 Task: Buy 2 Digital Scales from Kitchen Scales section under best seller category for shipping address: Lila Thompson, 532 Junior Avenue, Duluth, Georgia 30097, Cell Number 4046170247. Pay from credit card ending with 9757, CVV 798
Action: Mouse moved to (176, 82)
Screenshot: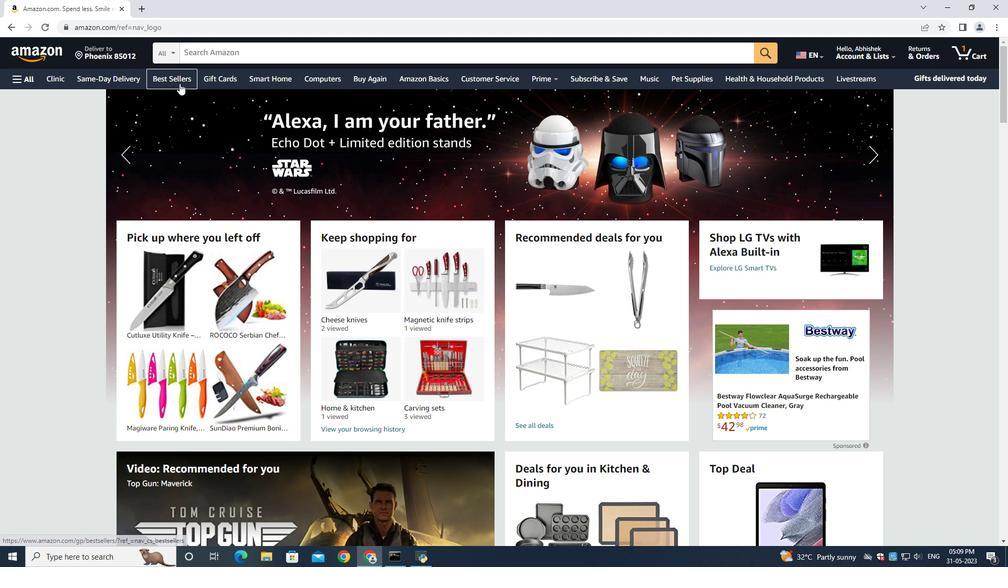 
Action: Mouse pressed left at (176, 82)
Screenshot: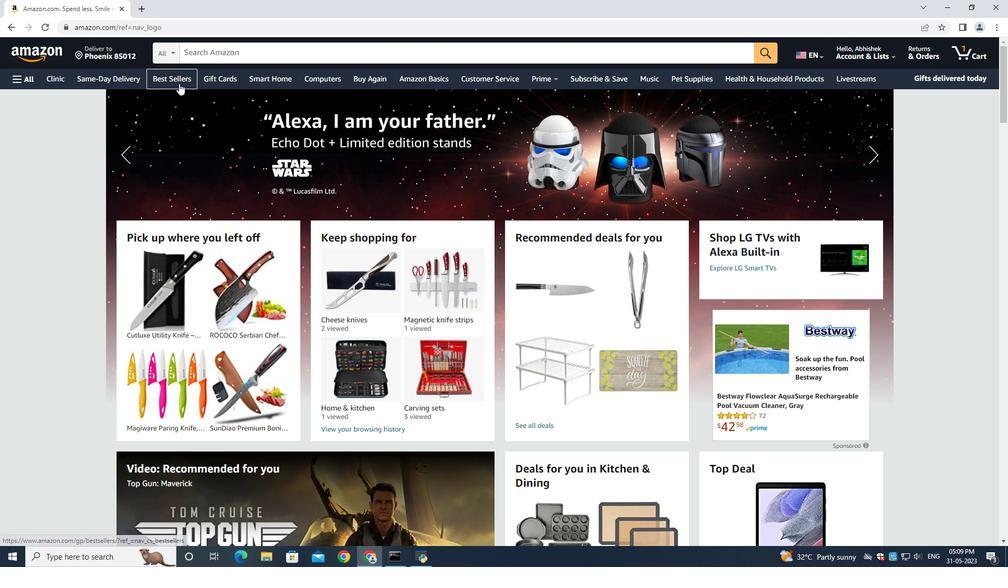 
Action: Mouse moved to (206, 51)
Screenshot: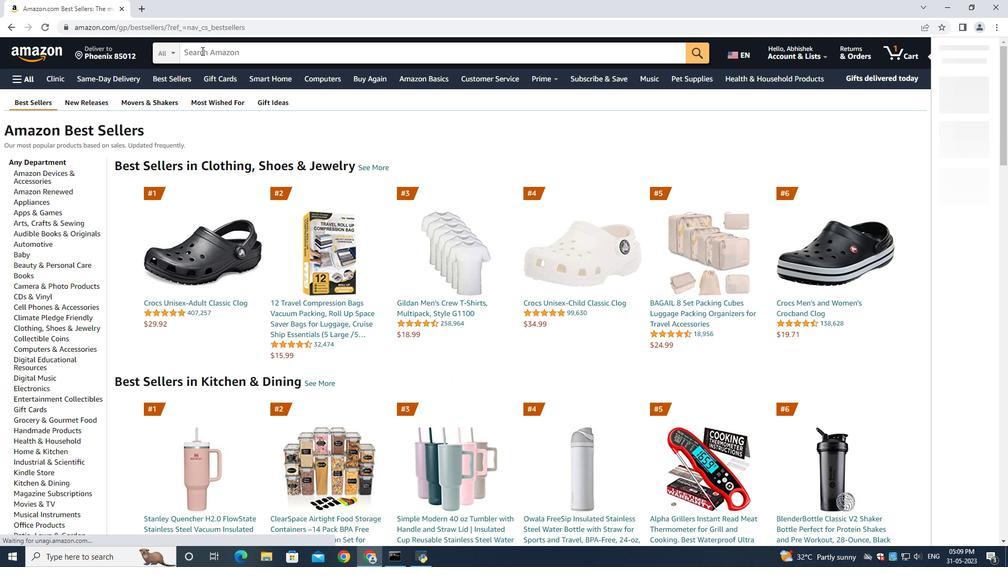 
Action: Mouse pressed left at (206, 51)
Screenshot: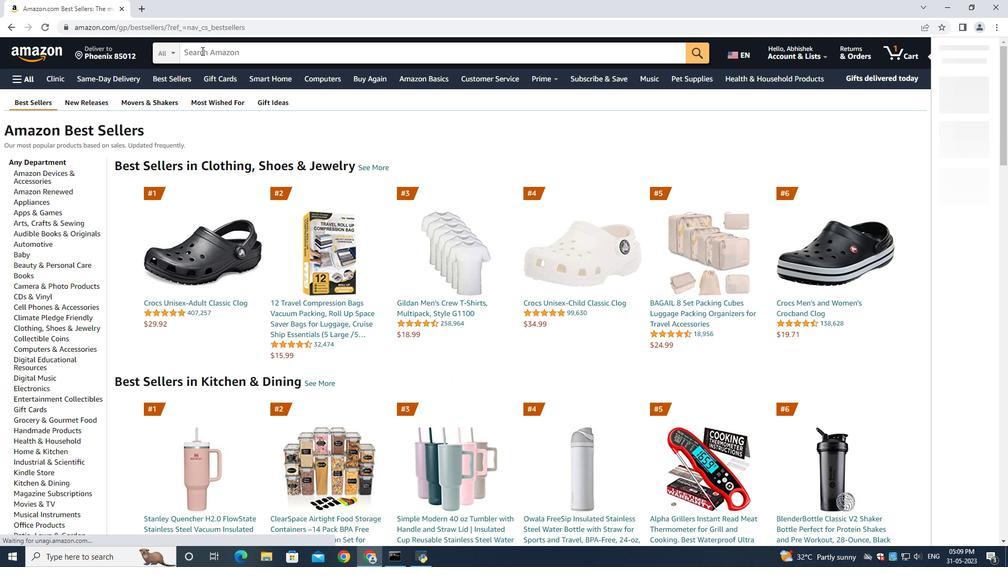 
Action: Key pressed <Key.shift>Digital<Key.space><Key.shift><Key.shift>Scales<Key.space><Key.enter>
Screenshot: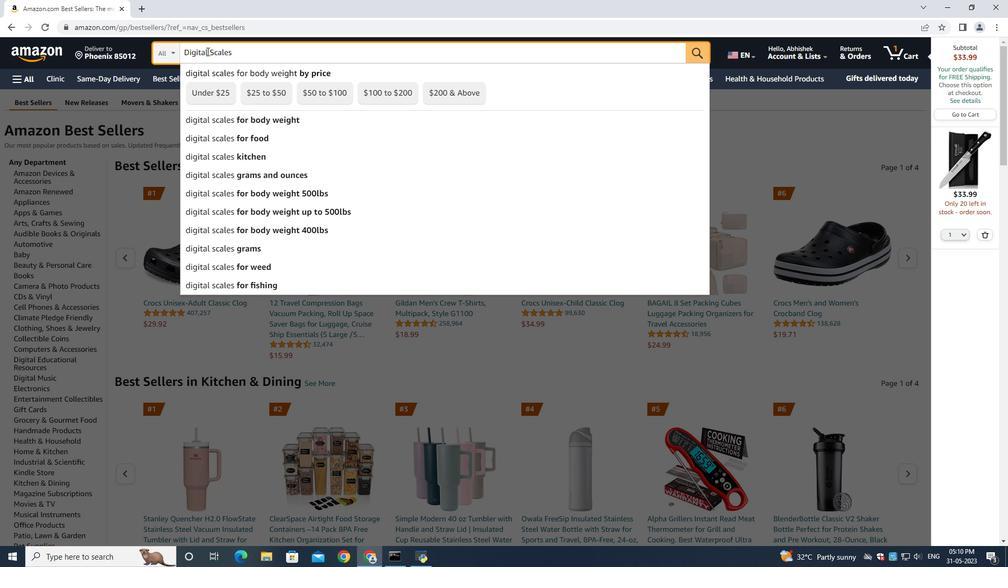 
Action: Mouse moved to (289, 57)
Screenshot: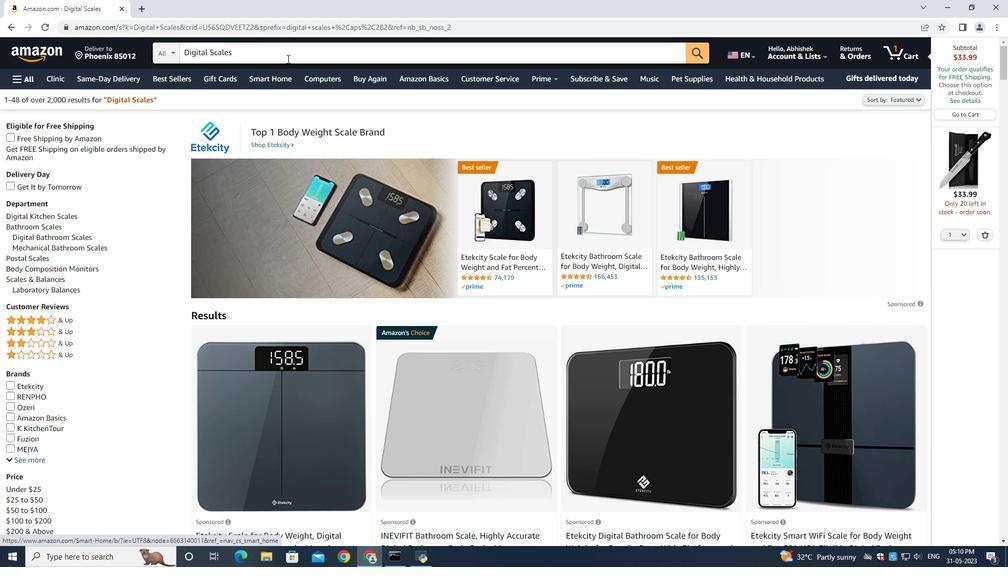 
Action: Mouse pressed left at (289, 57)
Screenshot: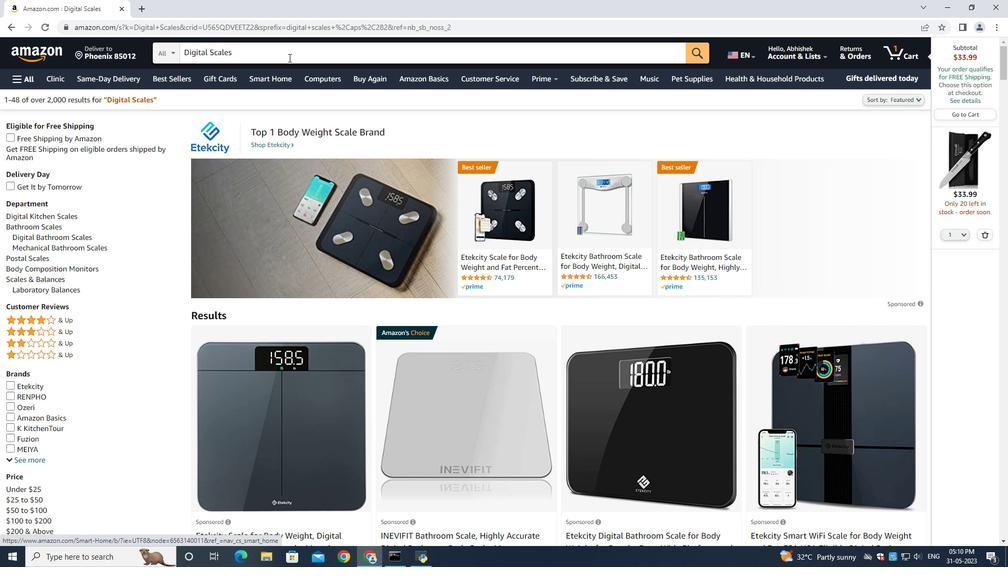 
Action: Key pressed <Key.space>kicth
Screenshot: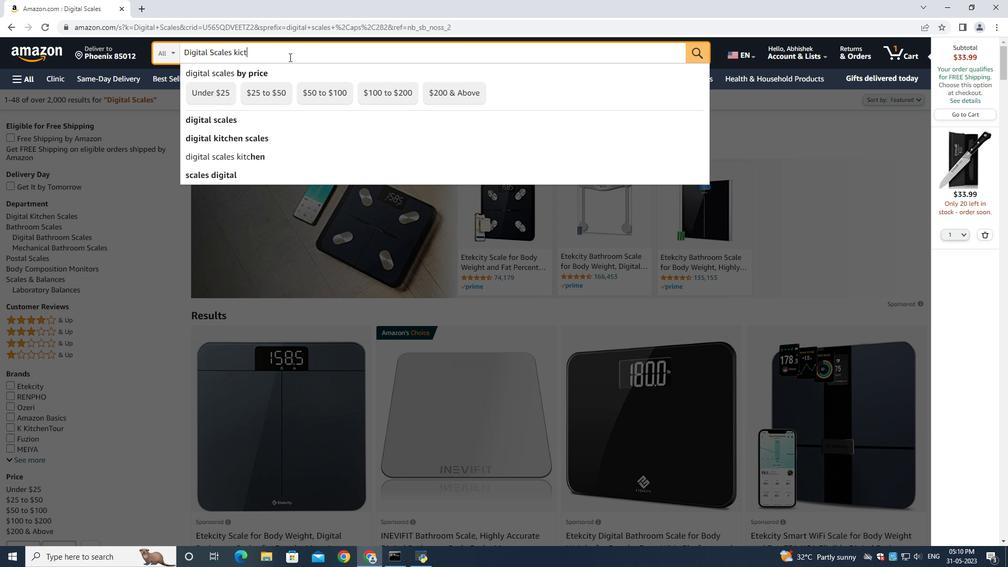 
Action: Mouse moved to (282, 75)
Screenshot: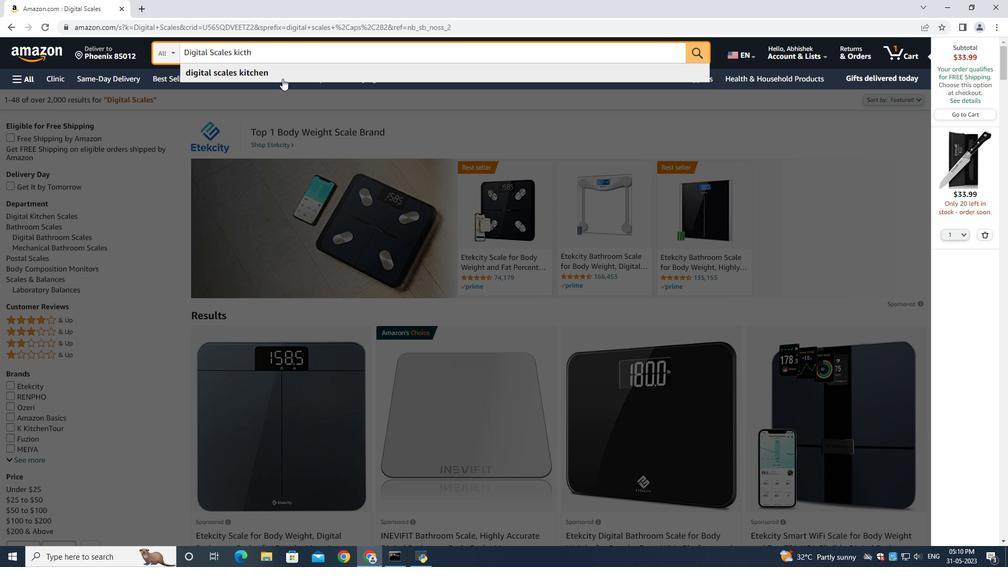 
Action: Mouse pressed left at (282, 75)
Screenshot: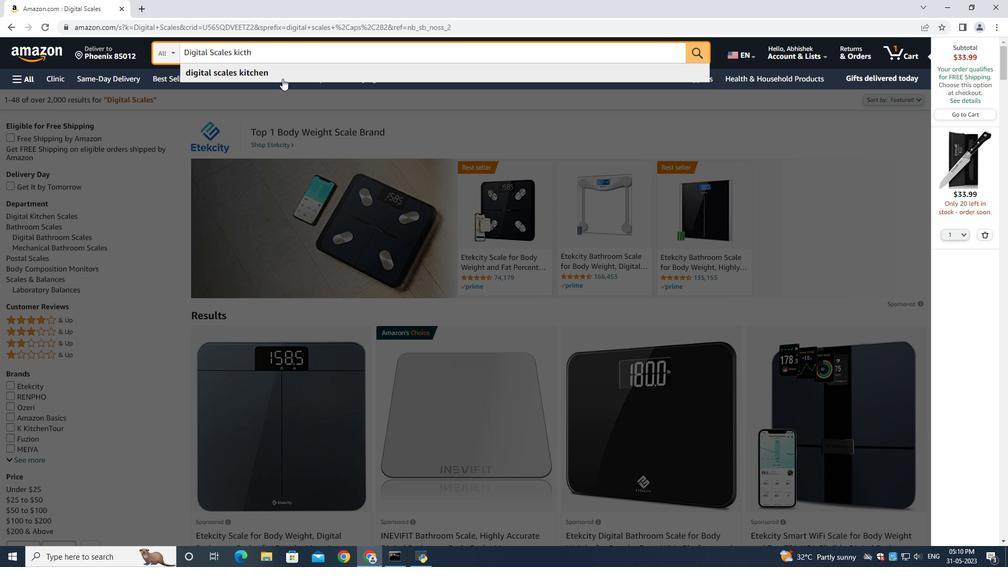 
Action: Mouse moved to (990, 233)
Screenshot: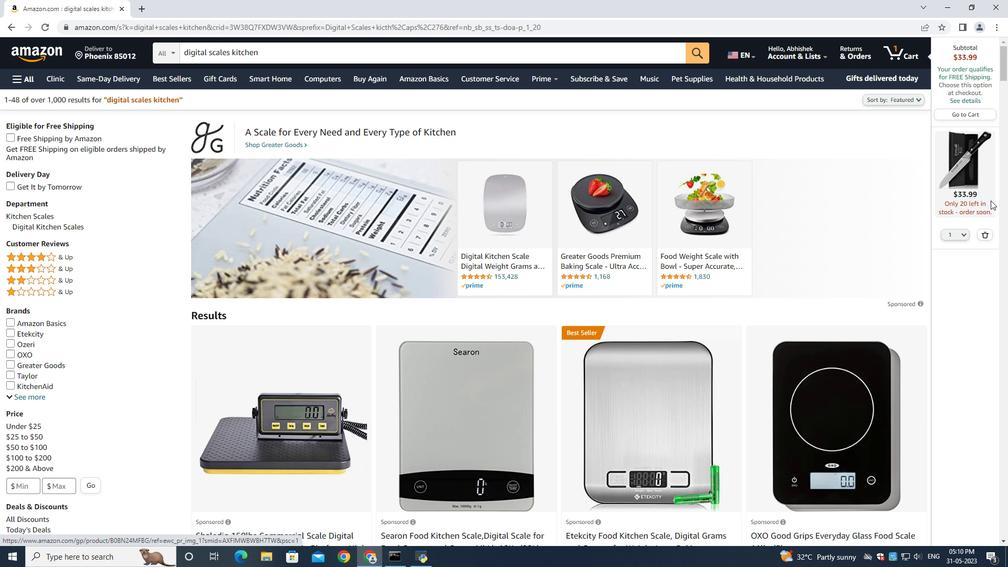 
Action: Mouse pressed left at (990, 233)
Screenshot: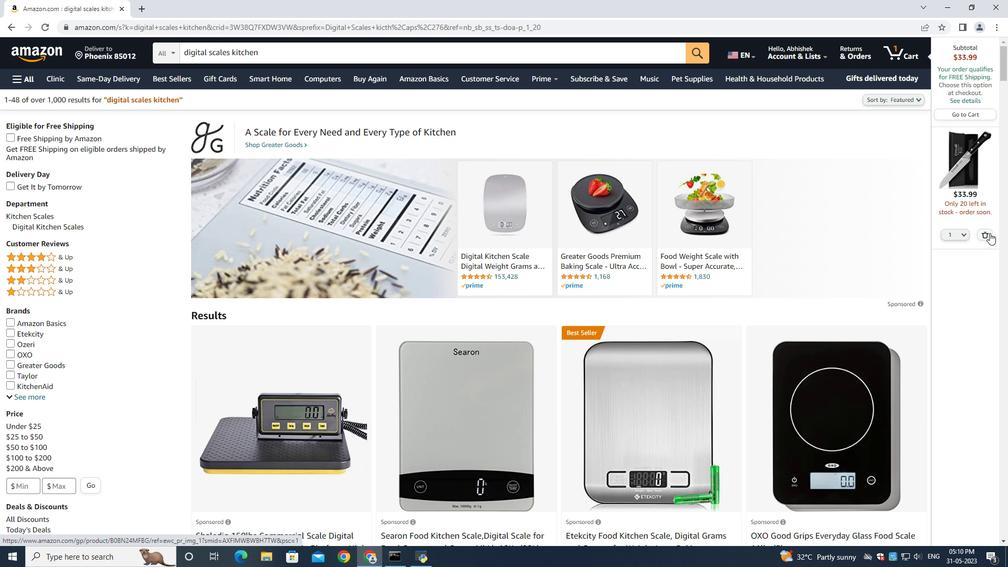 
Action: Mouse moved to (36, 218)
Screenshot: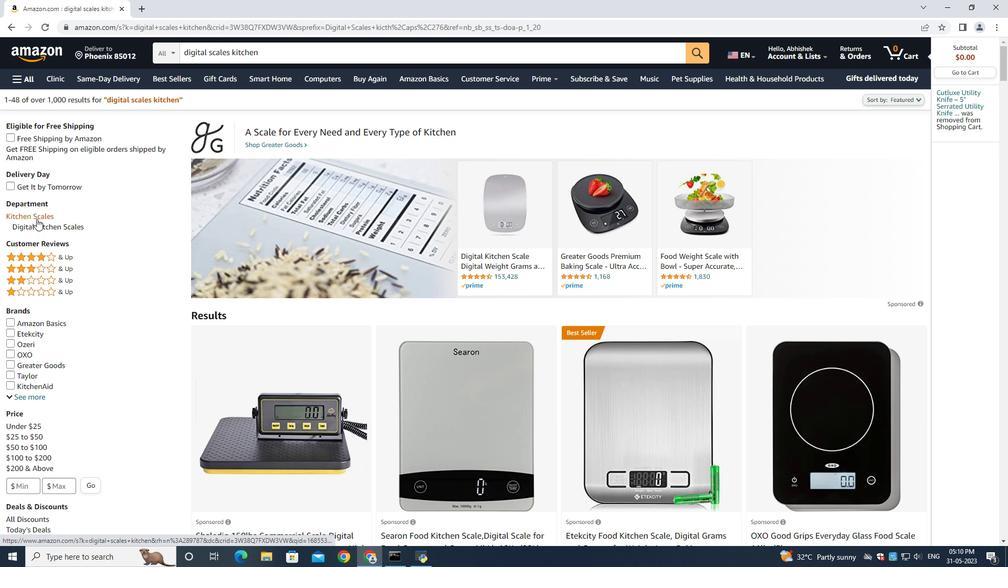 
Action: Mouse pressed left at (36, 218)
Screenshot: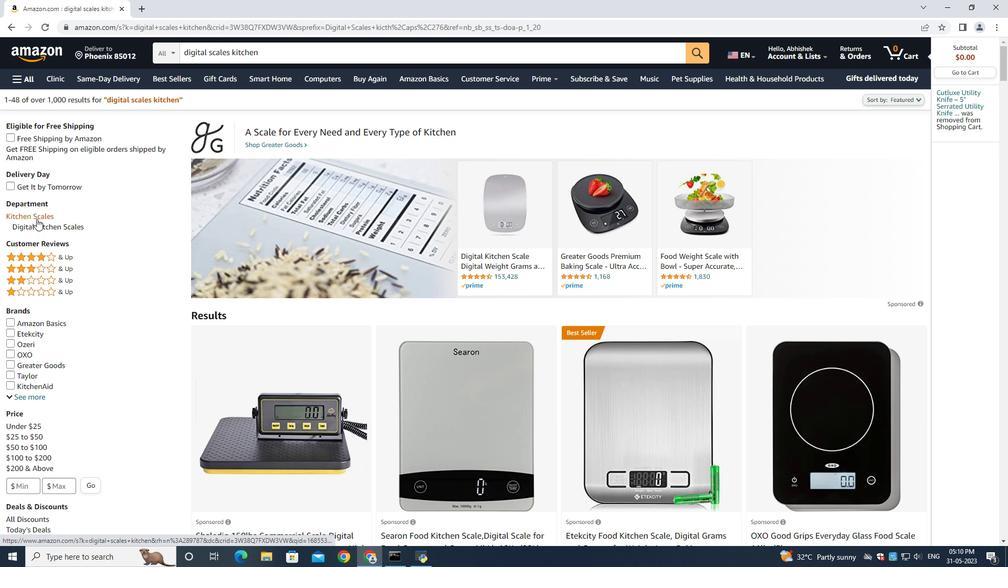 
Action: Mouse moved to (470, 216)
Screenshot: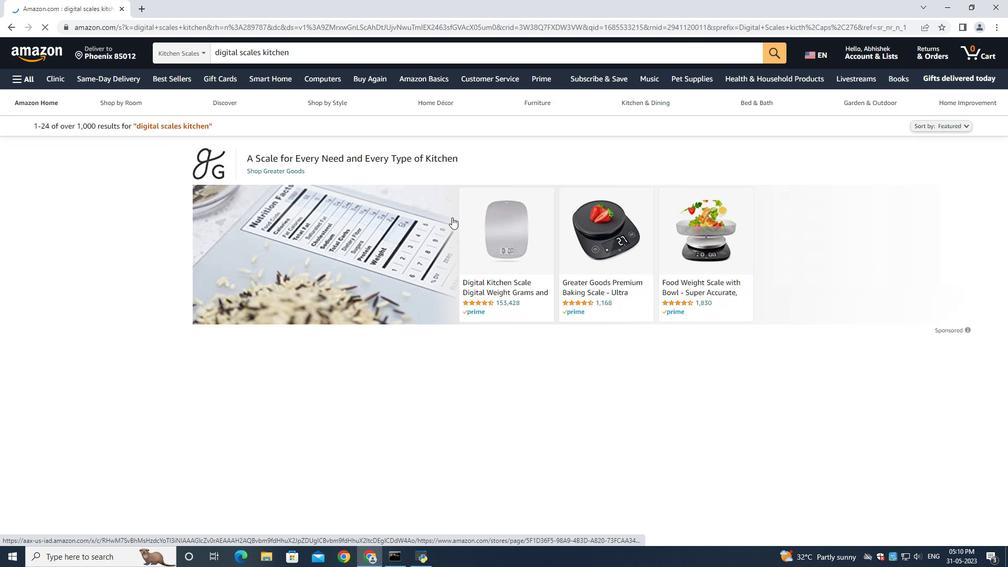 
Action: Mouse scrolled (470, 216) with delta (0, 0)
Screenshot: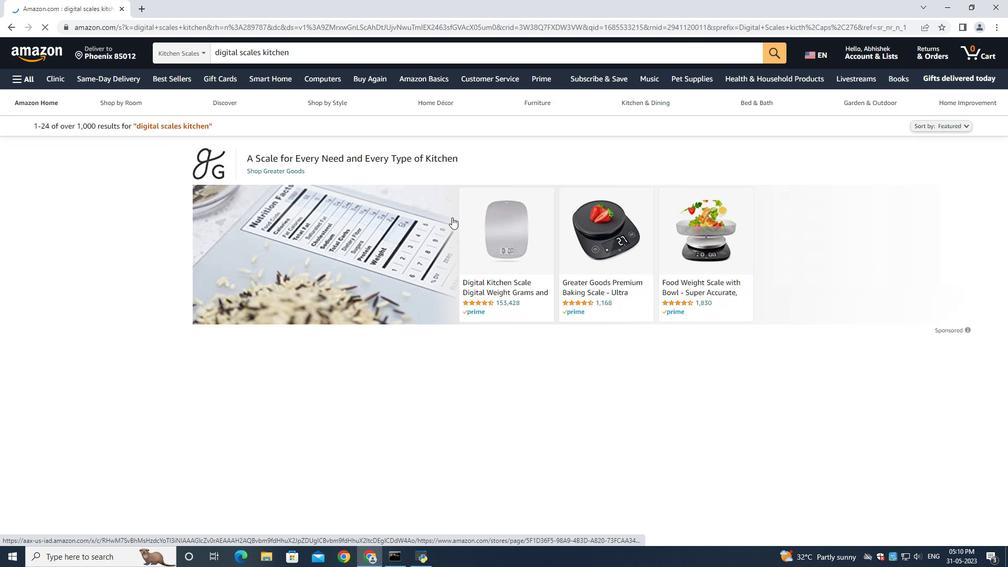 
Action: Mouse scrolled (470, 216) with delta (0, 0)
Screenshot: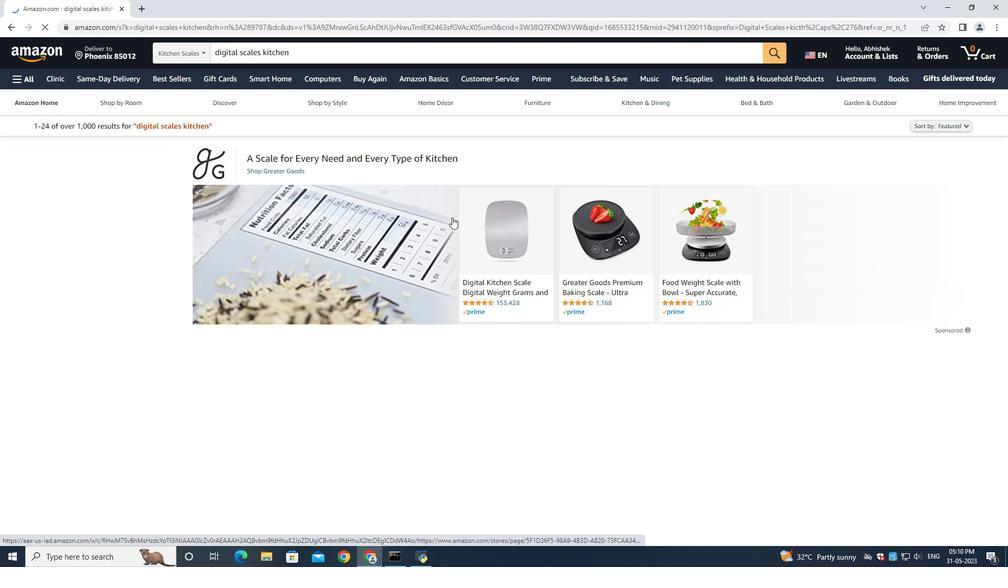 
Action: Mouse moved to (471, 216)
Screenshot: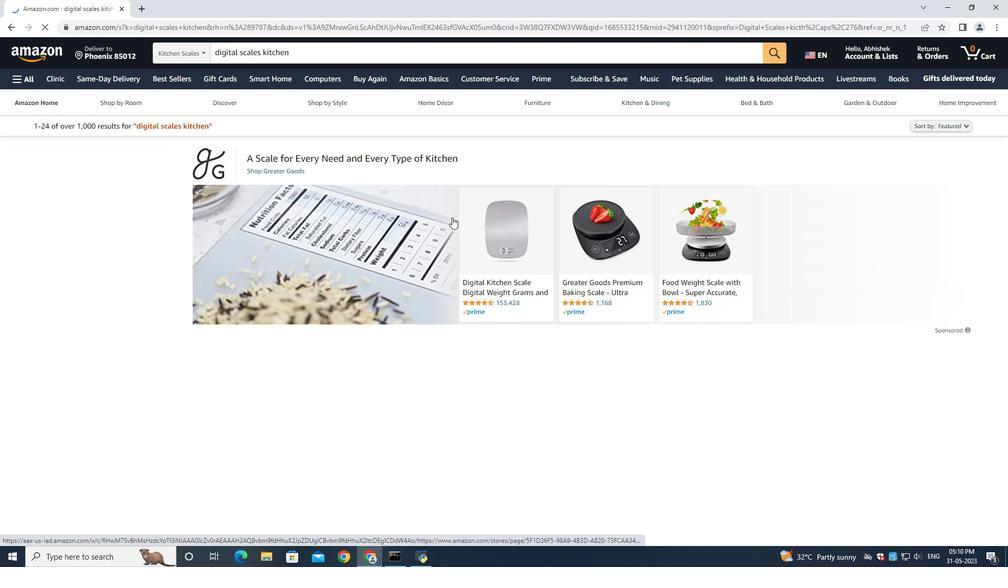 
Action: Mouse scrolled (471, 216) with delta (0, 0)
Screenshot: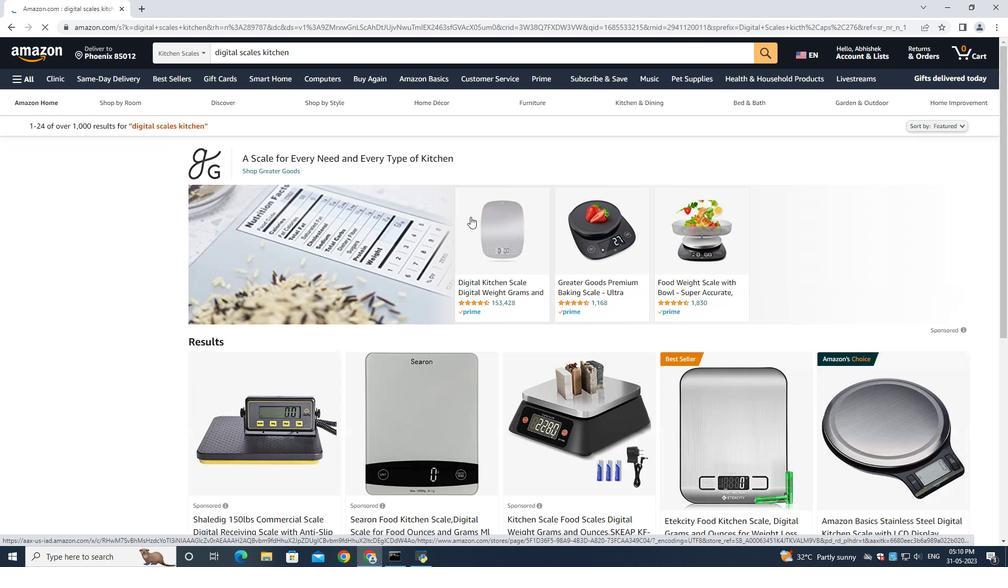 
Action: Mouse scrolled (471, 216) with delta (0, 0)
Screenshot: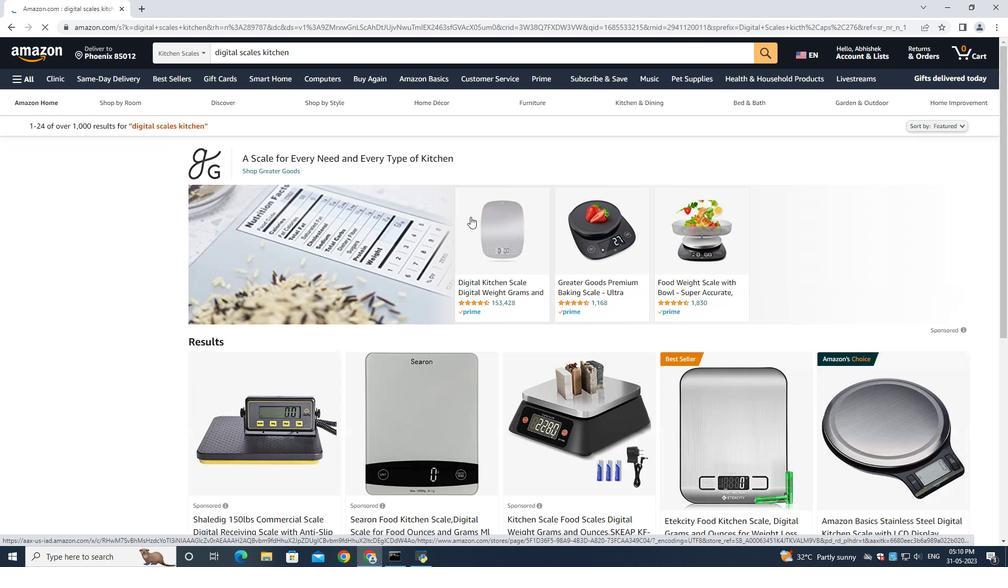 
Action: Mouse scrolled (471, 216) with delta (0, 0)
Screenshot: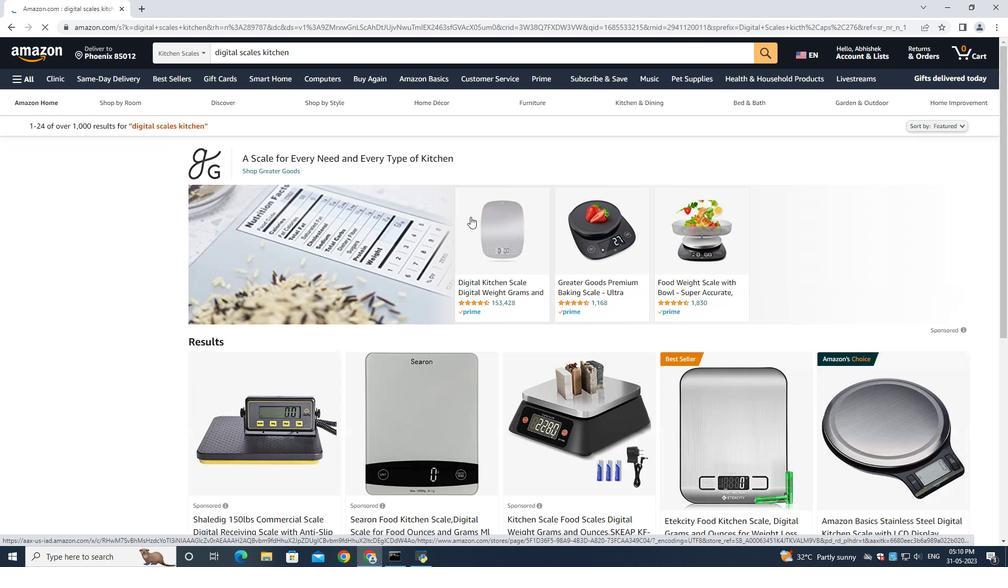 
Action: Mouse moved to (471, 216)
Screenshot: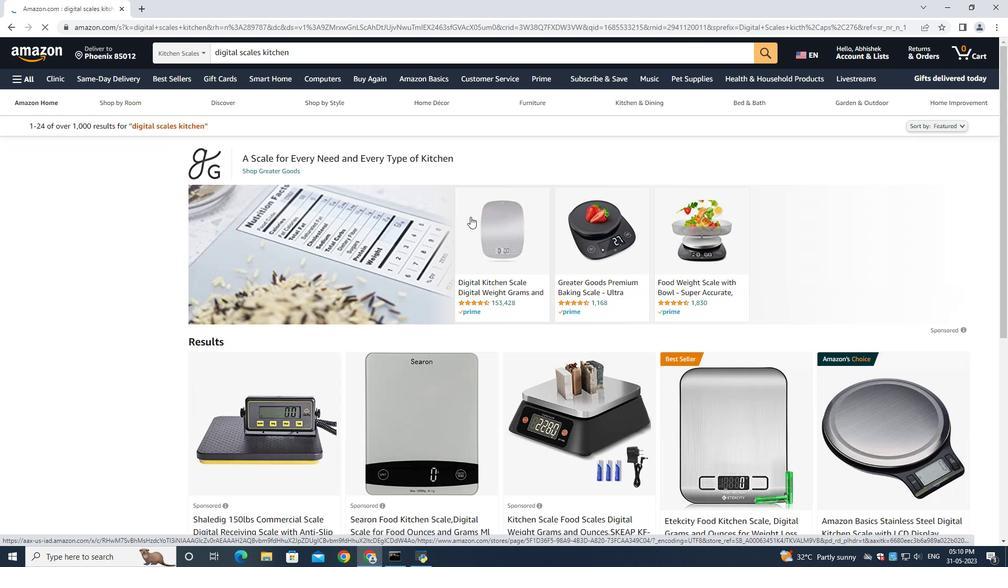 
Action: Mouse scrolled (471, 216) with delta (0, 0)
Screenshot: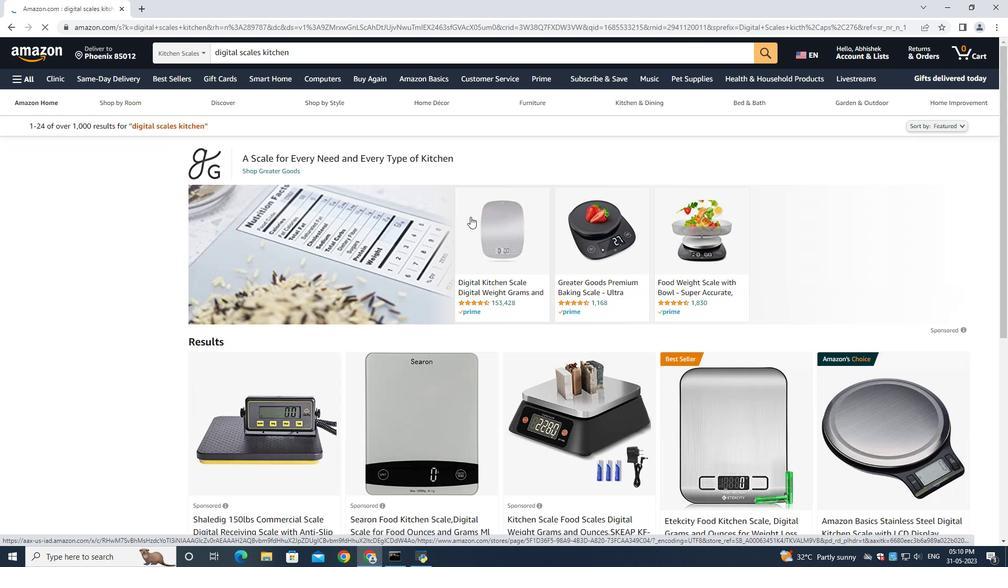 
Action: Mouse moved to (277, 219)
Screenshot: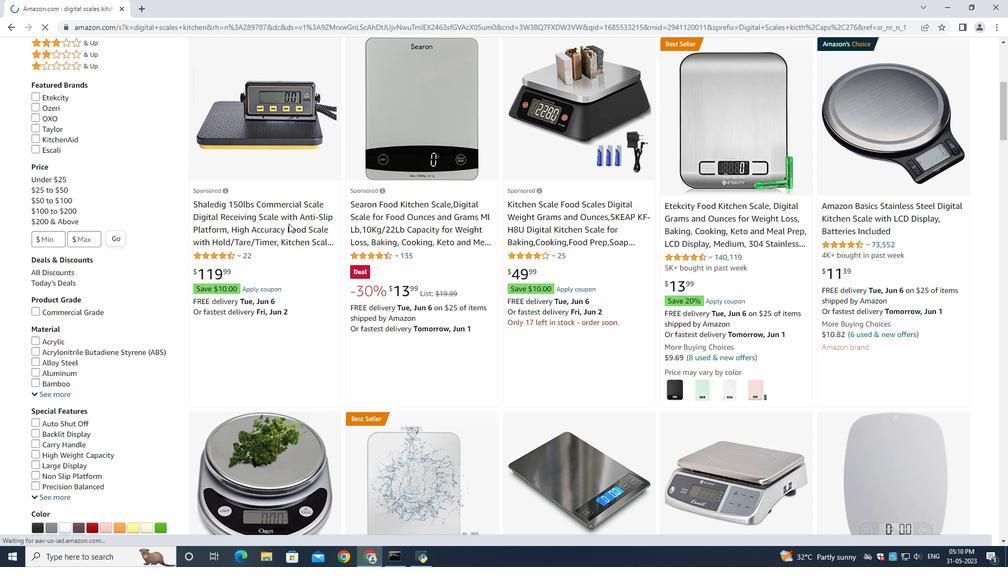 
Action: Mouse pressed left at (277, 219)
Screenshot: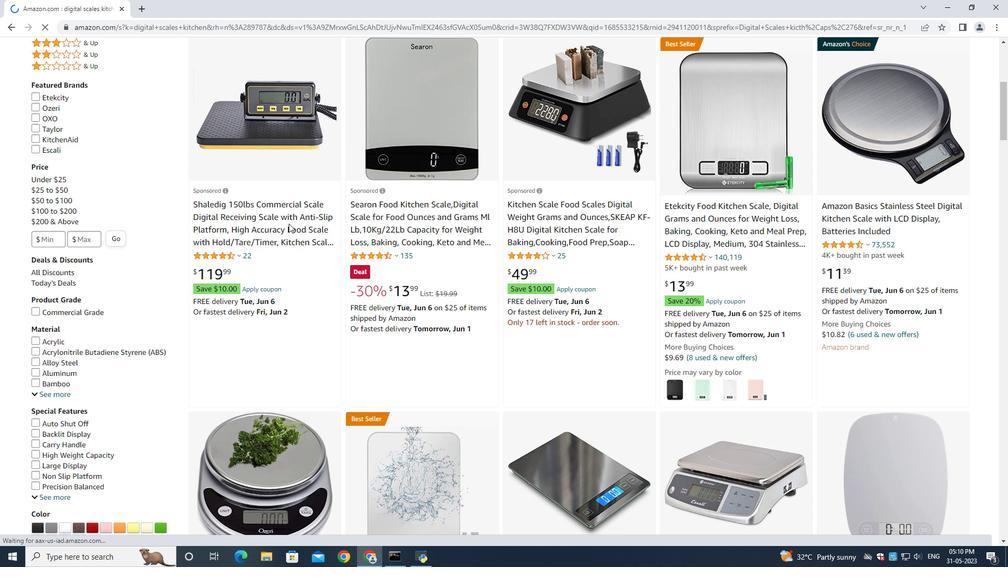 
Action: Mouse moved to (784, 315)
Screenshot: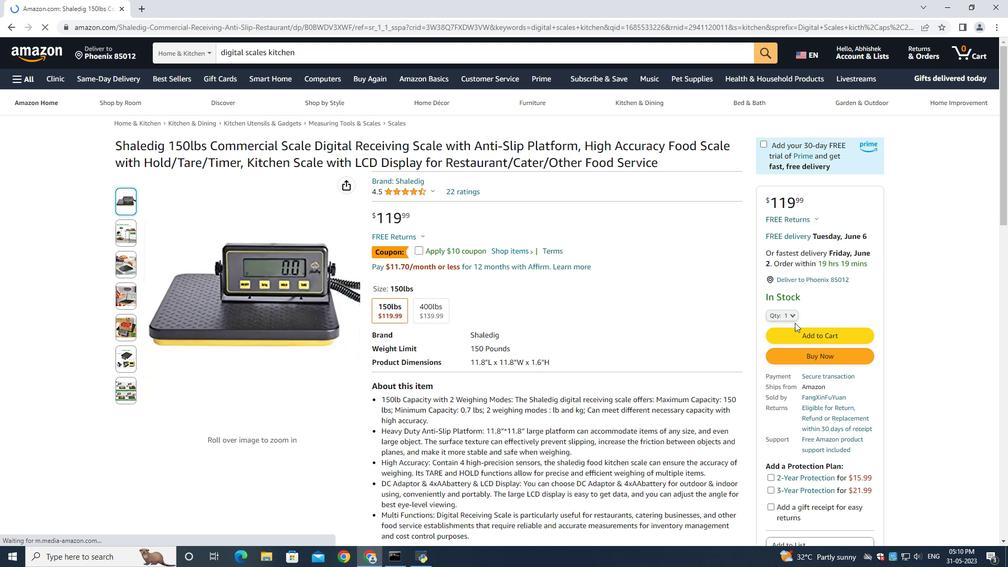 
Action: Mouse pressed left at (784, 315)
Screenshot: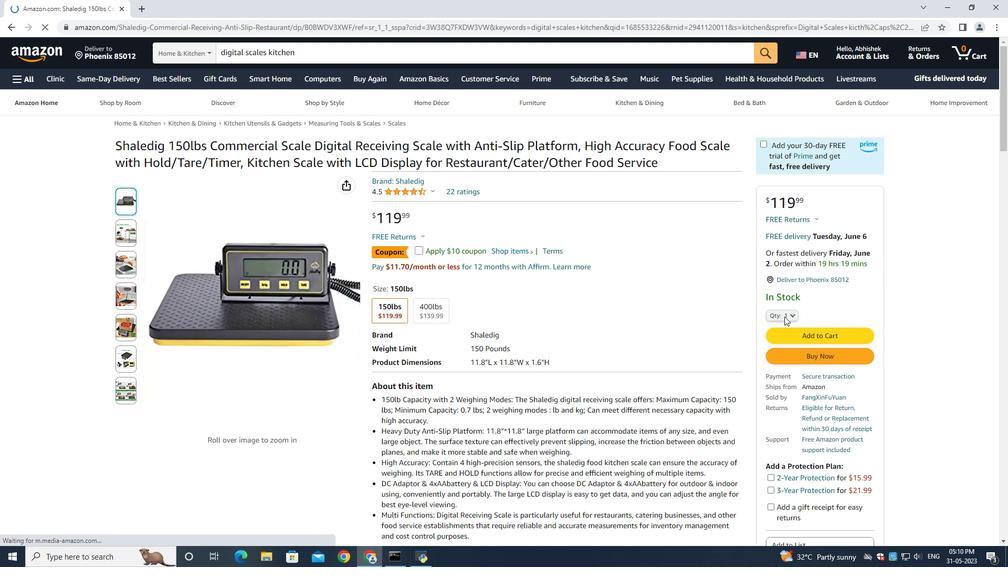 
Action: Mouse moved to (779, 328)
Screenshot: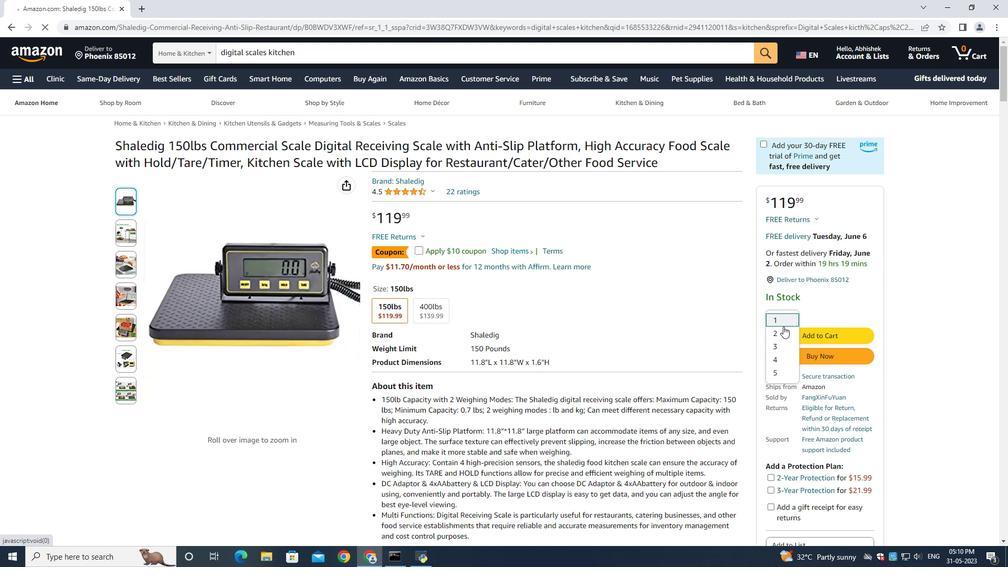 
Action: Mouse pressed left at (779, 328)
Screenshot: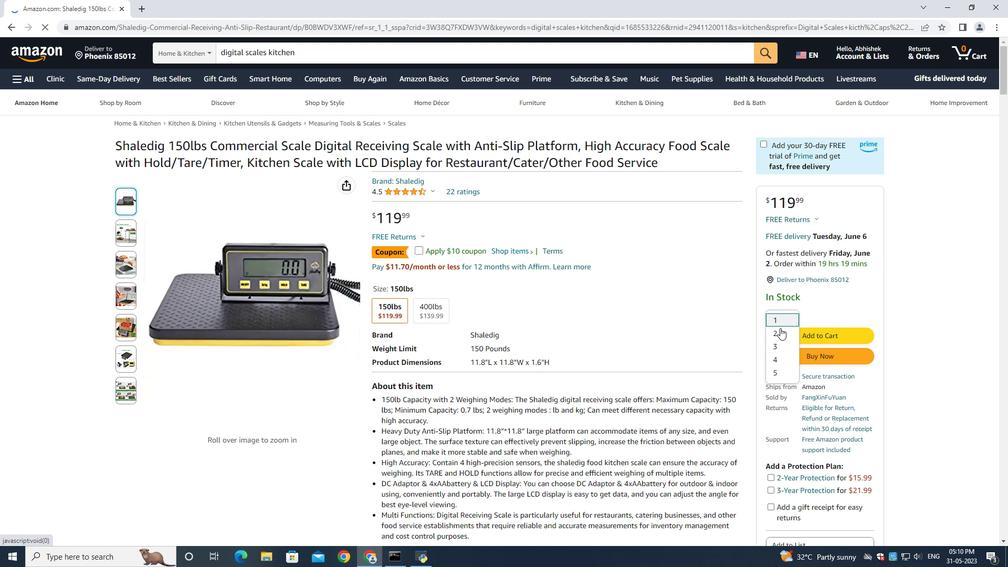 
Action: Mouse moved to (809, 352)
Screenshot: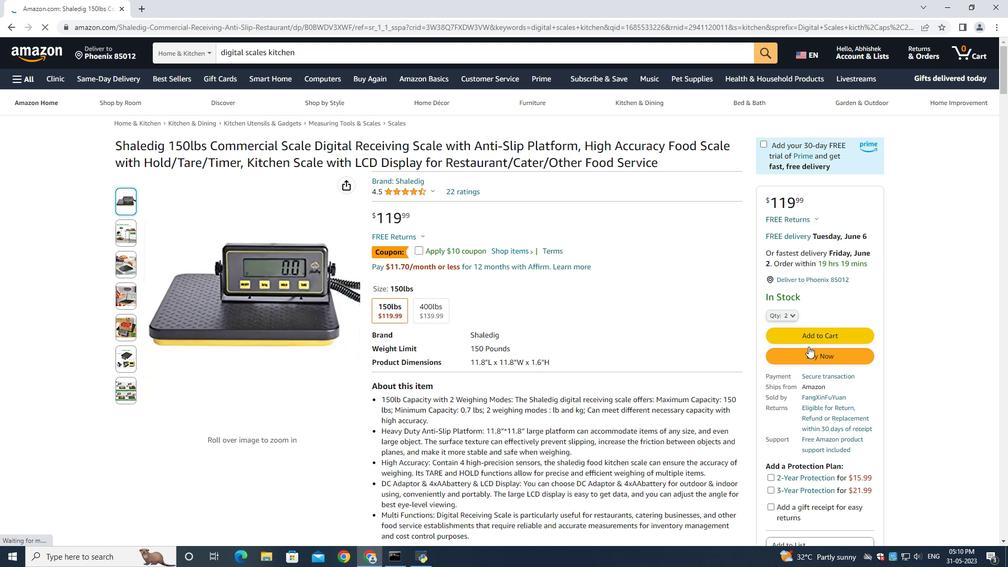 
Action: Mouse pressed left at (809, 352)
Screenshot: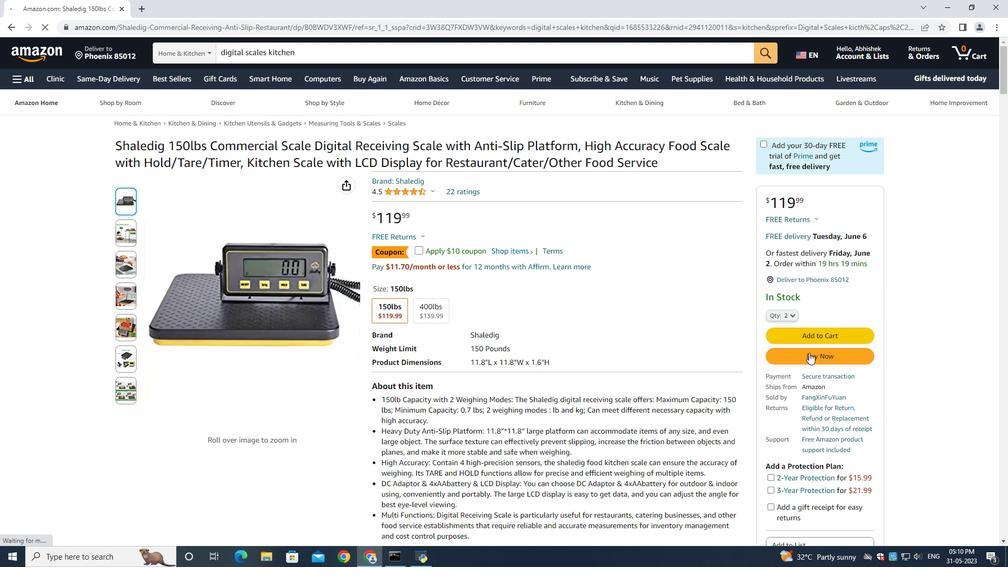 
Action: Mouse moved to (536, 311)
Screenshot: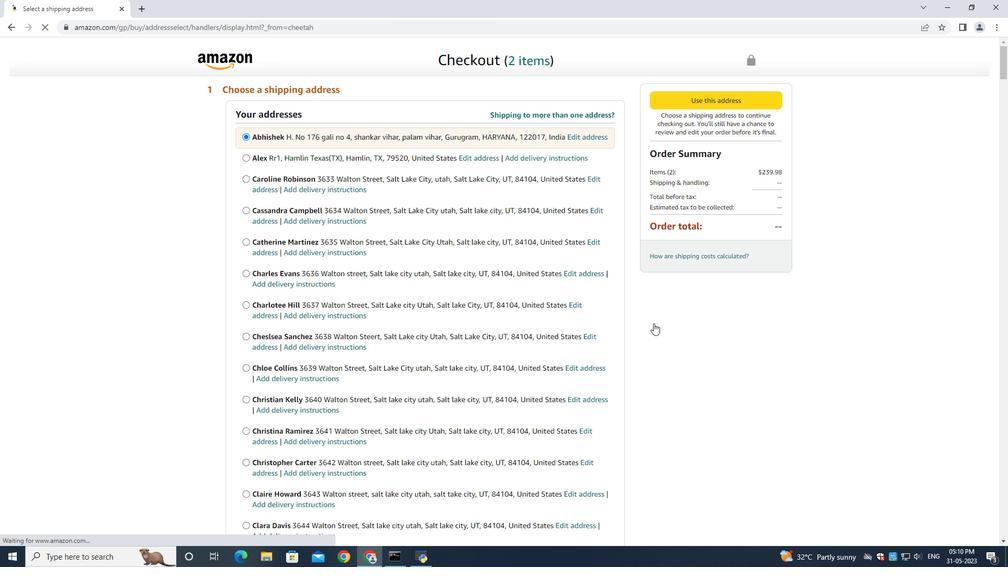 
Action: Mouse scrolled (536, 310) with delta (0, 0)
Screenshot: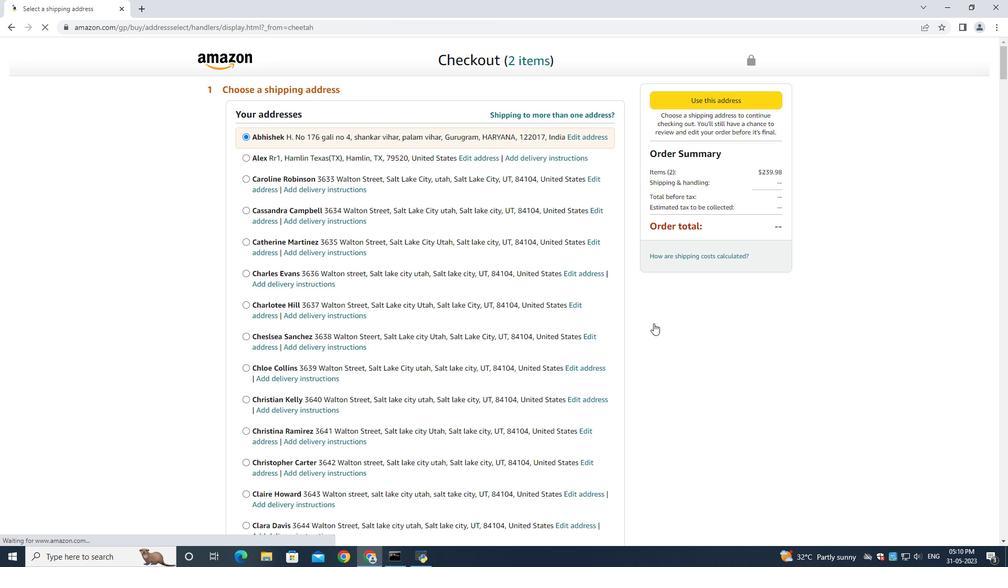 
Action: Mouse scrolled (536, 310) with delta (0, 0)
Screenshot: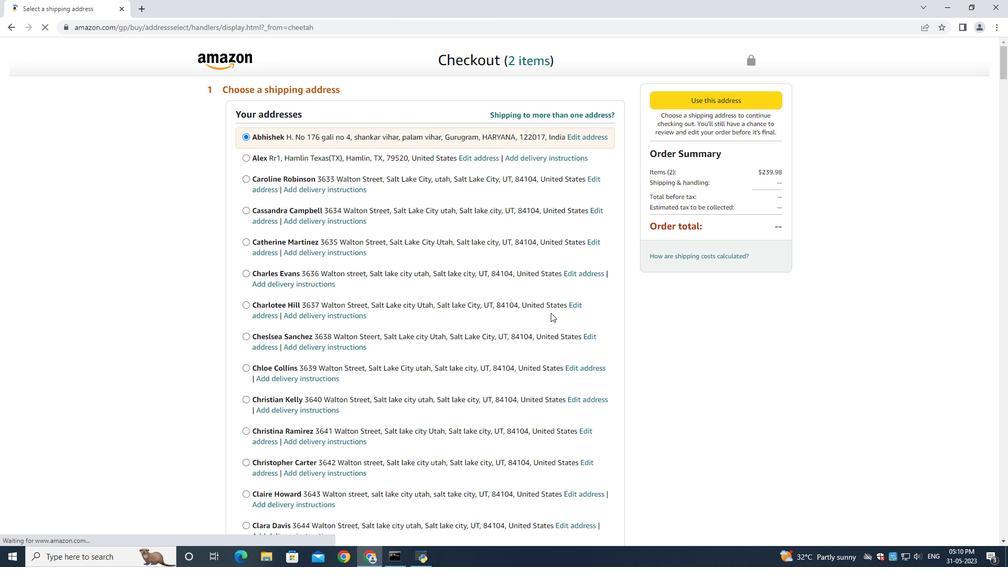 
Action: Mouse moved to (535, 311)
Screenshot: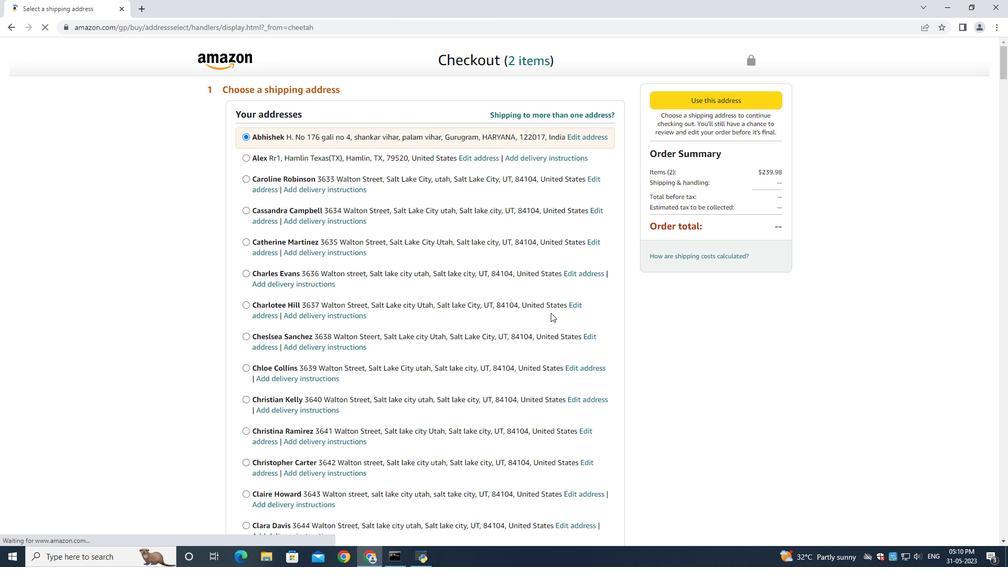 
Action: Mouse scrolled (535, 310) with delta (0, 0)
Screenshot: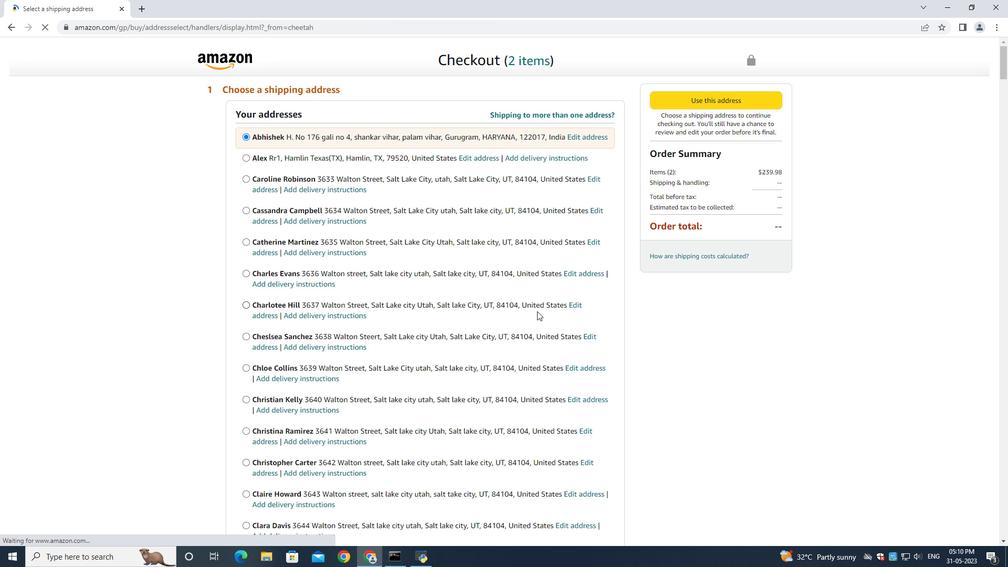 
Action: Mouse scrolled (535, 310) with delta (0, 0)
Screenshot: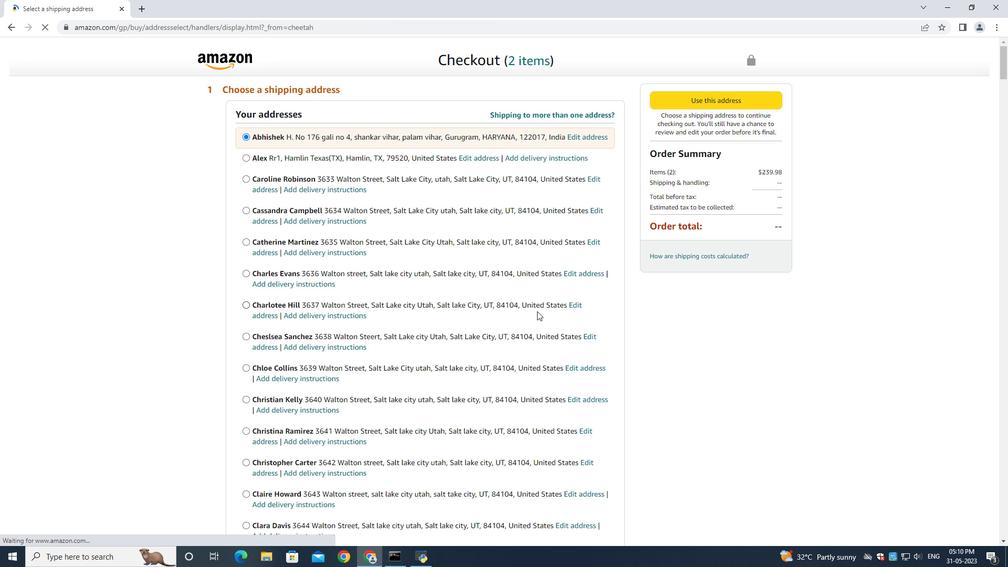
Action: Mouse scrolled (535, 310) with delta (0, 0)
Screenshot: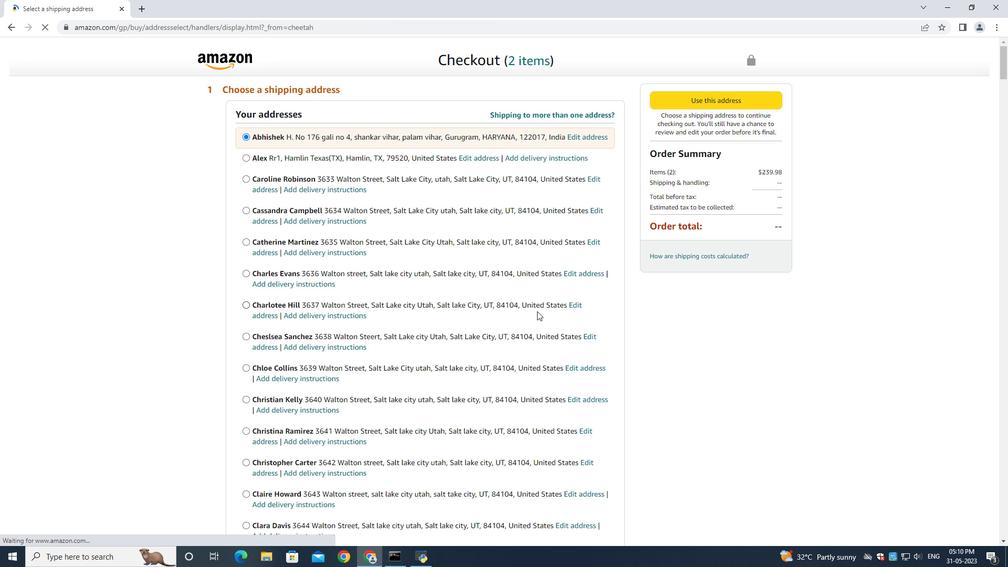 
Action: Mouse scrolled (535, 310) with delta (0, 0)
Screenshot: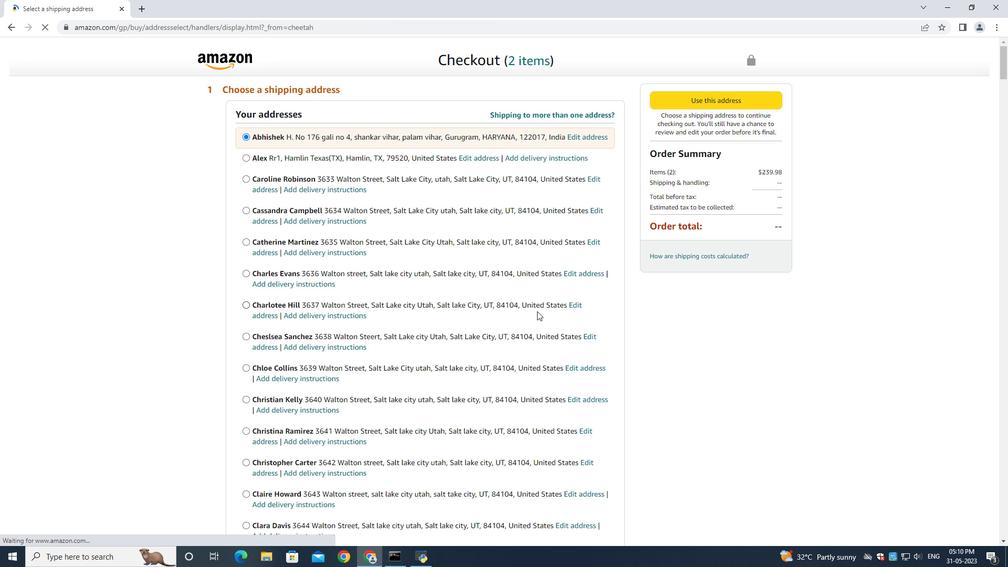 
Action: Mouse scrolled (535, 310) with delta (0, 0)
Screenshot: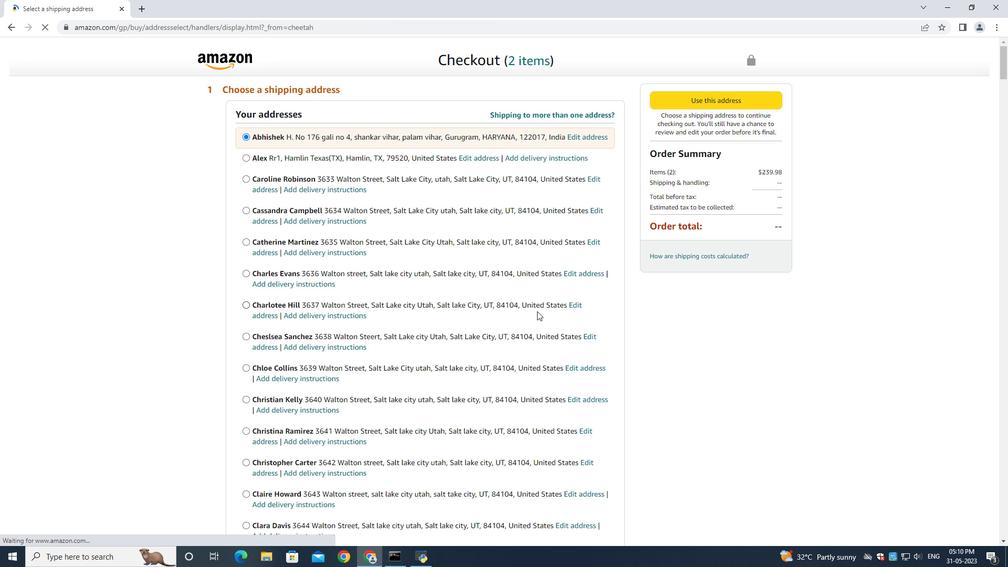
Action: Mouse moved to (535, 310)
Screenshot: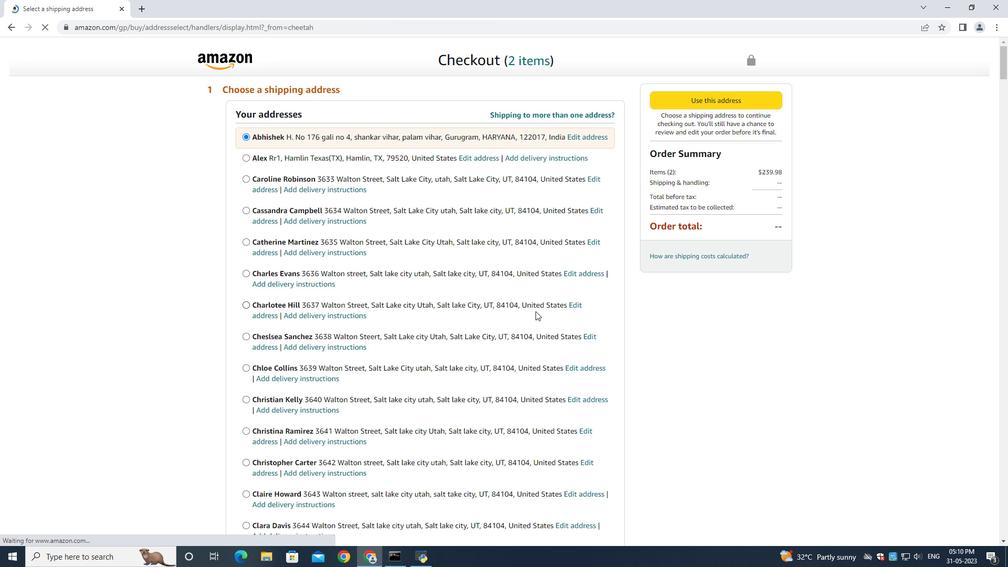 
Action: Mouse scrolled (535, 310) with delta (0, 0)
Screenshot: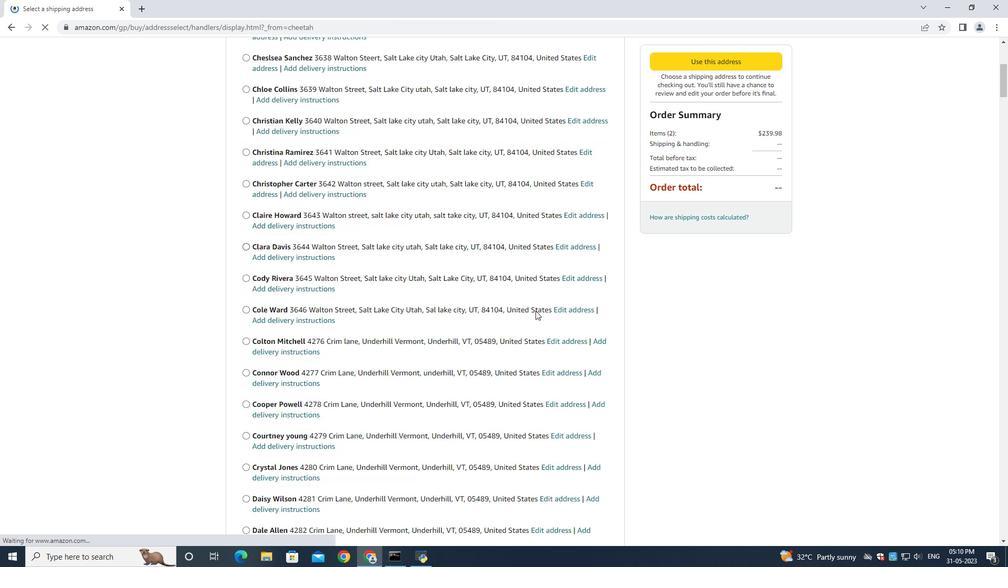 
Action: Mouse scrolled (535, 310) with delta (0, 0)
Screenshot: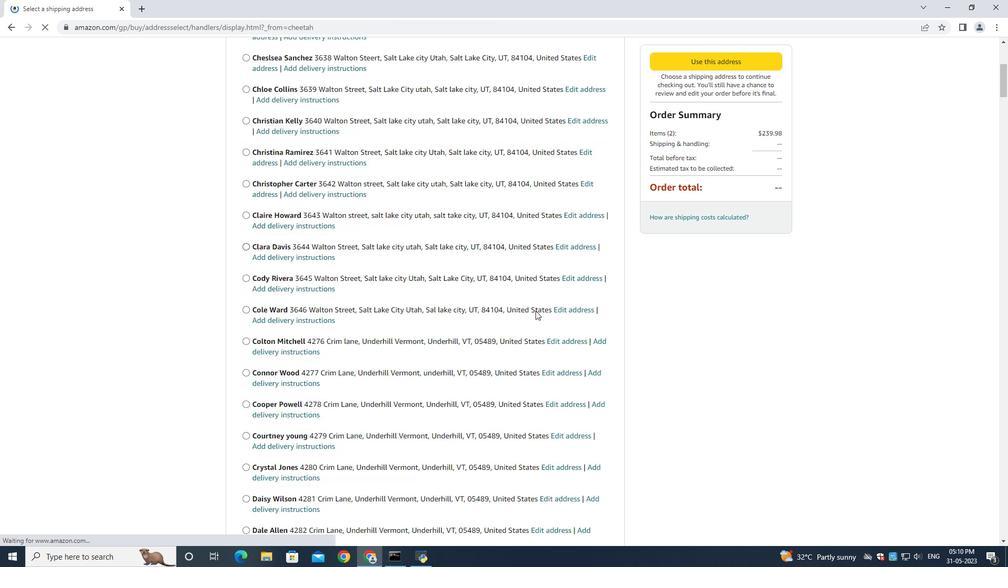 
Action: Mouse scrolled (535, 310) with delta (0, 0)
Screenshot: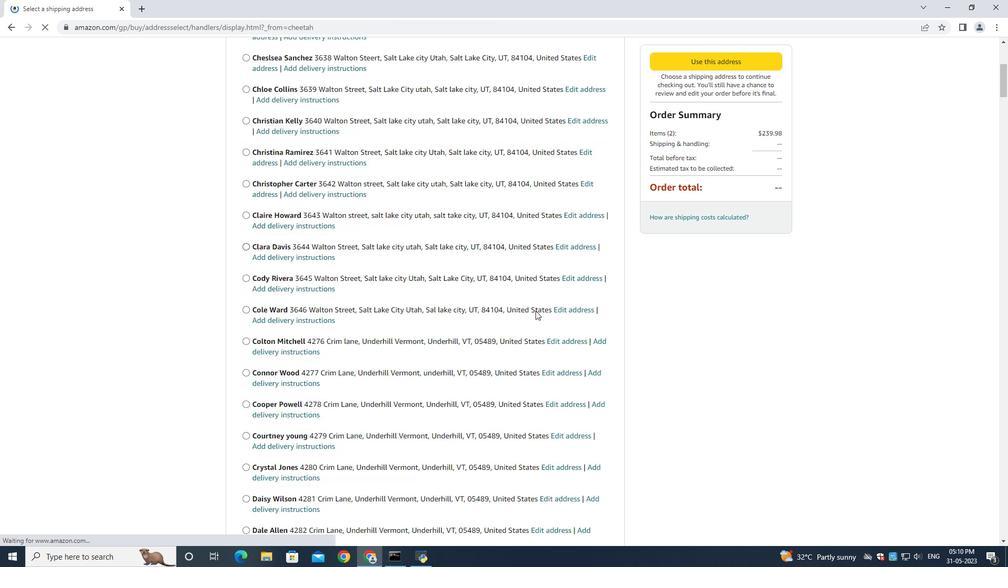 
Action: Mouse scrolled (535, 310) with delta (0, 0)
Screenshot: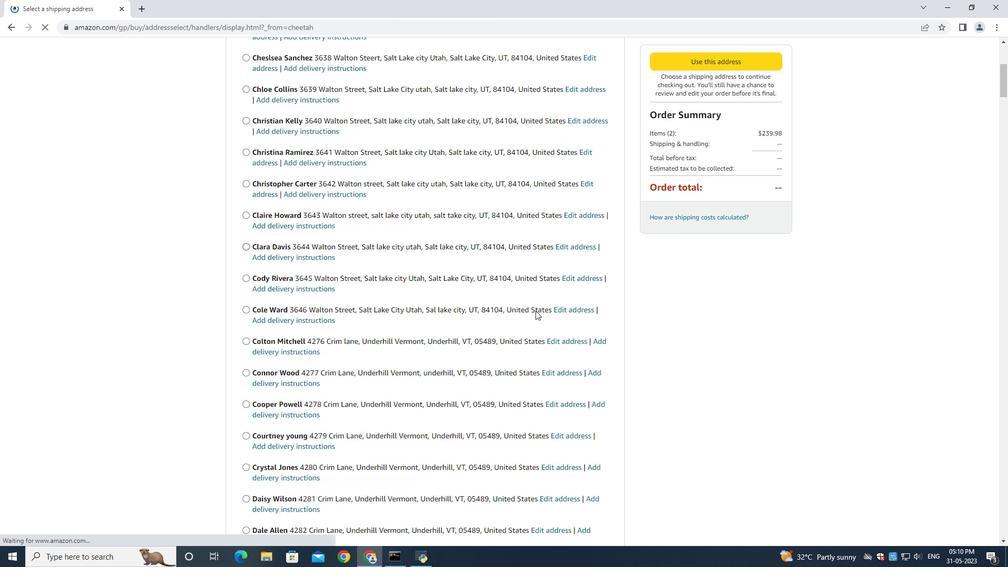 
Action: Mouse scrolled (535, 310) with delta (0, 0)
Screenshot: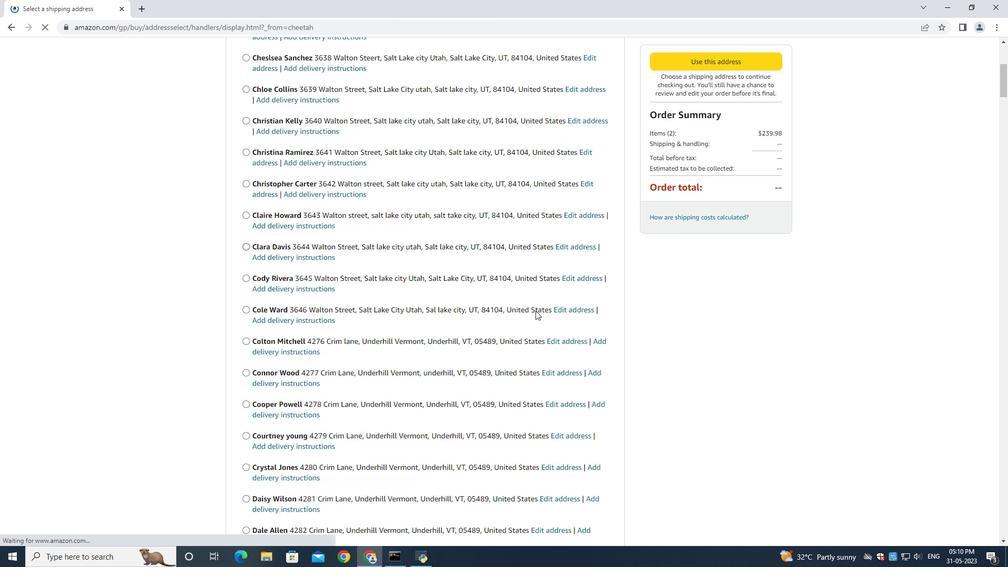 
Action: Mouse scrolled (535, 310) with delta (0, 0)
Screenshot: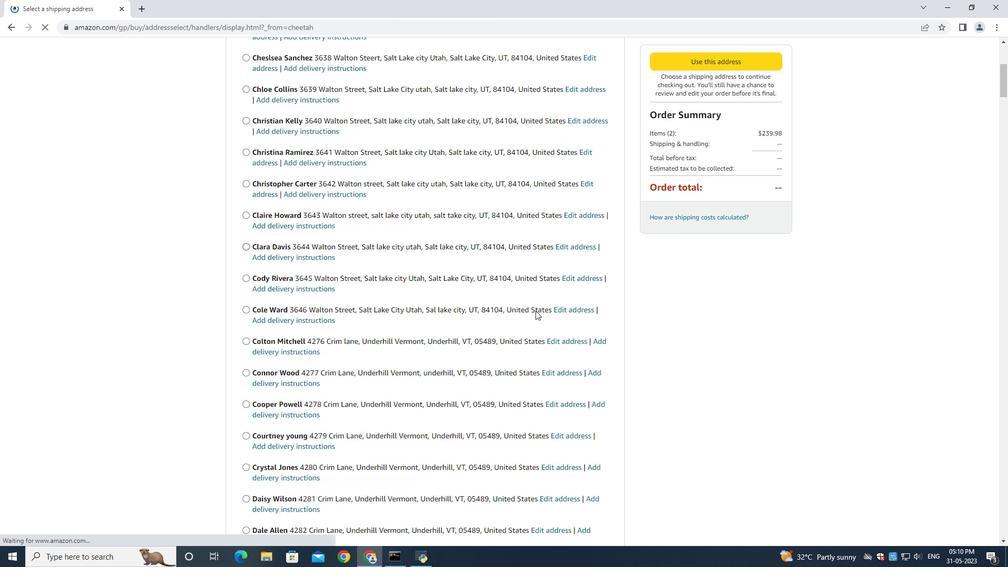 
Action: Mouse scrolled (535, 310) with delta (0, 0)
Screenshot: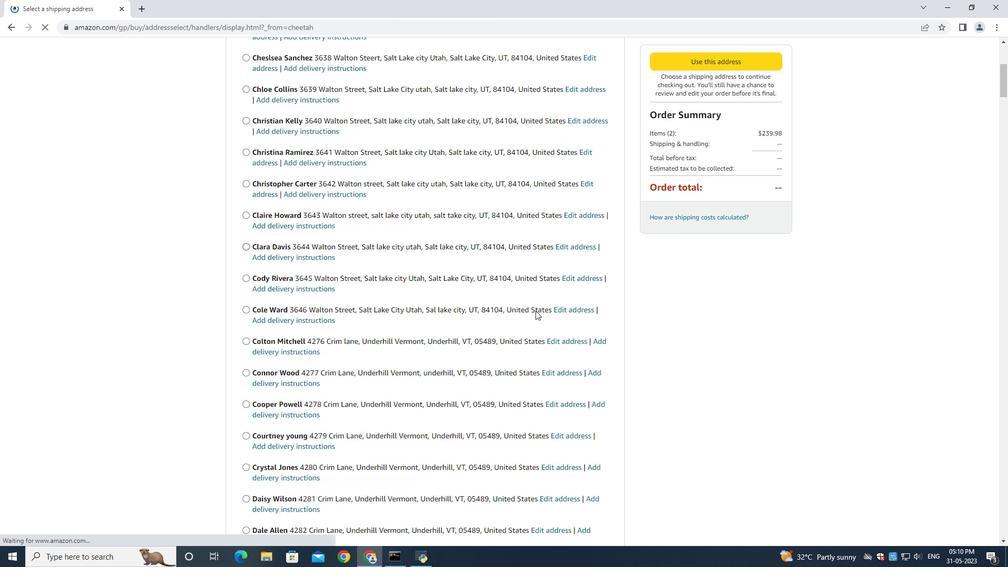 
Action: Mouse scrolled (535, 310) with delta (0, 0)
Screenshot: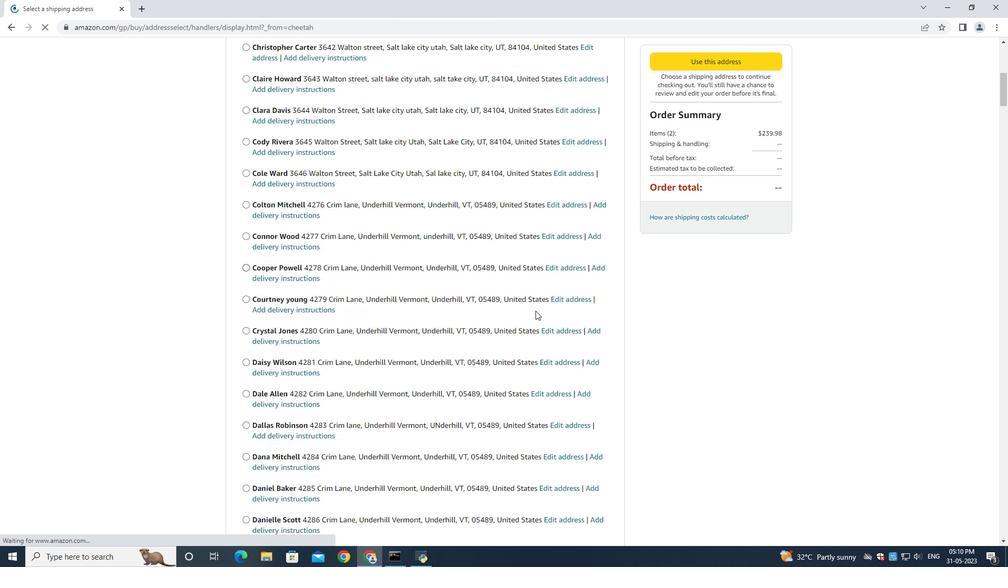 
Action: Mouse scrolled (535, 310) with delta (0, 0)
Screenshot: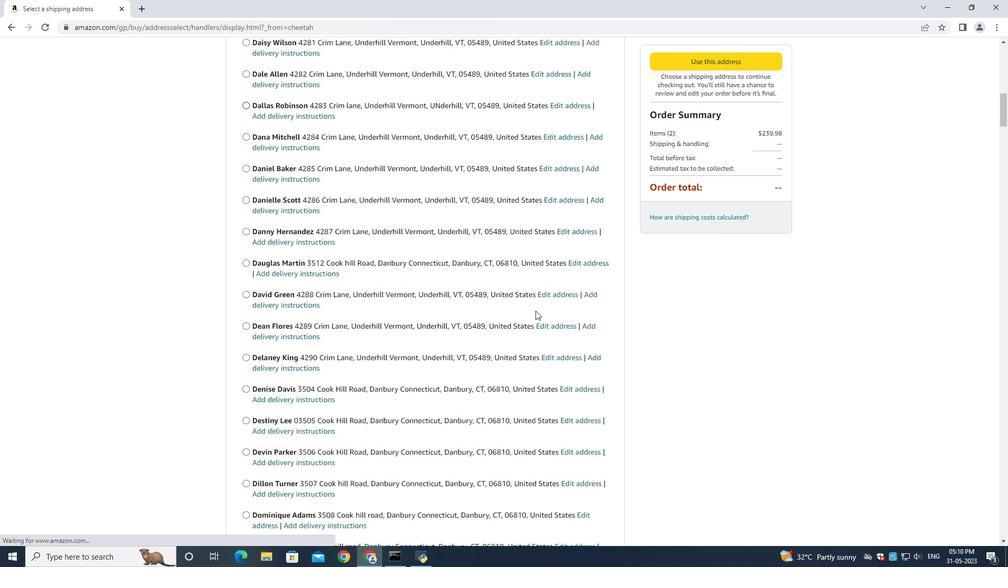 
Action: Mouse scrolled (535, 310) with delta (0, 0)
Screenshot: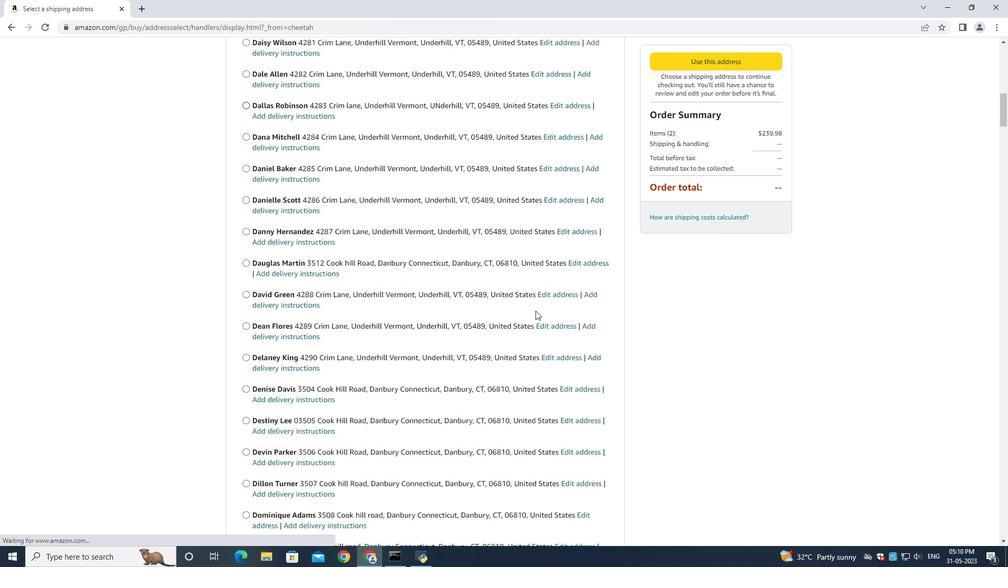 
Action: Mouse scrolled (535, 309) with delta (0, -1)
Screenshot: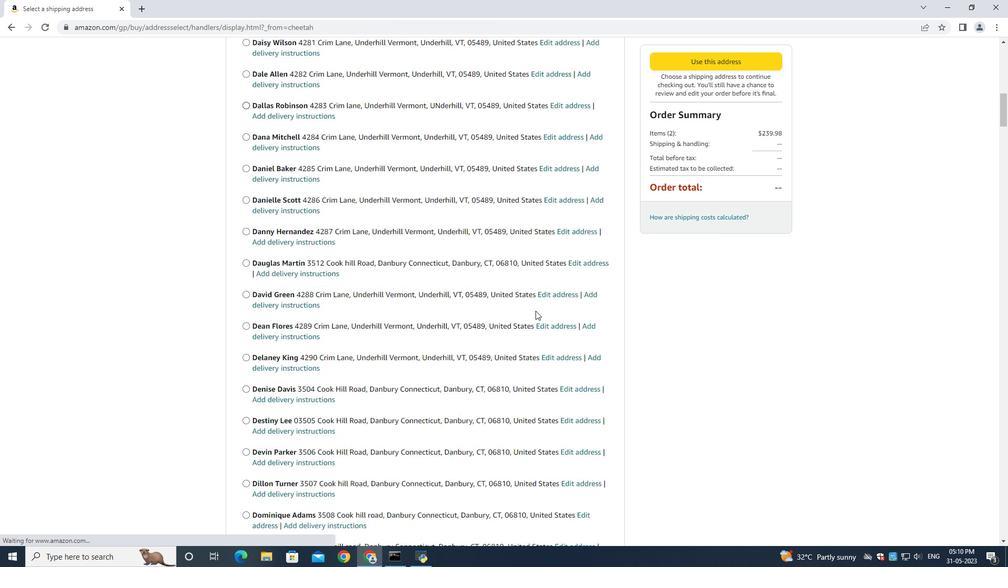 
Action: Mouse scrolled (535, 310) with delta (0, 0)
Screenshot: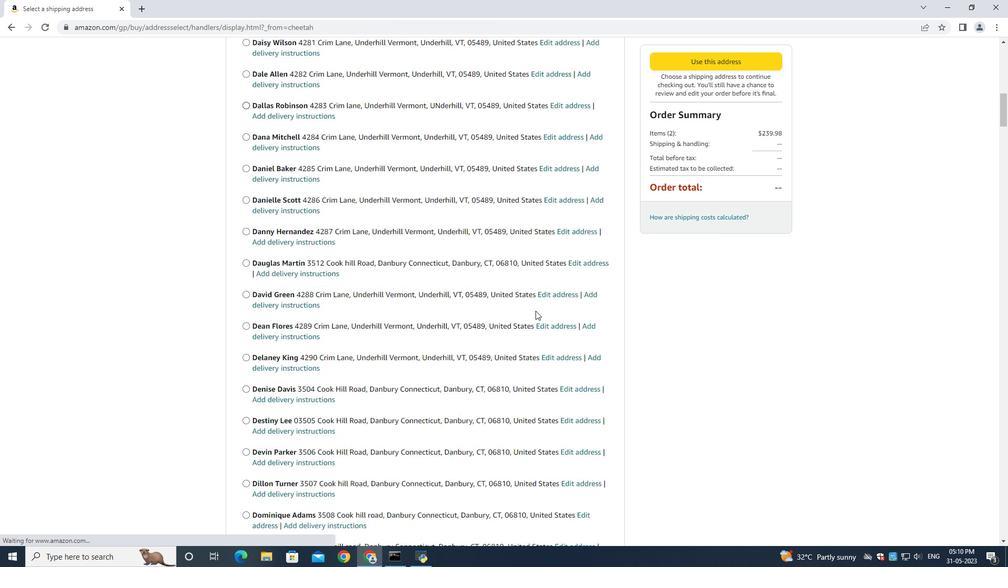 
Action: Mouse moved to (535, 310)
Screenshot: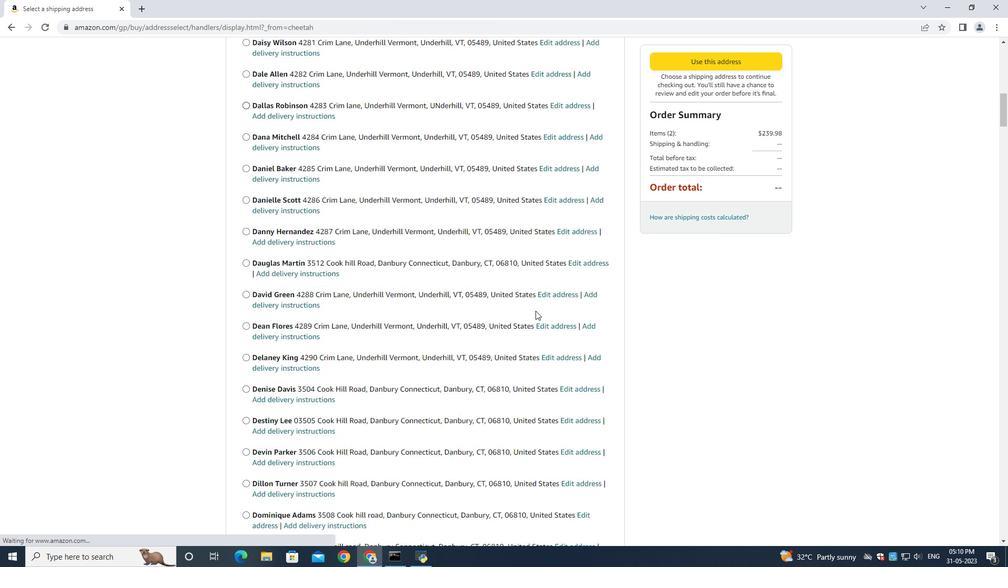 
Action: Mouse scrolled (535, 310) with delta (0, 0)
Screenshot: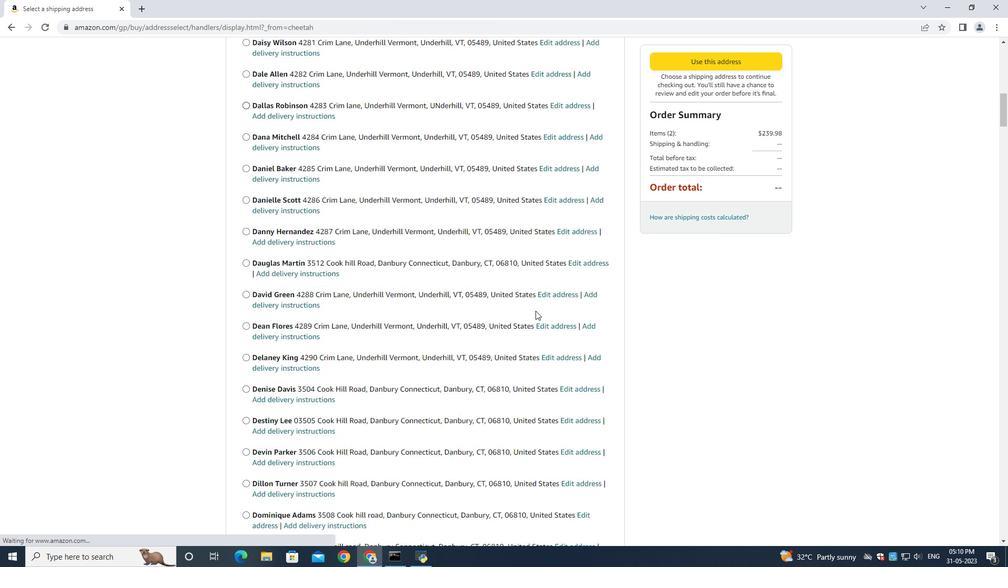 
Action: Mouse moved to (535, 309)
Screenshot: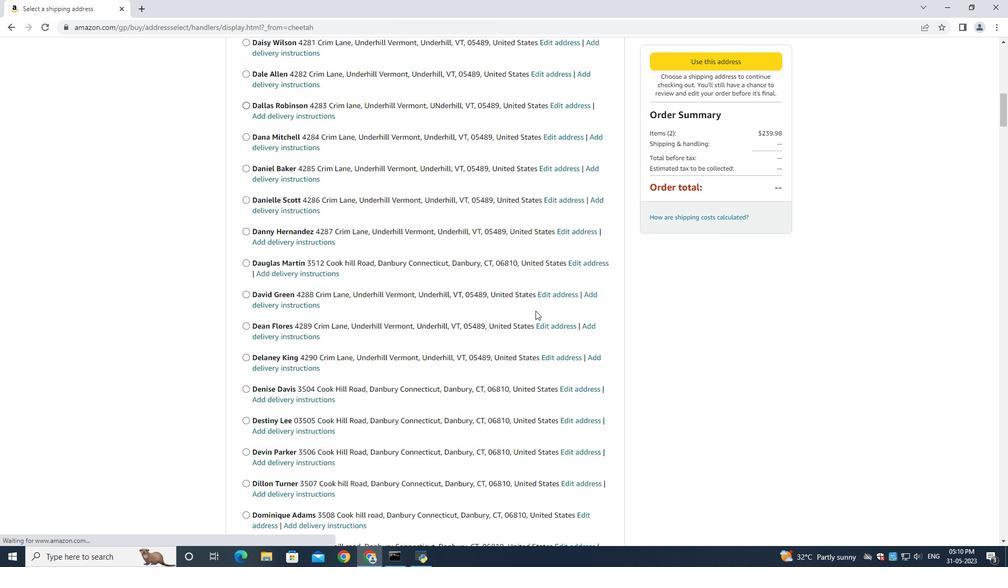 
Action: Mouse scrolled (535, 308) with delta (0, 0)
Screenshot: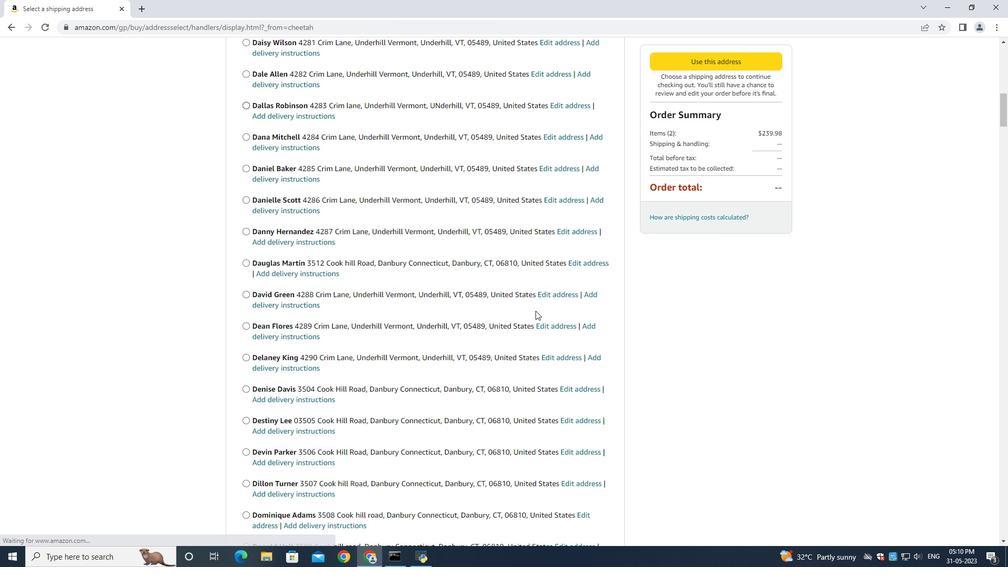 
Action: Mouse scrolled (535, 308) with delta (0, 0)
Screenshot: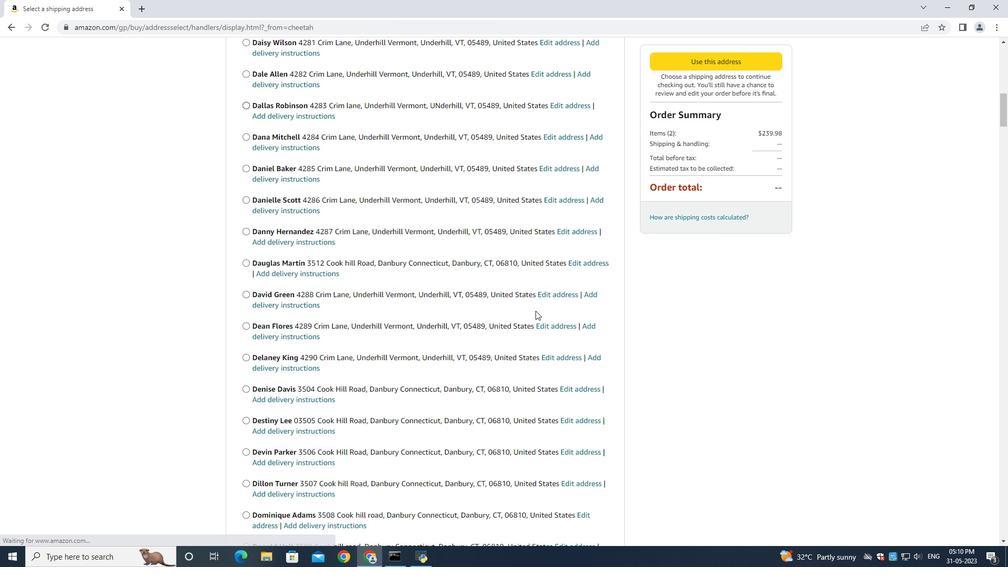 
Action: Mouse scrolled (535, 308) with delta (0, 0)
Screenshot: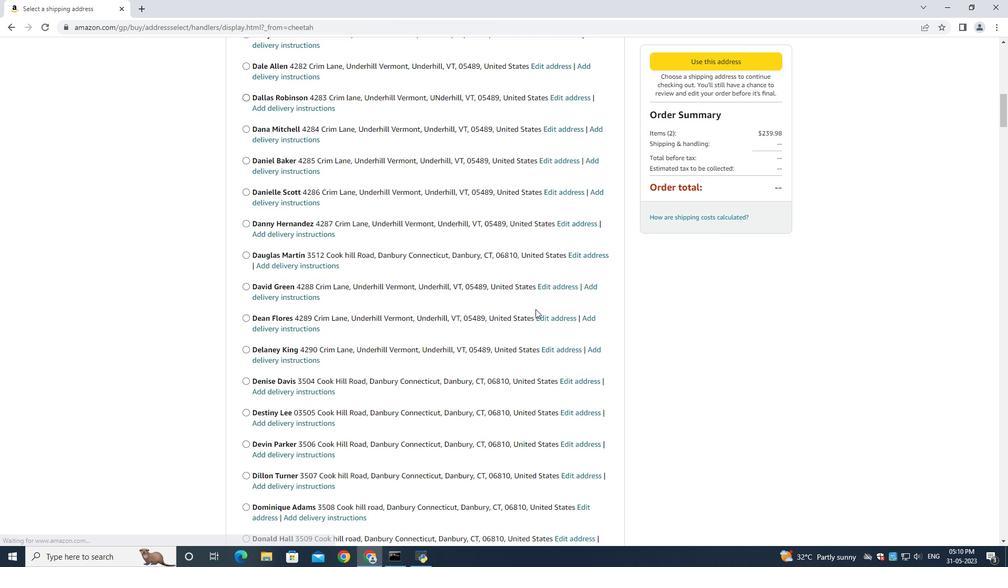 
Action: Mouse scrolled (535, 308) with delta (0, 0)
Screenshot: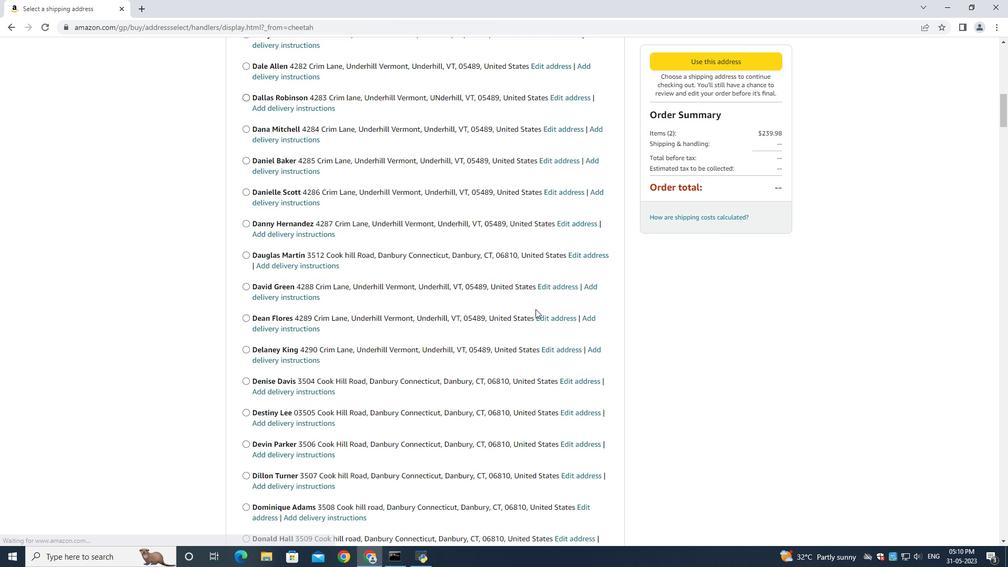 
Action: Mouse scrolled (535, 308) with delta (0, 0)
Screenshot: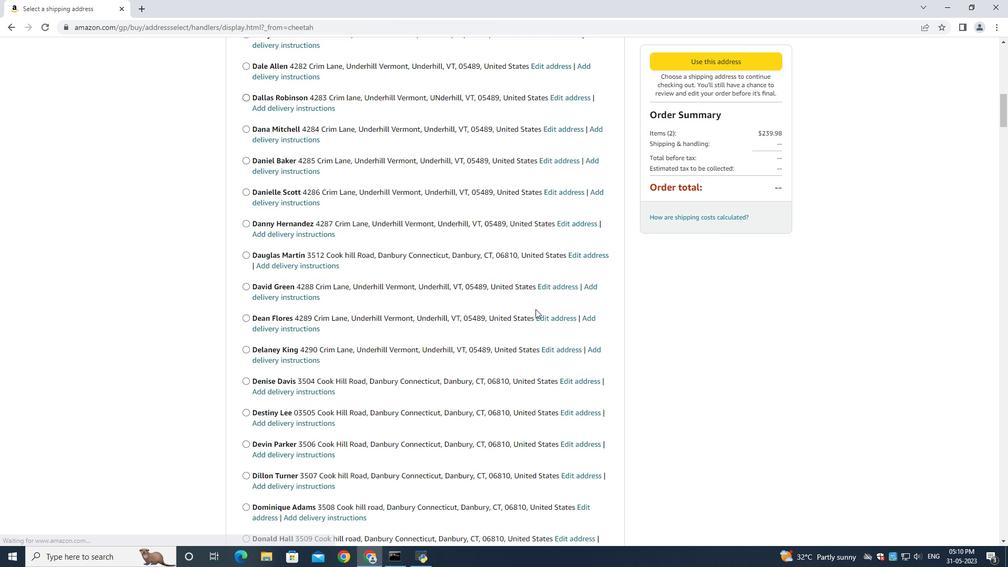 
Action: Mouse scrolled (535, 308) with delta (0, 0)
Screenshot: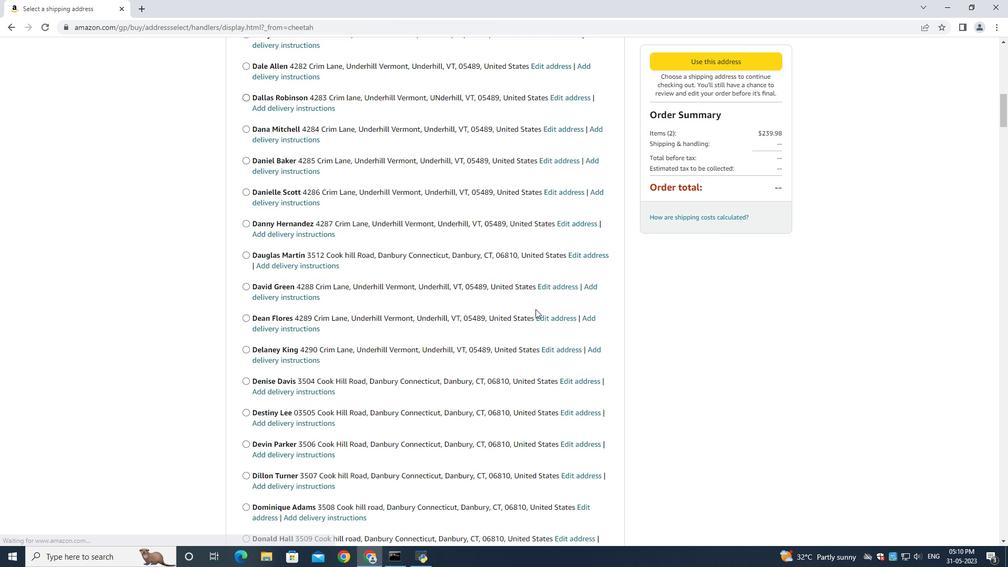 
Action: Mouse scrolled (535, 308) with delta (0, 0)
Screenshot: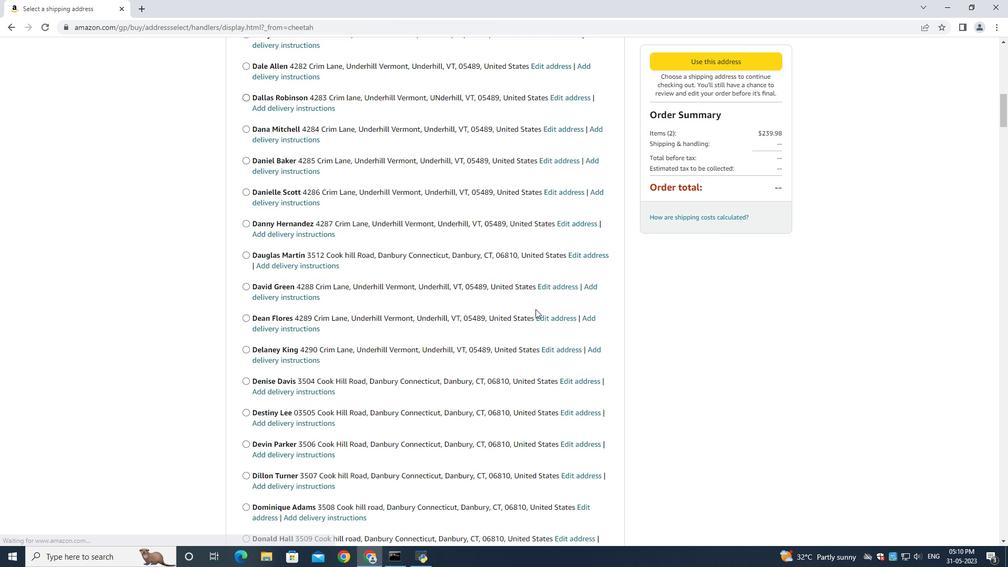 
Action: Mouse scrolled (535, 308) with delta (0, 0)
Screenshot: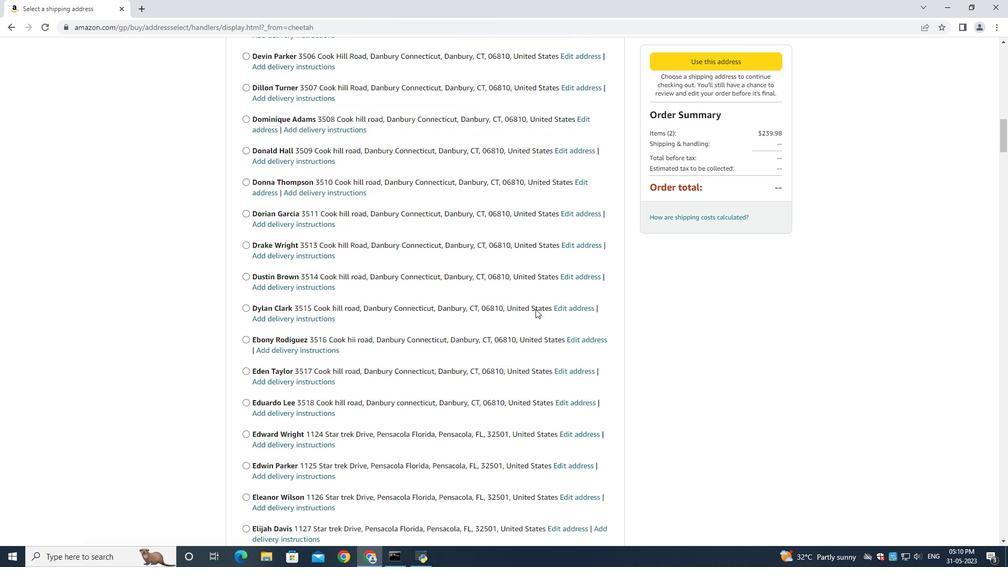 
Action: Mouse scrolled (535, 308) with delta (0, 0)
Screenshot: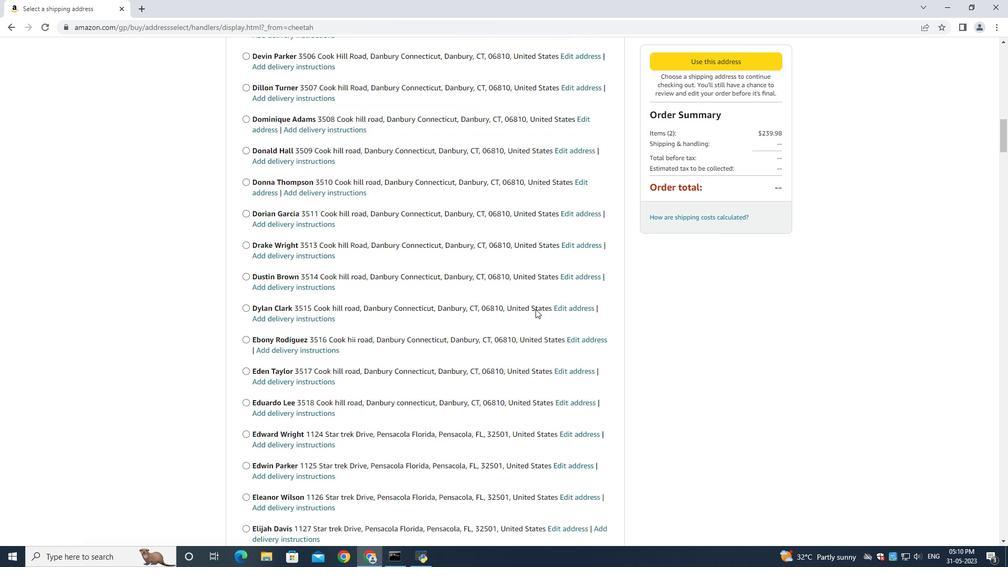 
Action: Mouse scrolled (535, 308) with delta (0, 0)
Screenshot: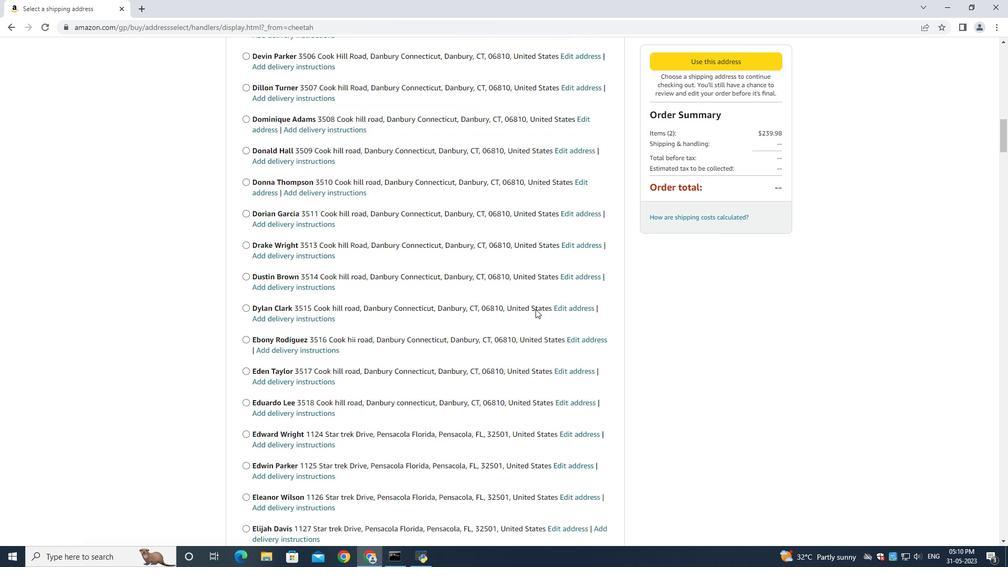 
Action: Mouse scrolled (535, 308) with delta (0, 0)
Screenshot: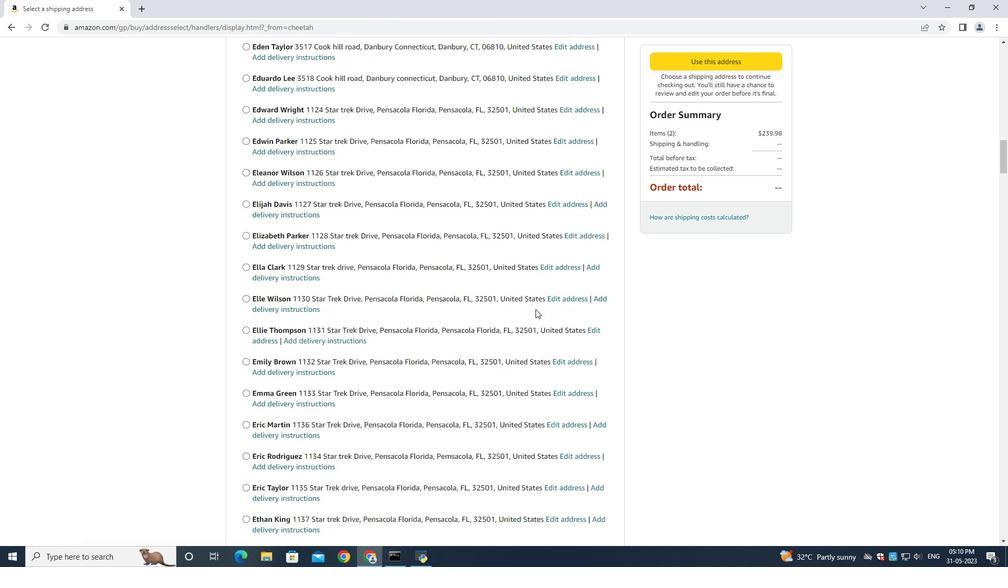 
Action: Mouse scrolled (535, 308) with delta (0, 0)
Screenshot: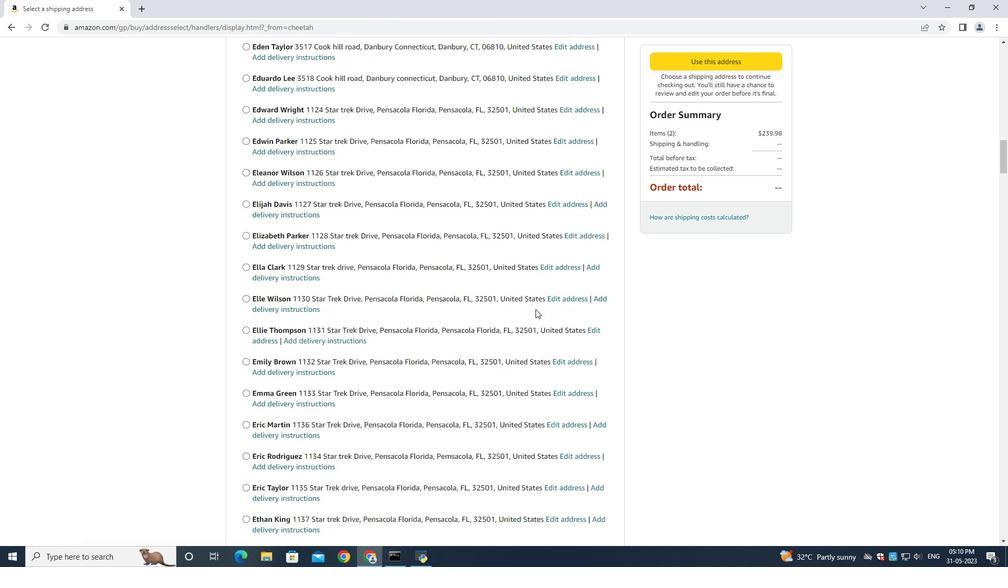 
Action: Mouse scrolled (535, 308) with delta (0, 0)
Screenshot: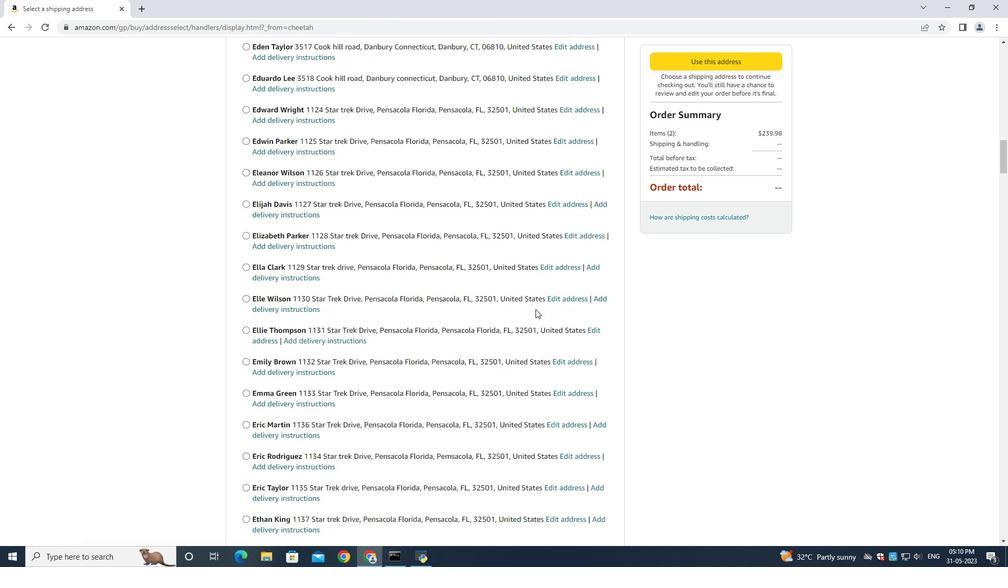 
Action: Mouse scrolled (535, 308) with delta (0, 0)
Screenshot: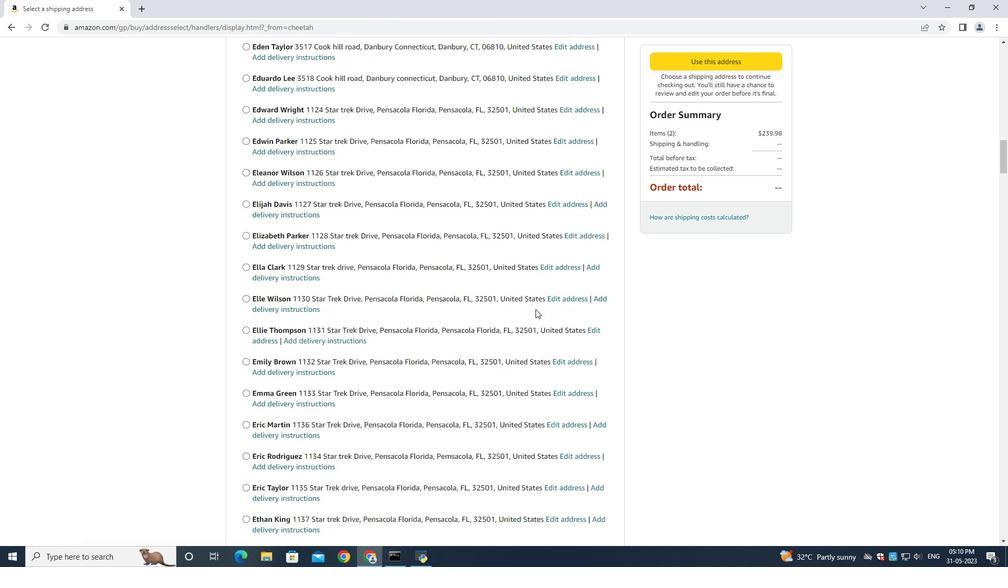 
Action: Mouse moved to (535, 307)
Screenshot: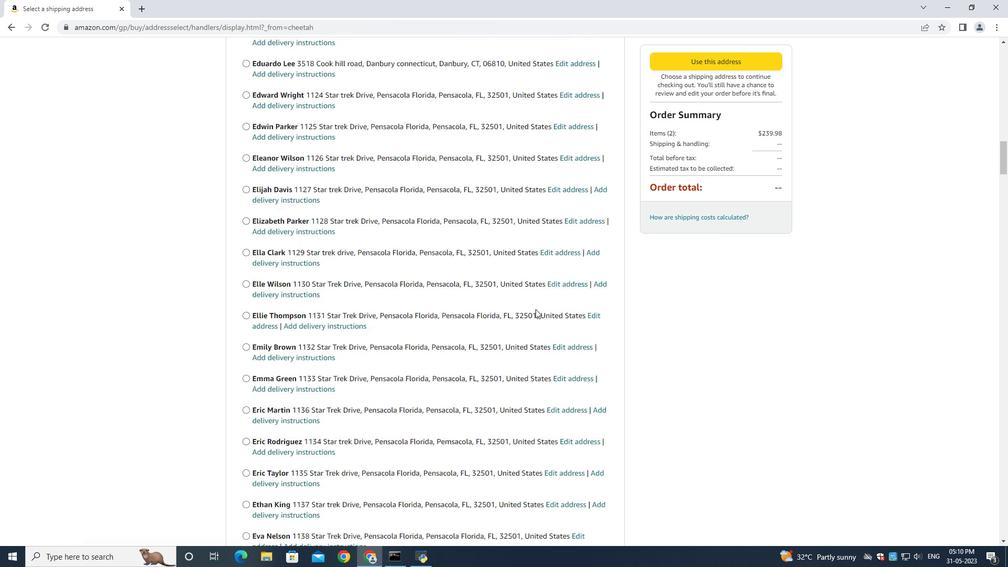 
Action: Mouse scrolled (535, 307) with delta (0, 0)
Screenshot: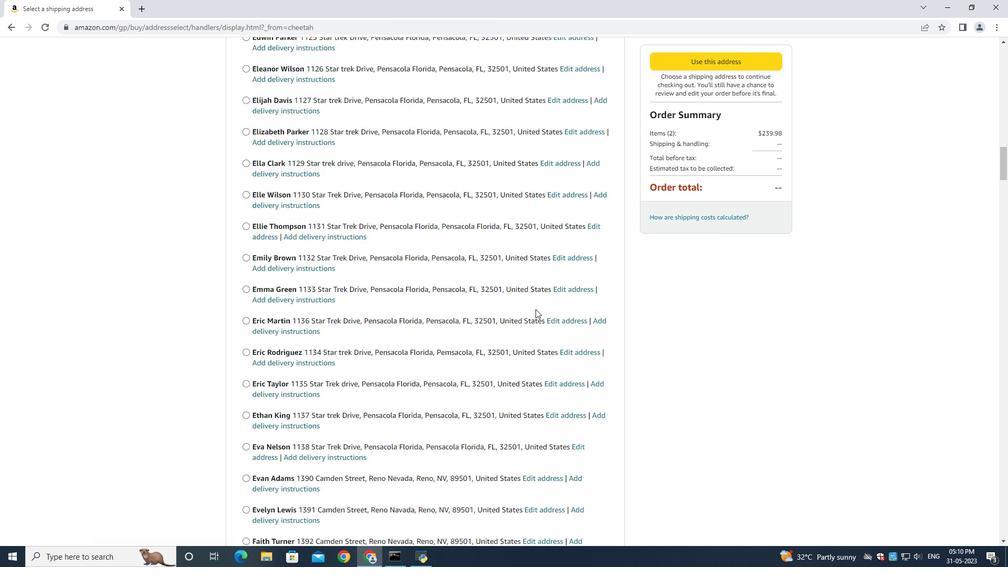 
Action: Mouse moved to (535, 307)
Screenshot: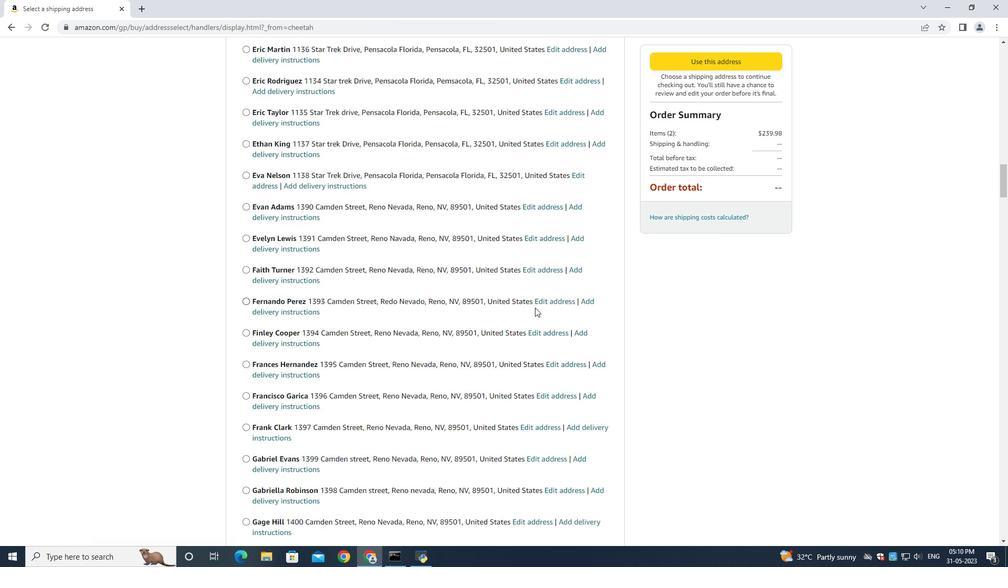 
Action: Mouse scrolled (535, 307) with delta (0, 0)
Screenshot: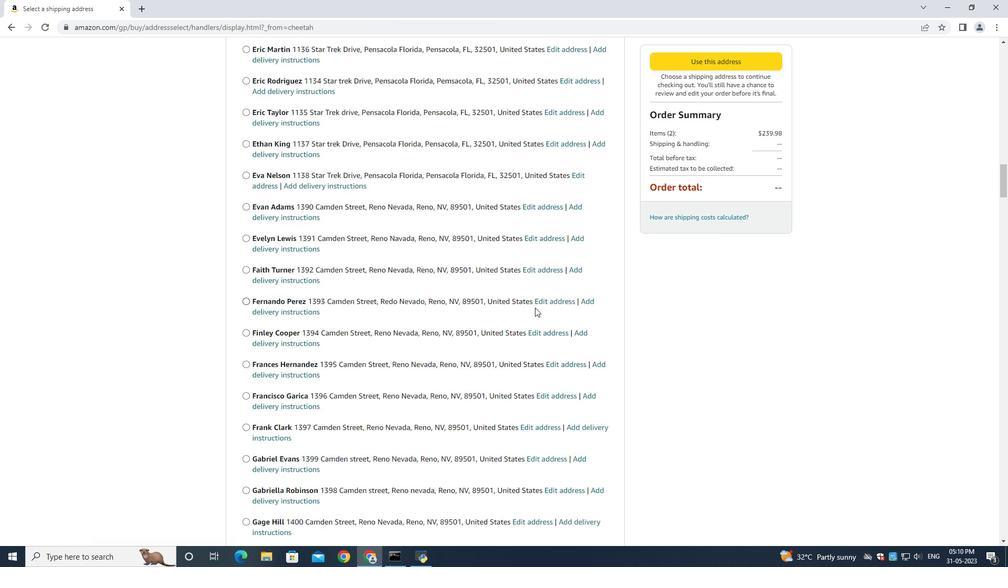 
Action: Mouse scrolled (535, 307) with delta (0, 0)
Screenshot: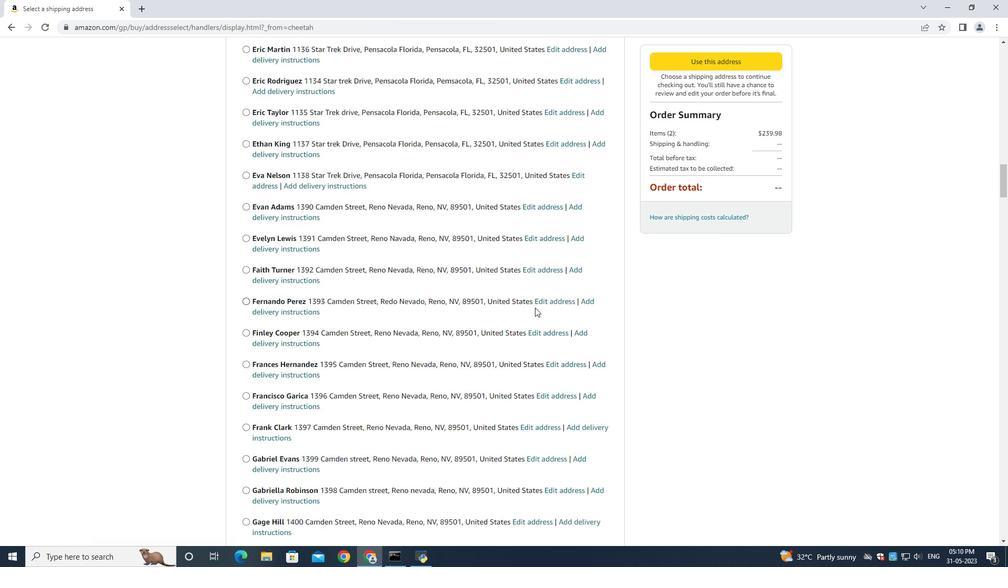 
Action: Mouse scrolled (535, 306) with delta (0, -1)
Screenshot: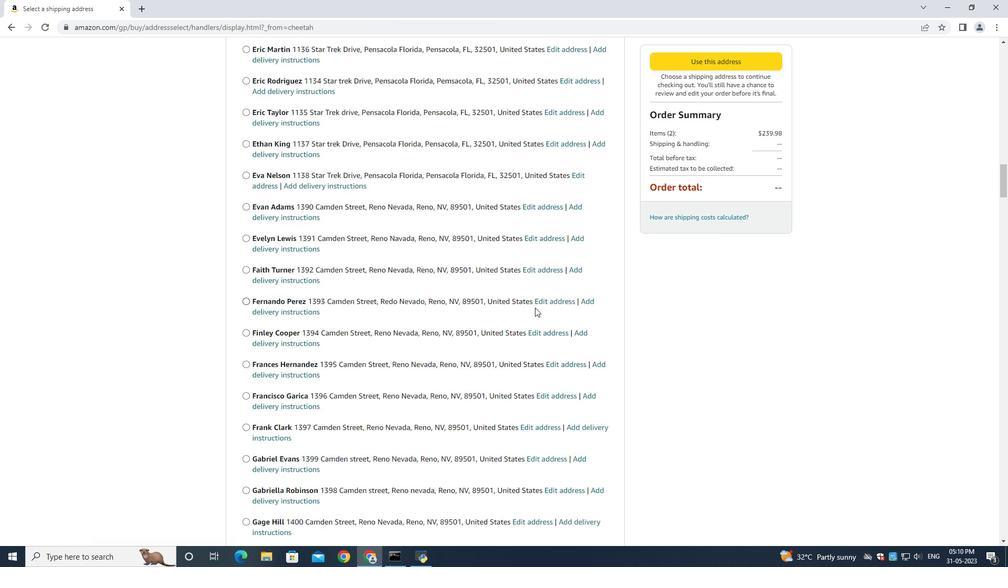
Action: Mouse scrolled (535, 307) with delta (0, 0)
Screenshot: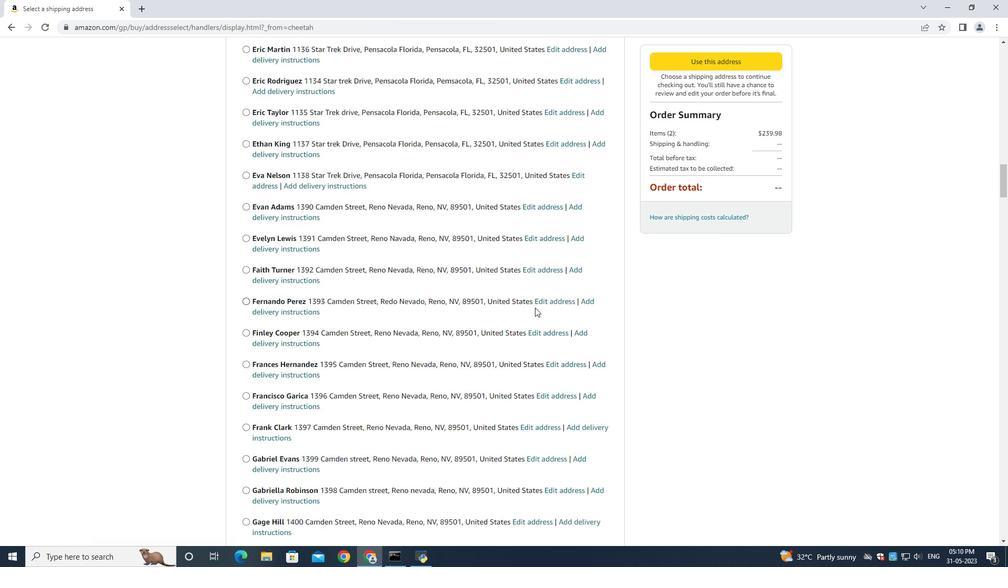 
Action: Mouse scrolled (535, 307) with delta (0, 0)
Screenshot: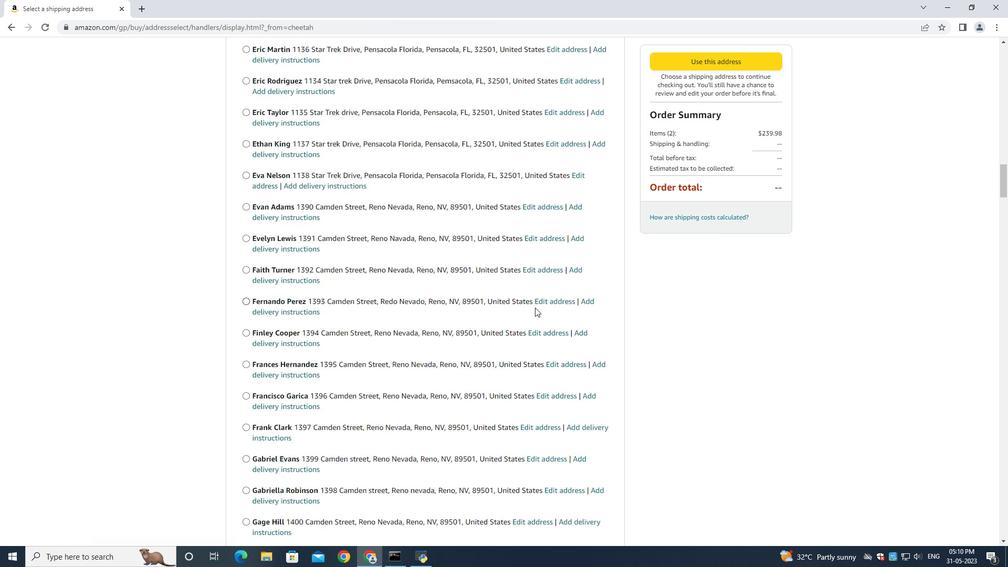 
Action: Mouse scrolled (535, 307) with delta (0, 0)
Screenshot: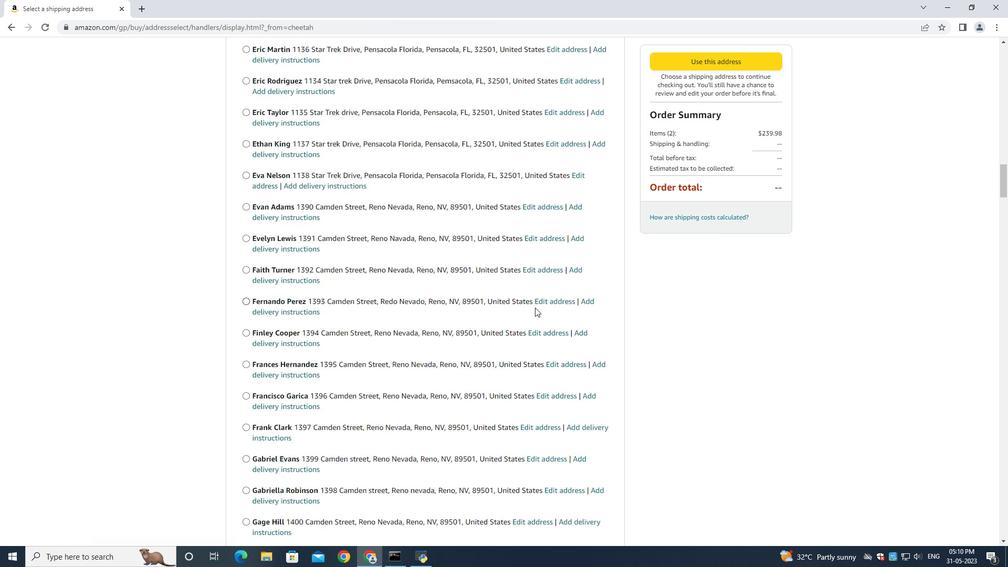 
Action: Mouse moved to (535, 306)
Screenshot: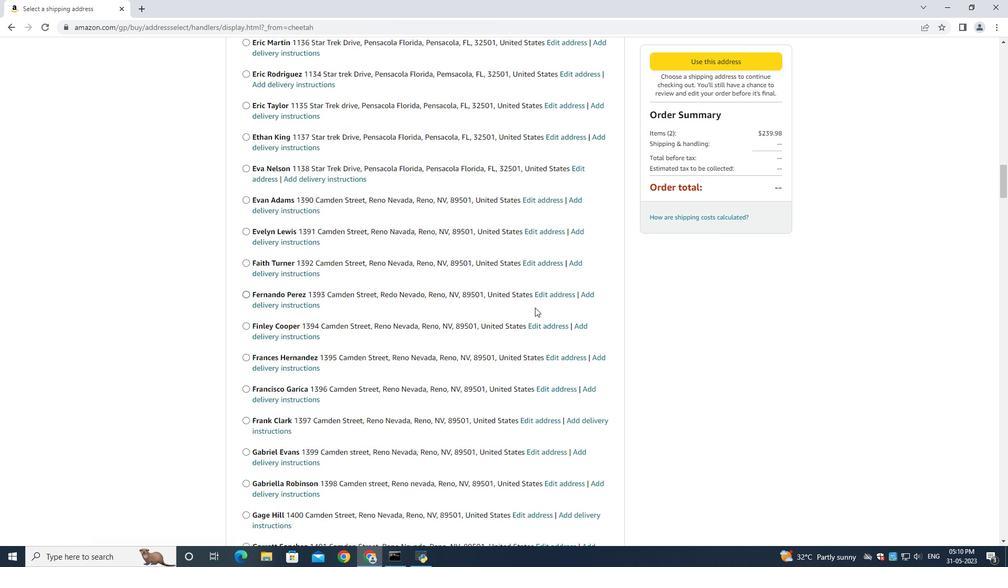 
Action: Mouse scrolled (535, 305) with delta (0, 0)
Screenshot: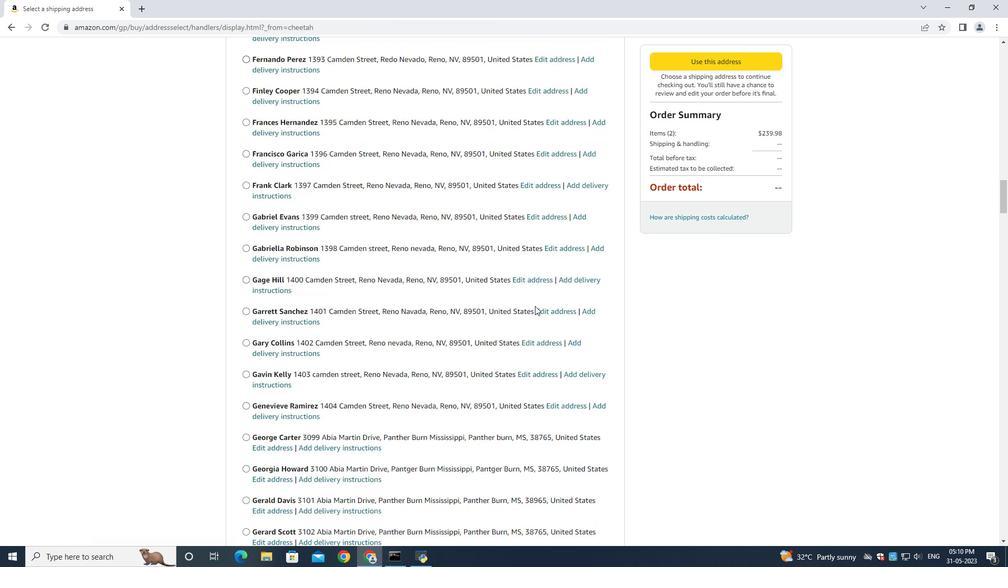 
Action: Mouse scrolled (535, 305) with delta (0, 0)
Screenshot: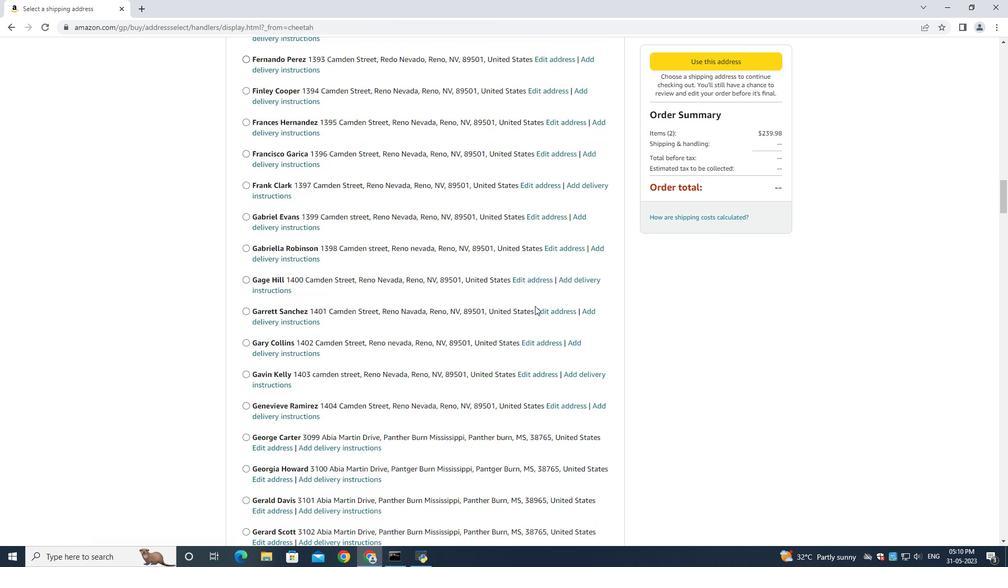 
Action: Mouse scrolled (535, 305) with delta (0, -1)
Screenshot: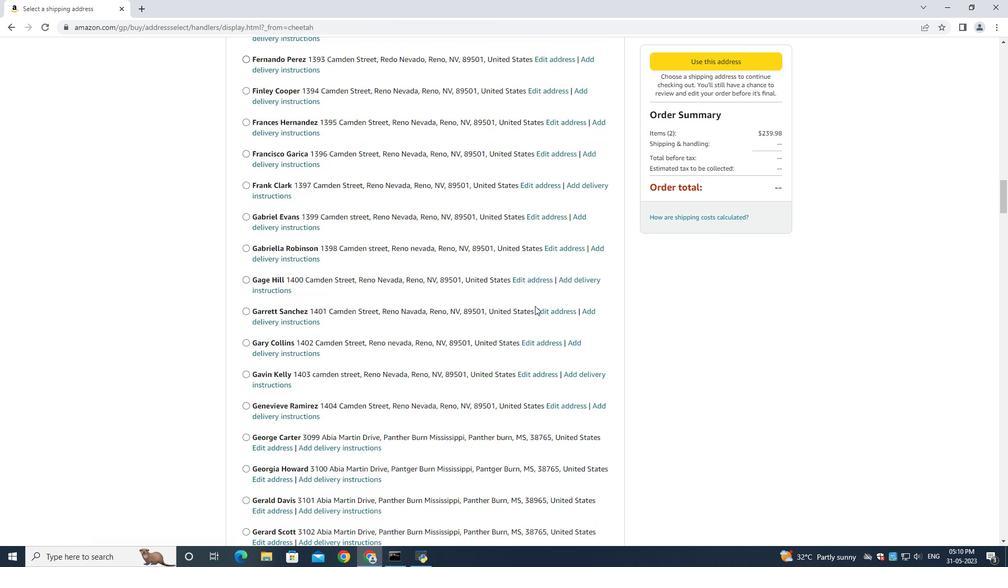 
Action: Mouse scrolled (535, 305) with delta (0, 0)
Screenshot: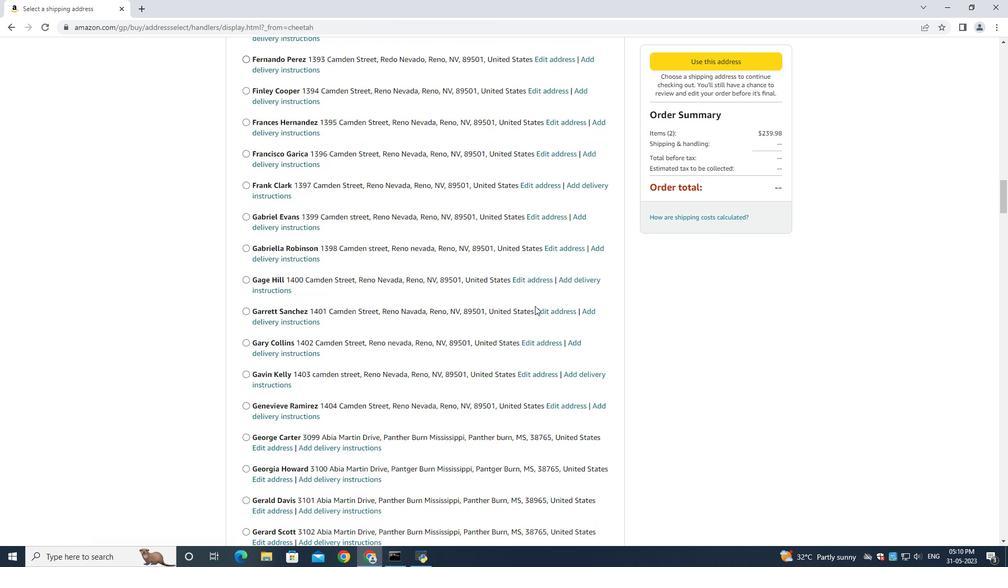 
Action: Mouse scrolled (535, 305) with delta (0, 0)
Screenshot: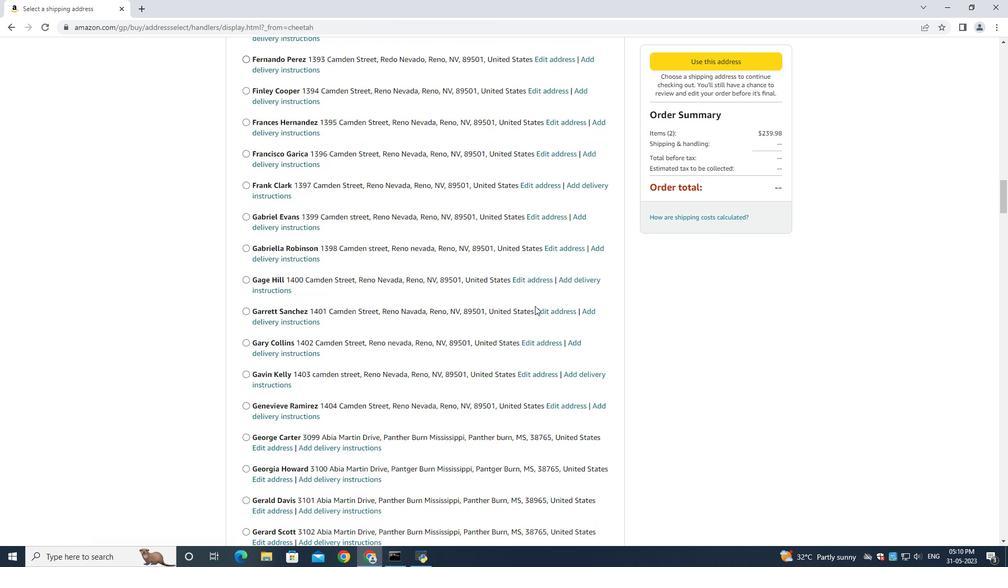 
Action: Mouse scrolled (535, 305) with delta (0, 0)
Screenshot: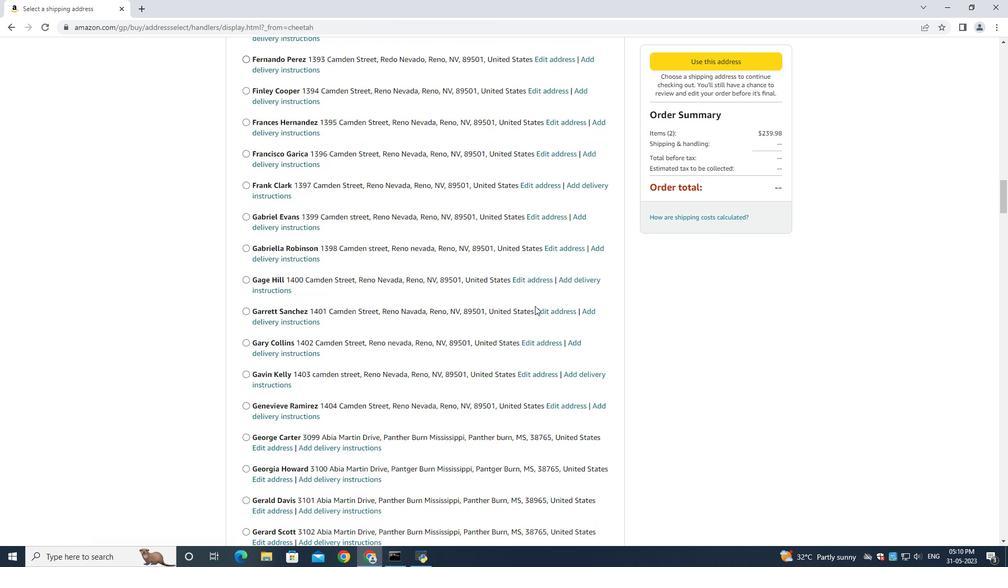 
Action: Mouse scrolled (535, 305) with delta (0, 0)
Screenshot: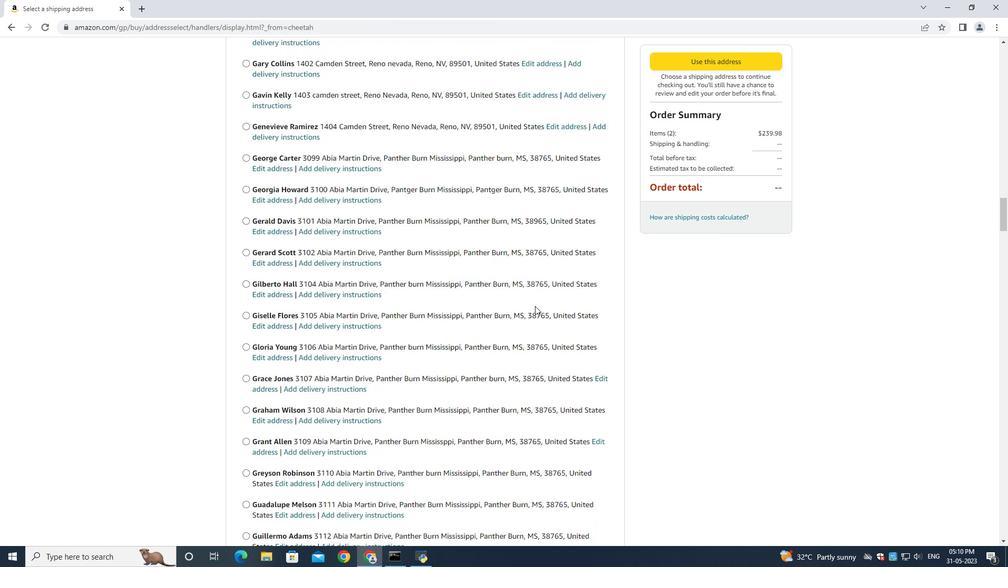 
Action: Mouse scrolled (535, 305) with delta (0, 0)
Screenshot: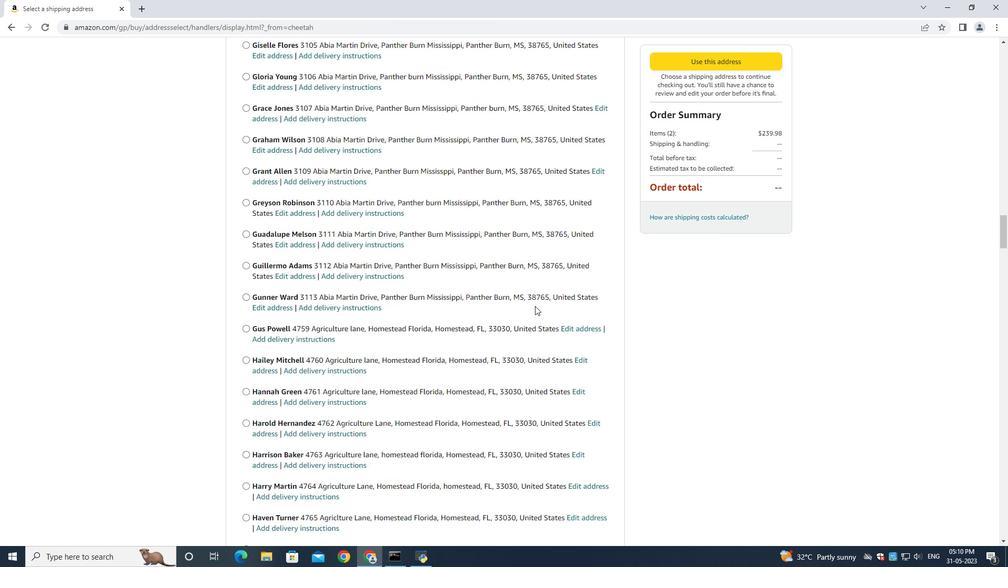 
Action: Mouse scrolled (535, 305) with delta (0, 0)
Screenshot: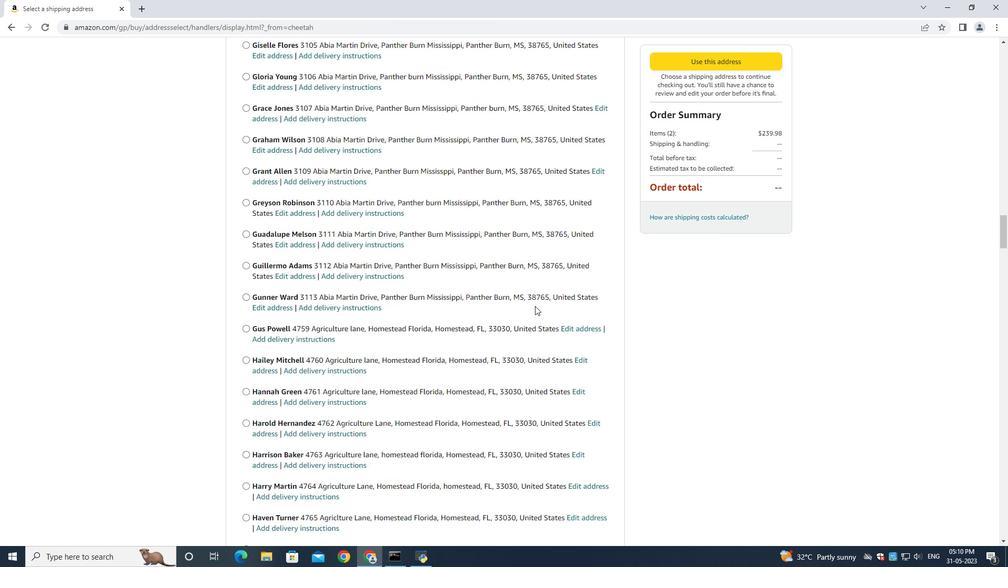 
Action: Mouse scrolled (535, 305) with delta (0, 0)
Screenshot: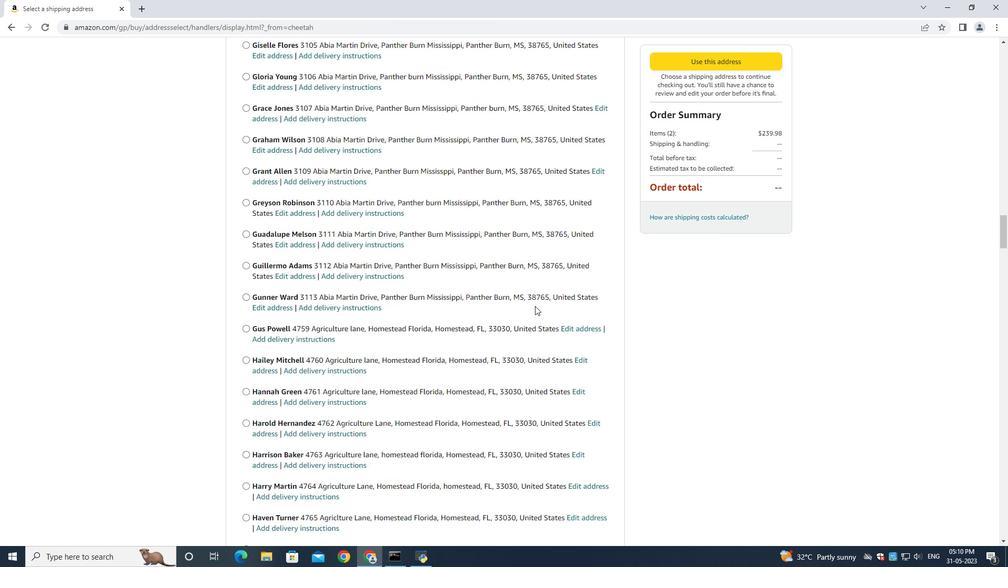 
Action: Mouse scrolled (535, 305) with delta (0, 0)
Screenshot: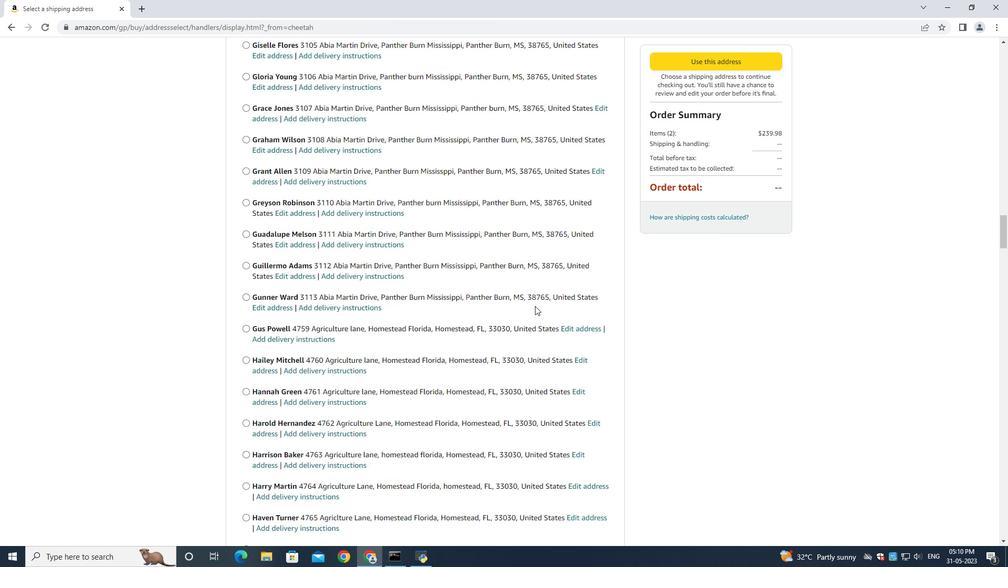 
Action: Mouse scrolled (535, 305) with delta (0, 0)
Screenshot: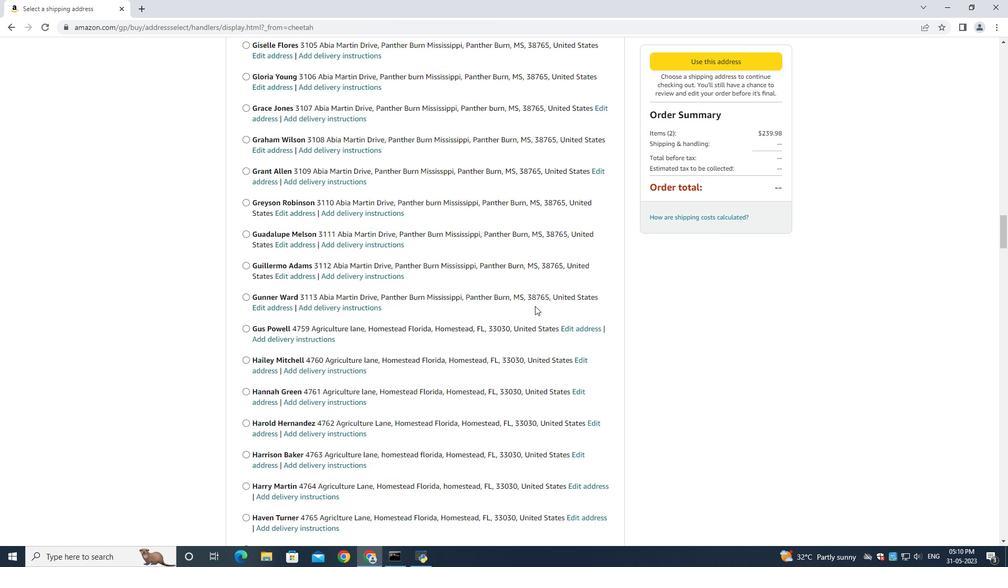 
Action: Mouse scrolled (535, 305) with delta (0, 0)
Screenshot: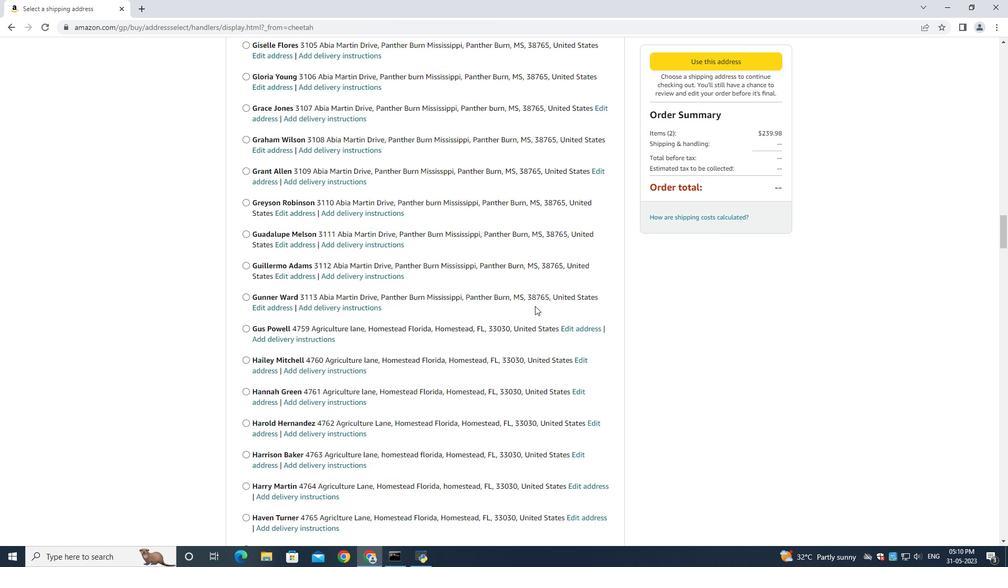 
Action: Mouse scrolled (535, 305) with delta (0, 0)
Screenshot: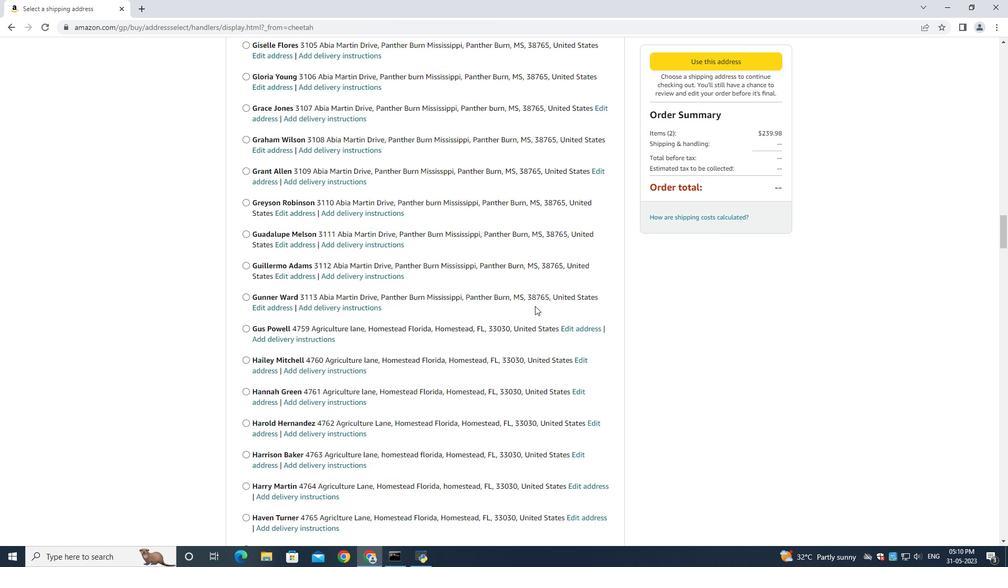 
Action: Mouse scrolled (535, 305) with delta (0, 0)
Screenshot: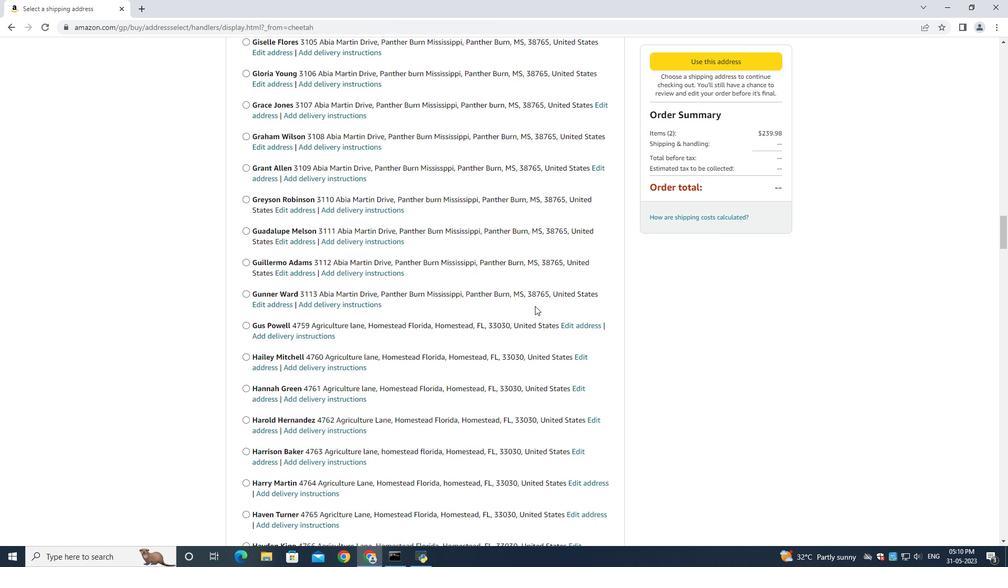 
Action: Mouse scrolled (535, 305) with delta (0, 0)
Screenshot: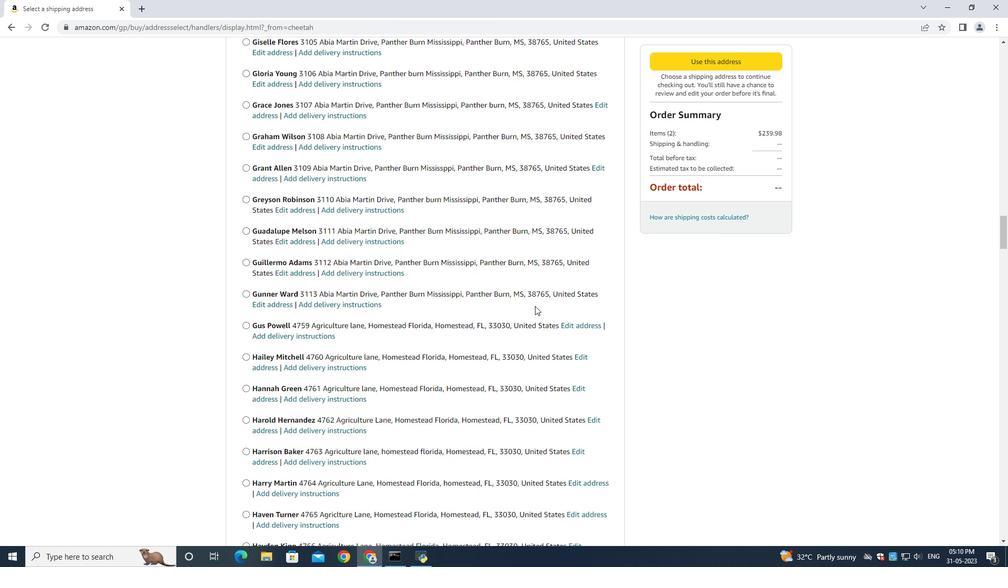 
Action: Mouse scrolled (535, 305) with delta (0, -1)
Screenshot: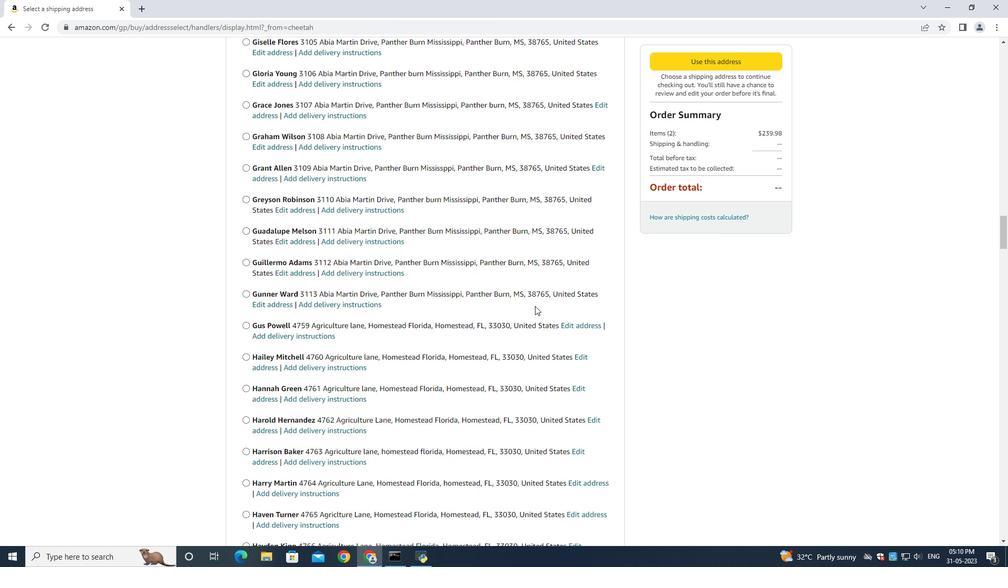 
Action: Mouse scrolled (535, 305) with delta (0, 0)
Screenshot: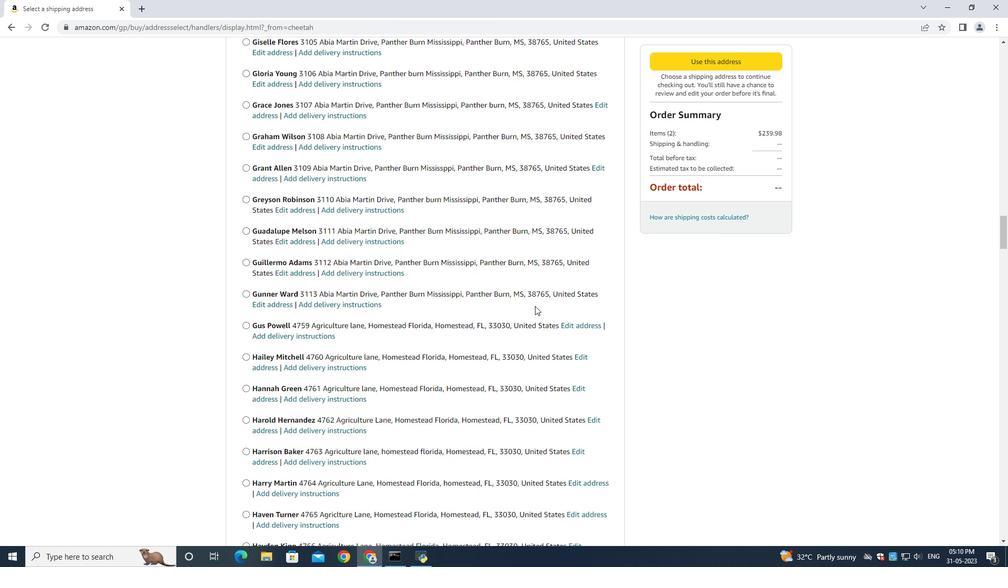 
Action: Mouse scrolled (535, 305) with delta (0, 0)
Screenshot: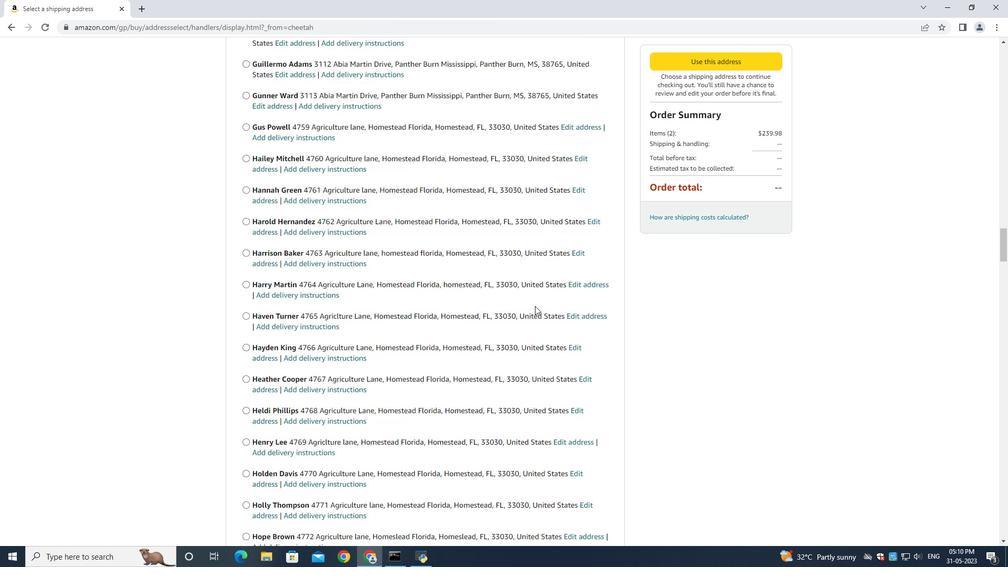 
Action: Mouse scrolled (535, 305) with delta (0, 0)
Screenshot: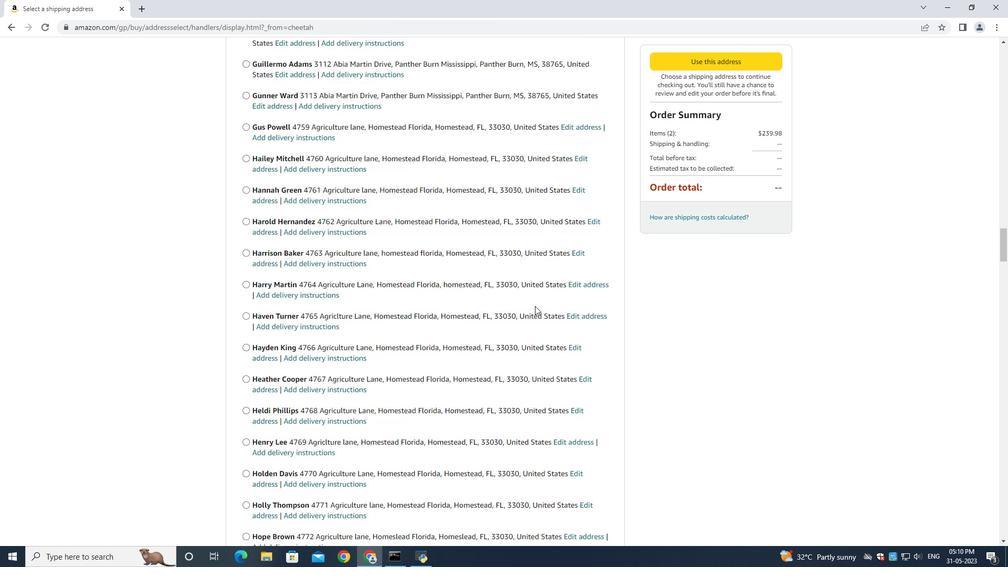
Action: Mouse scrolled (535, 305) with delta (0, 0)
Screenshot: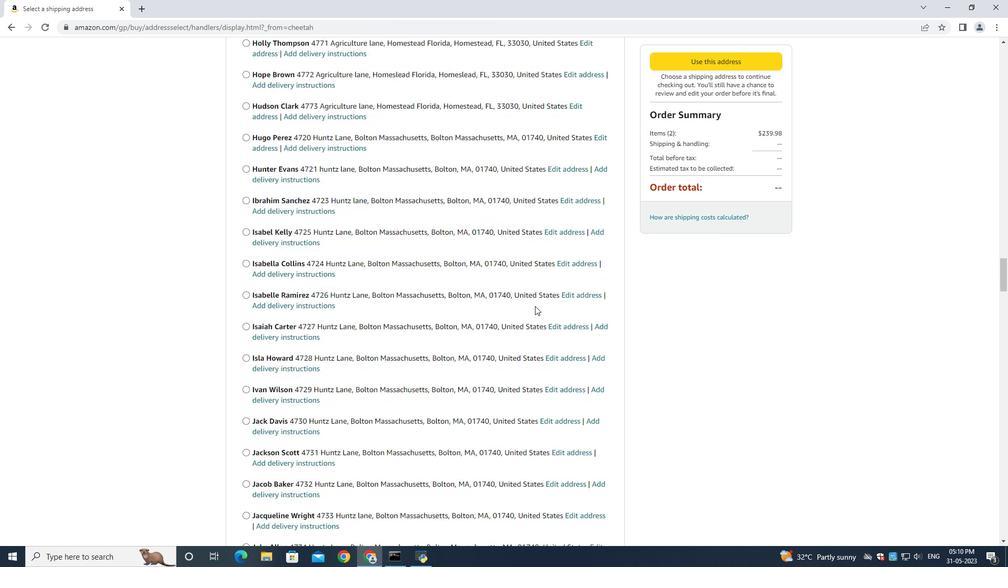 
Action: Mouse scrolled (535, 305) with delta (0, 0)
Screenshot: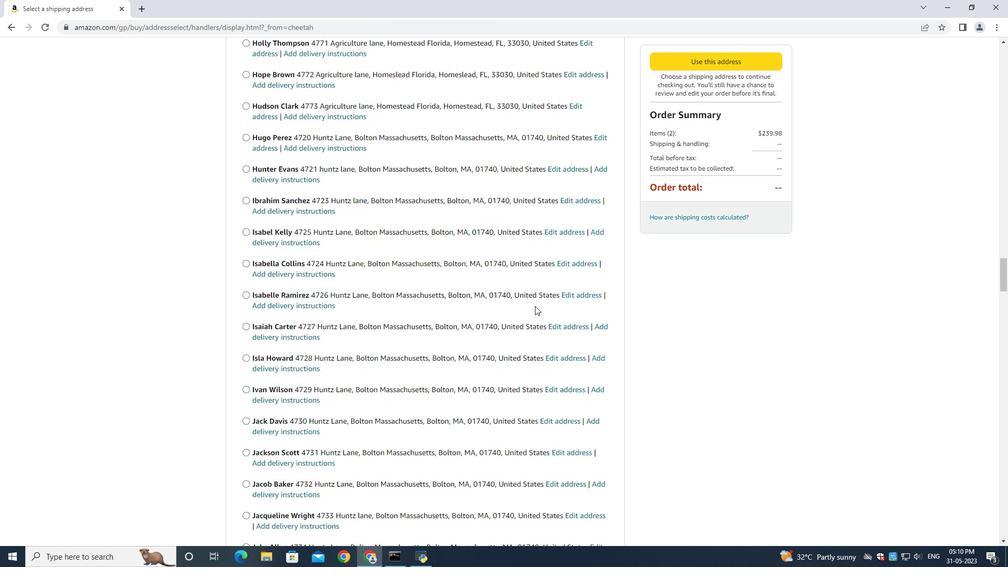 
Action: Mouse scrolled (535, 305) with delta (0, 0)
Screenshot: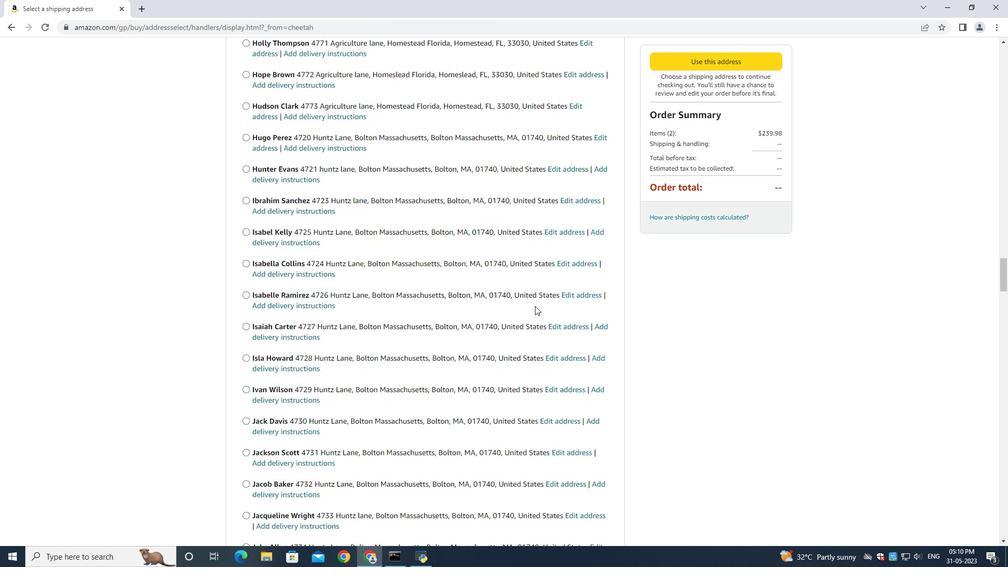 
Action: Mouse scrolled (535, 305) with delta (0, 0)
Screenshot: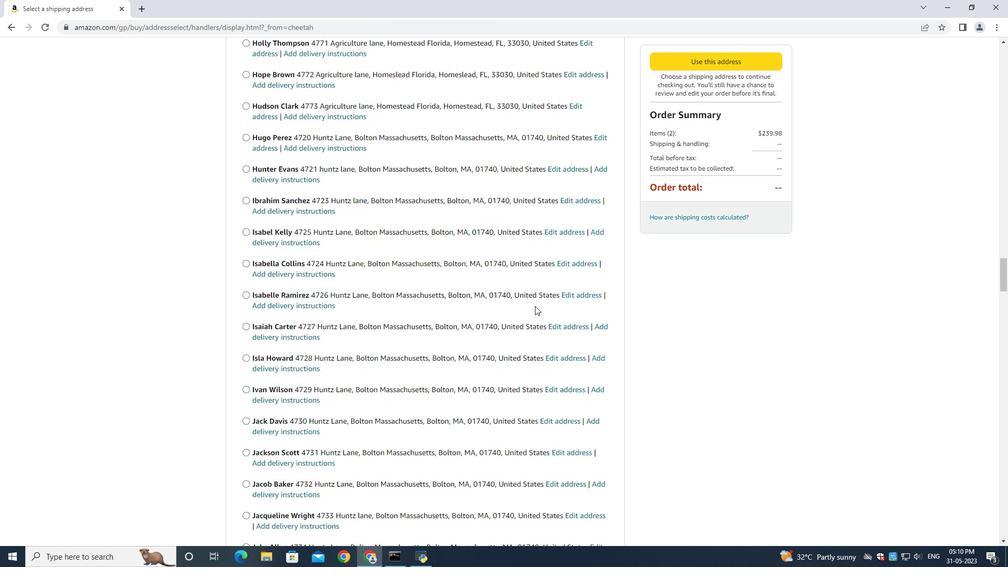 
Action: Mouse scrolled (535, 305) with delta (0, -1)
Screenshot: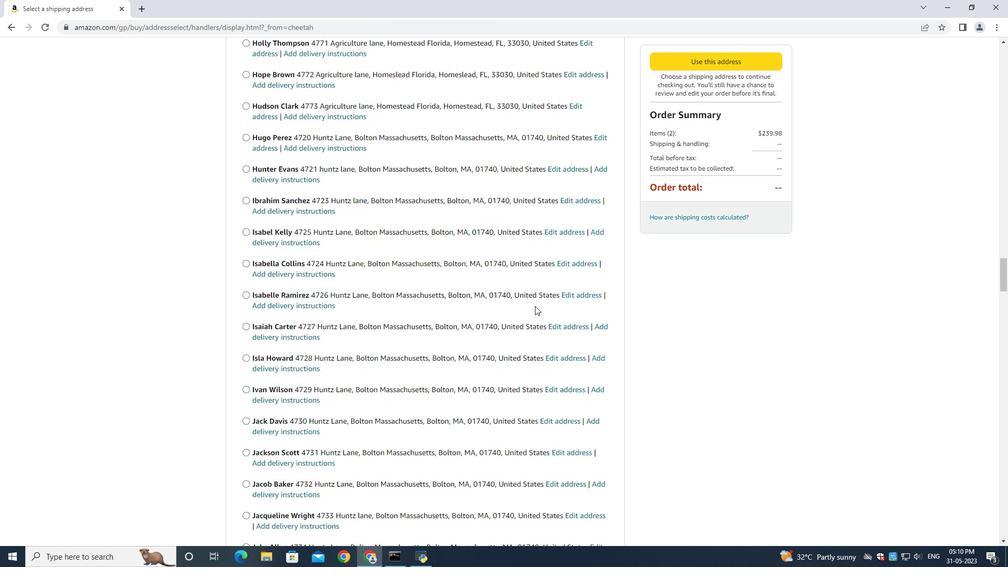 
Action: Mouse scrolled (535, 305) with delta (0, 0)
Screenshot: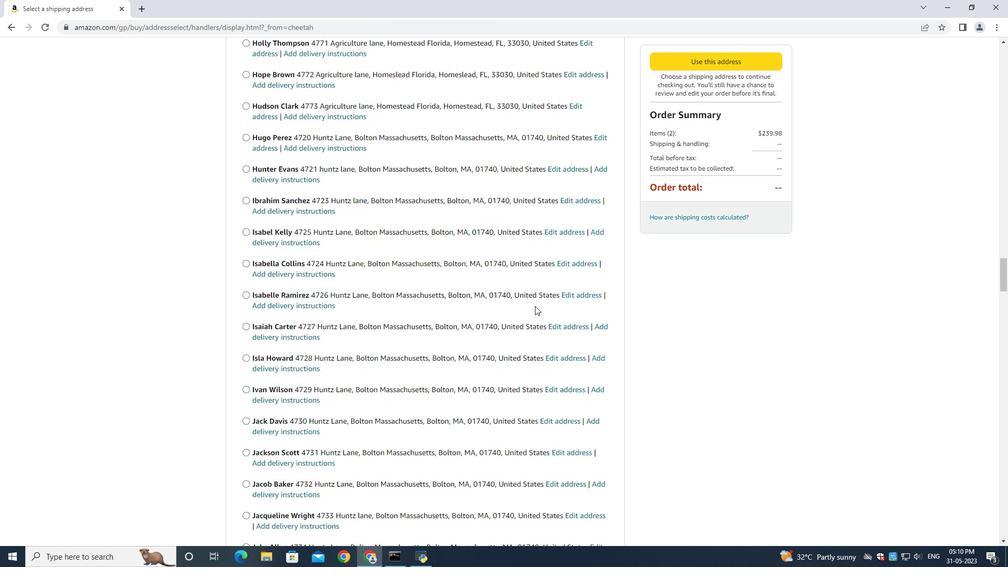 
Action: Mouse scrolled (535, 305) with delta (0, 0)
Screenshot: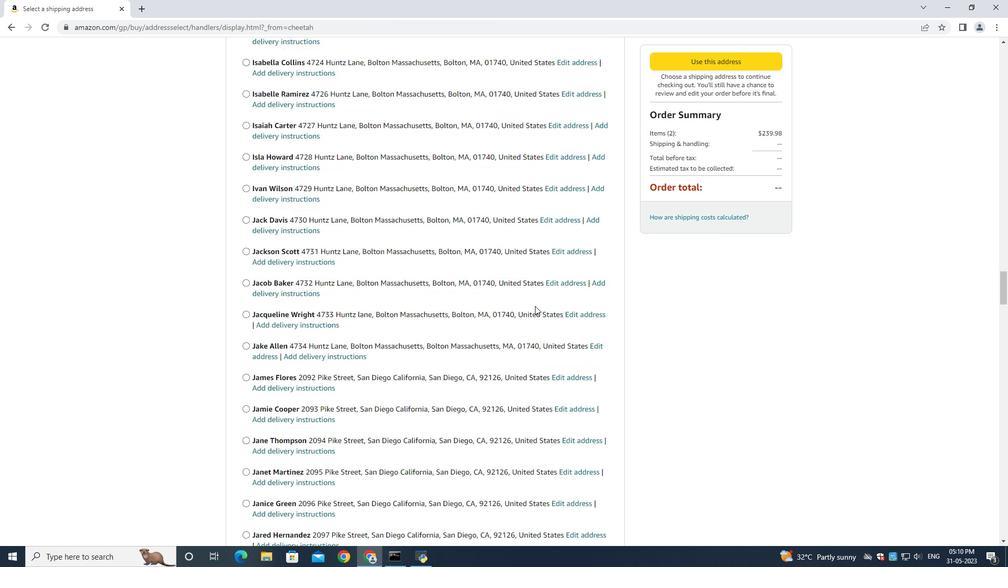 
Action: Mouse scrolled (535, 305) with delta (0, 0)
Screenshot: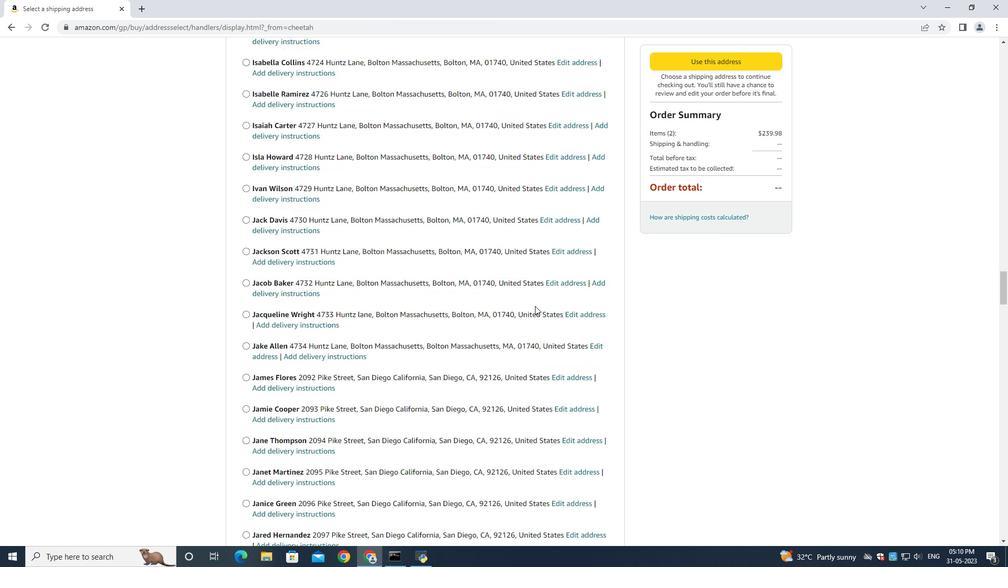 
Action: Mouse scrolled (535, 305) with delta (0, 0)
Screenshot: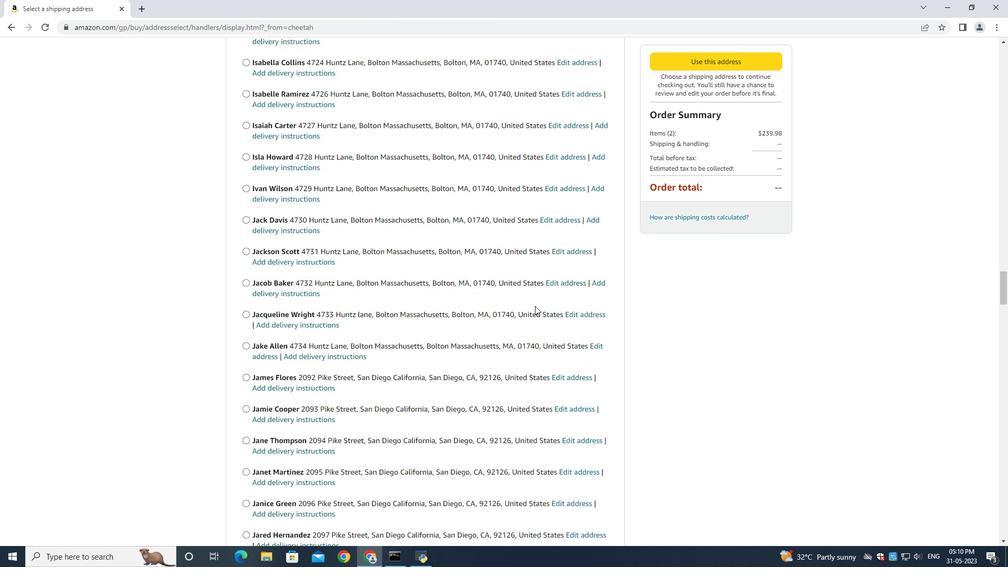 
Action: Mouse scrolled (535, 305) with delta (0, 0)
Screenshot: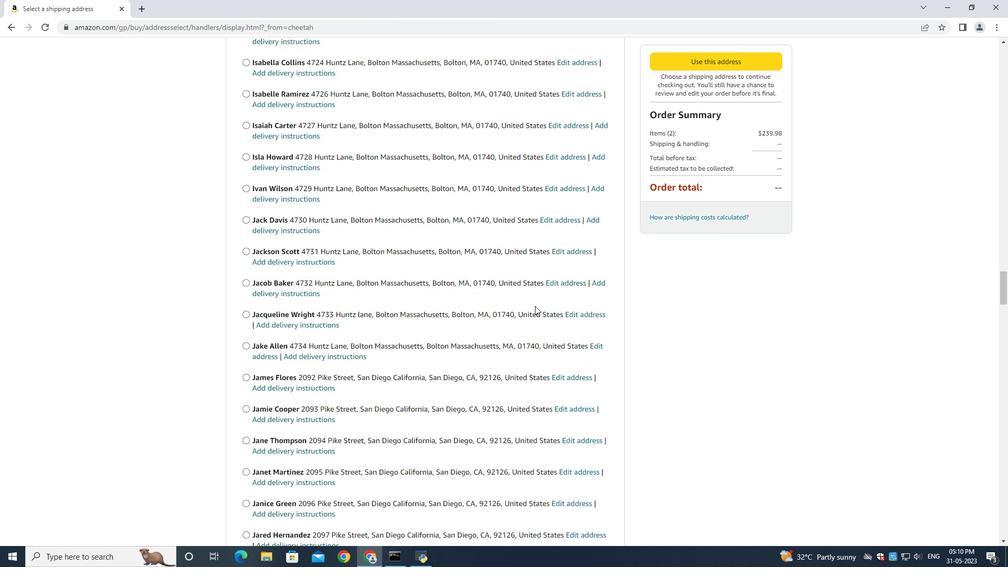 
Action: Mouse scrolled (535, 305) with delta (0, 0)
Screenshot: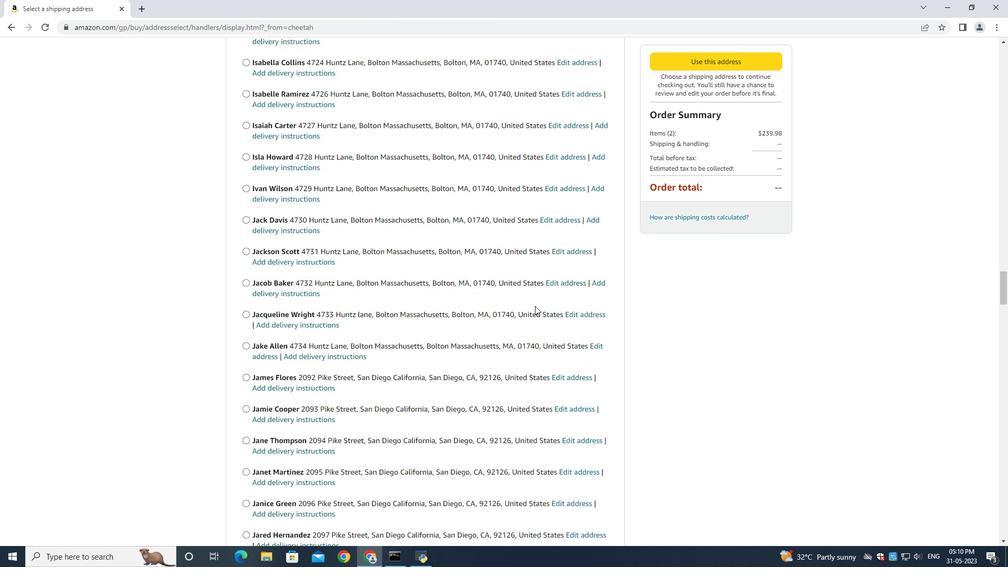 
Action: Mouse scrolled (535, 305) with delta (0, 0)
Screenshot: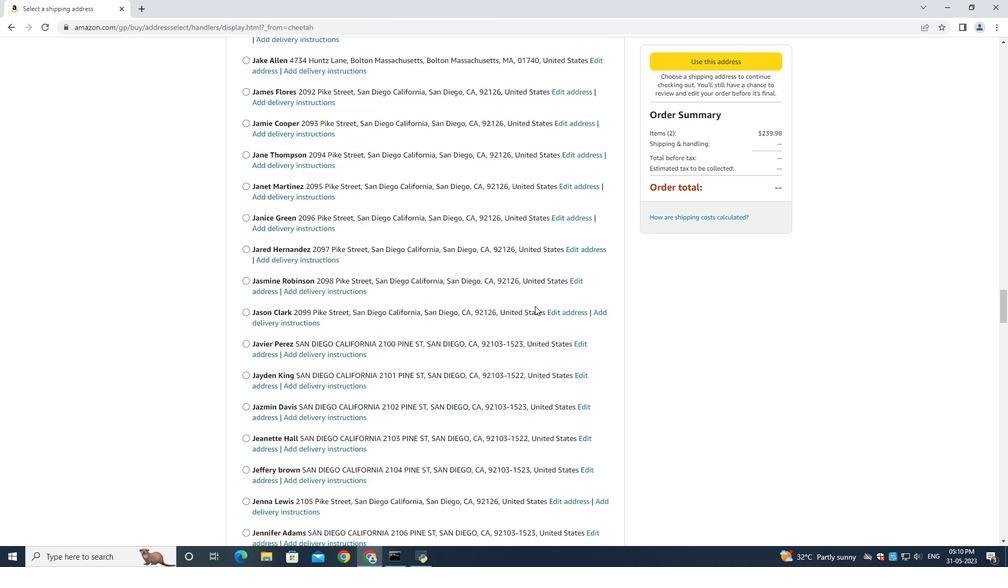 
Action: Mouse scrolled (535, 305) with delta (0, 0)
Screenshot: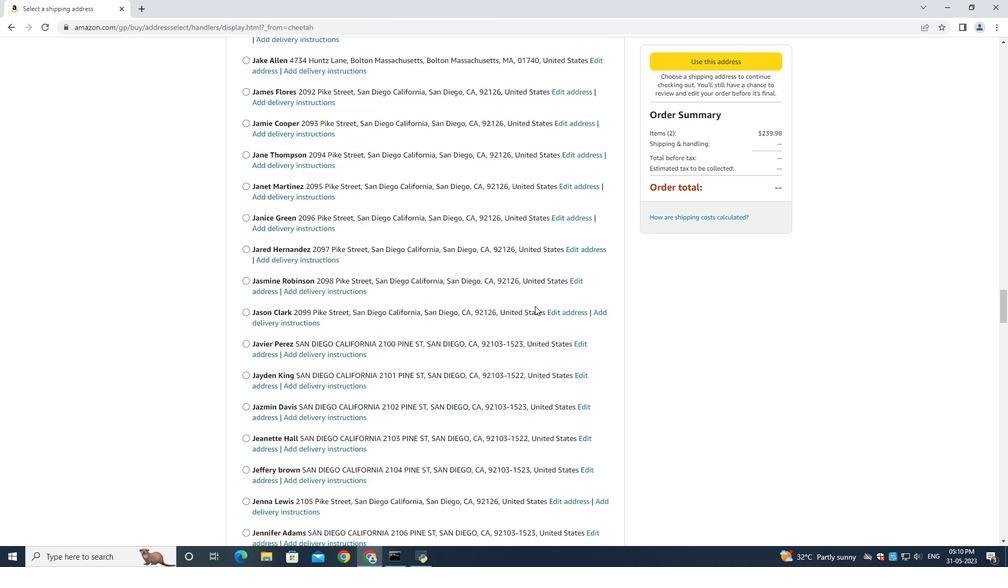 
Action: Mouse moved to (535, 305)
Screenshot: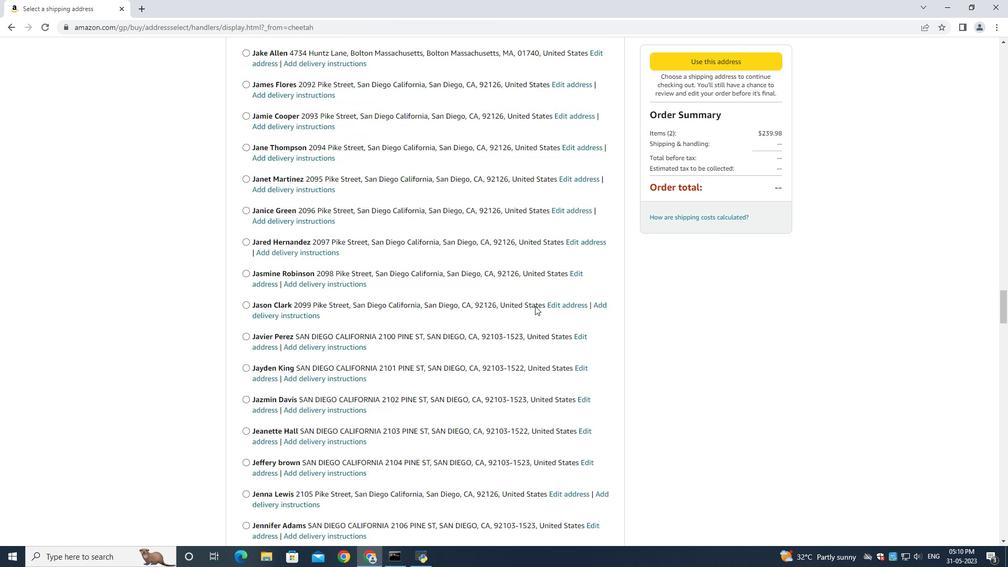 
Action: Mouse scrolled (535, 304) with delta (0, 0)
Screenshot: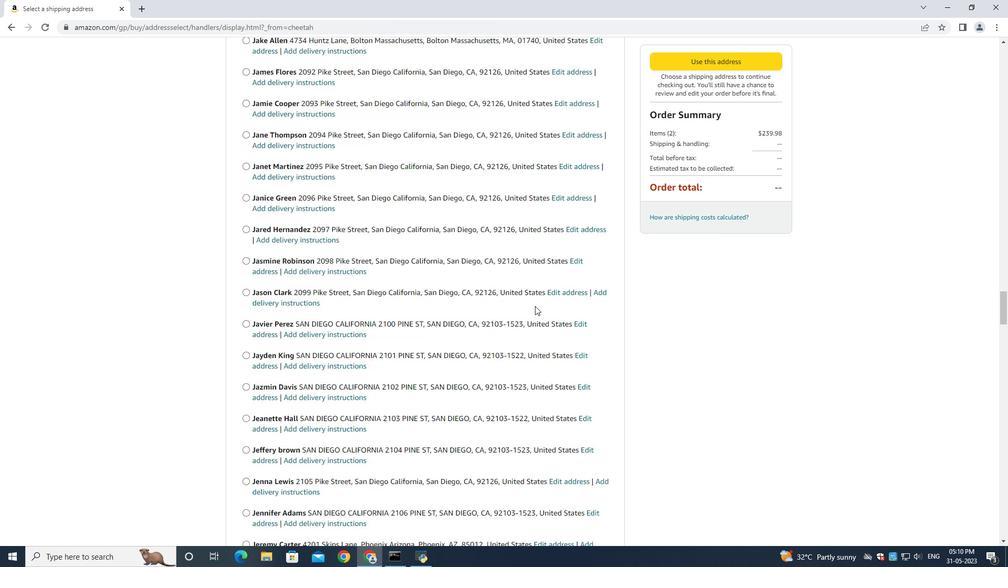 
Action: Mouse scrolled (535, 304) with delta (0, 0)
Screenshot: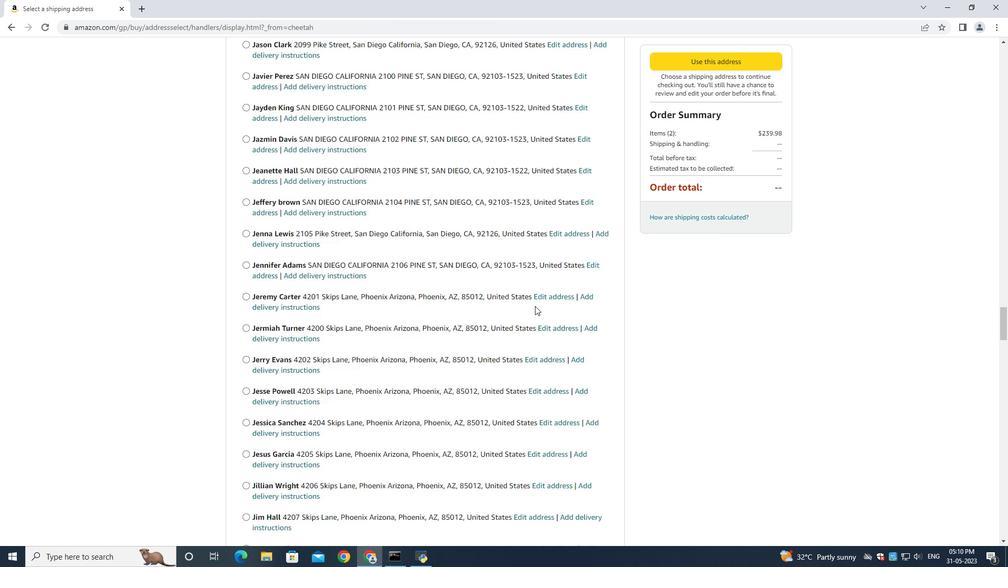 
Action: Mouse scrolled (535, 304) with delta (0, 0)
Screenshot: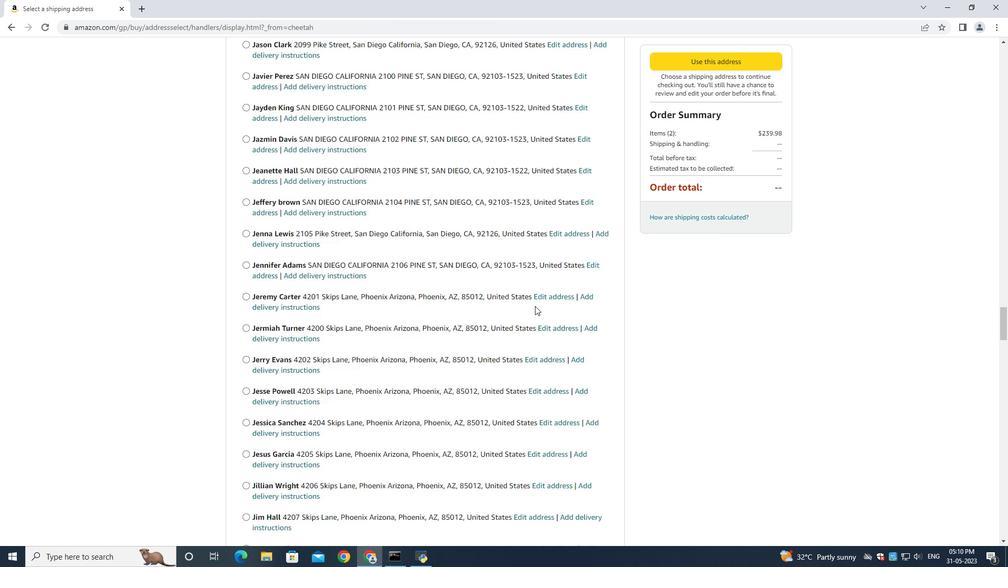 
Action: Mouse scrolled (535, 304) with delta (0, 0)
Screenshot: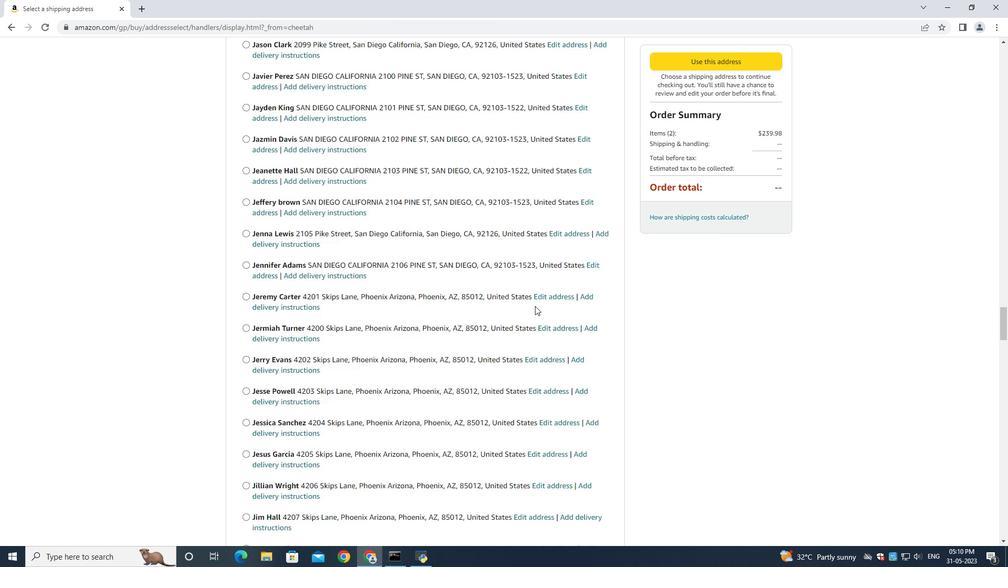 
Action: Mouse scrolled (535, 304) with delta (0, -1)
Screenshot: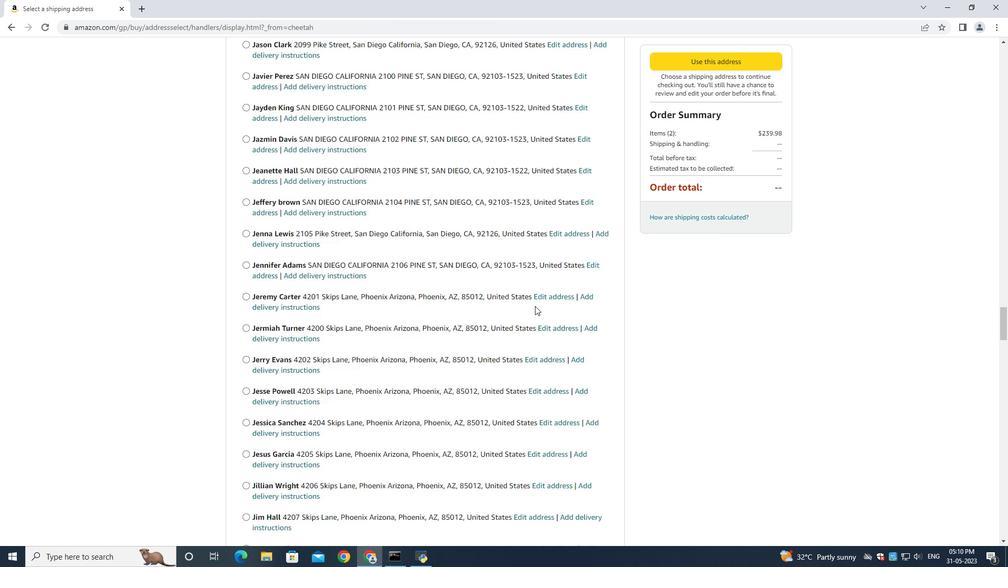 
Action: Mouse scrolled (535, 304) with delta (0, 0)
Screenshot: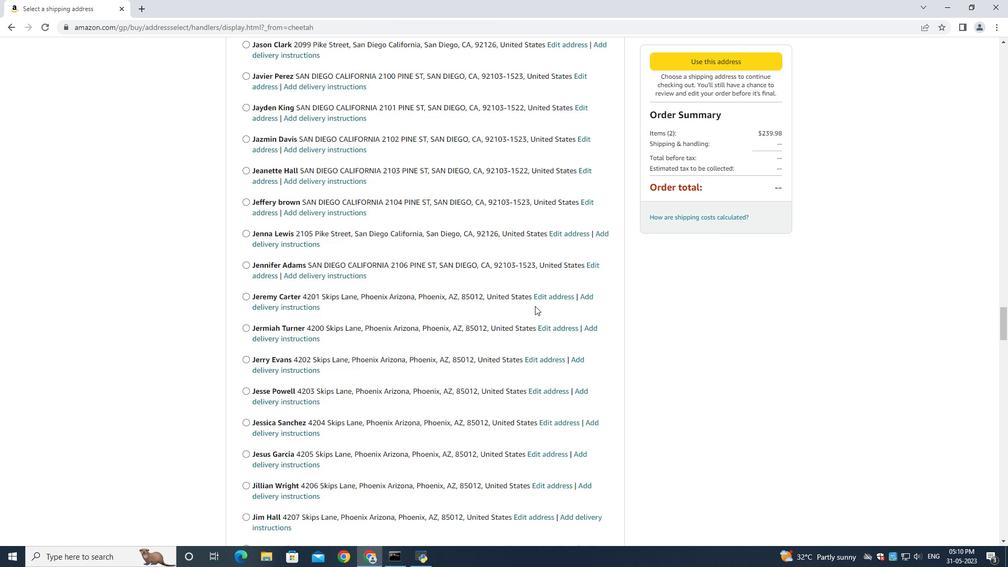 
Action: Mouse scrolled (535, 304) with delta (0, 0)
Screenshot: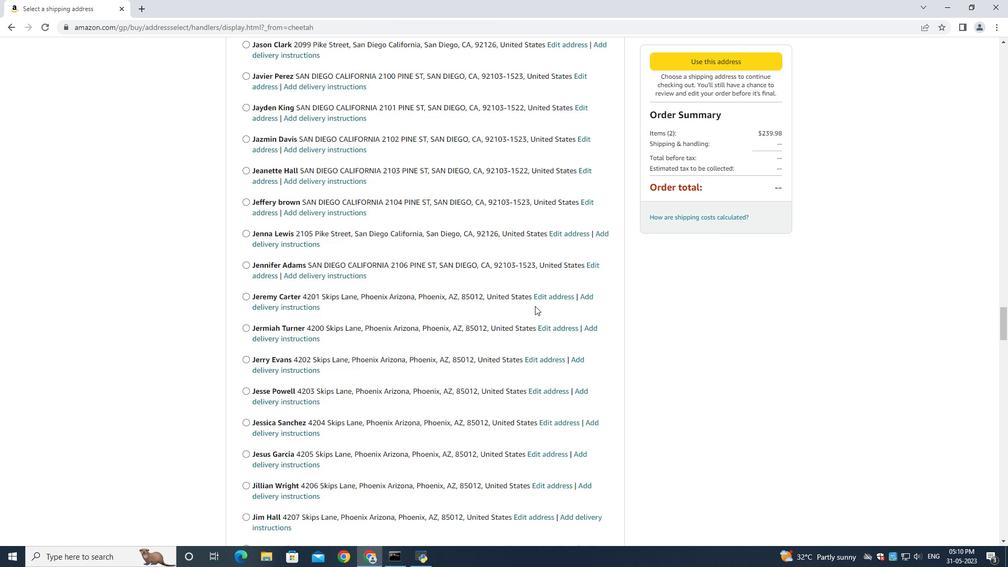 
Action: Mouse moved to (535, 306)
Screenshot: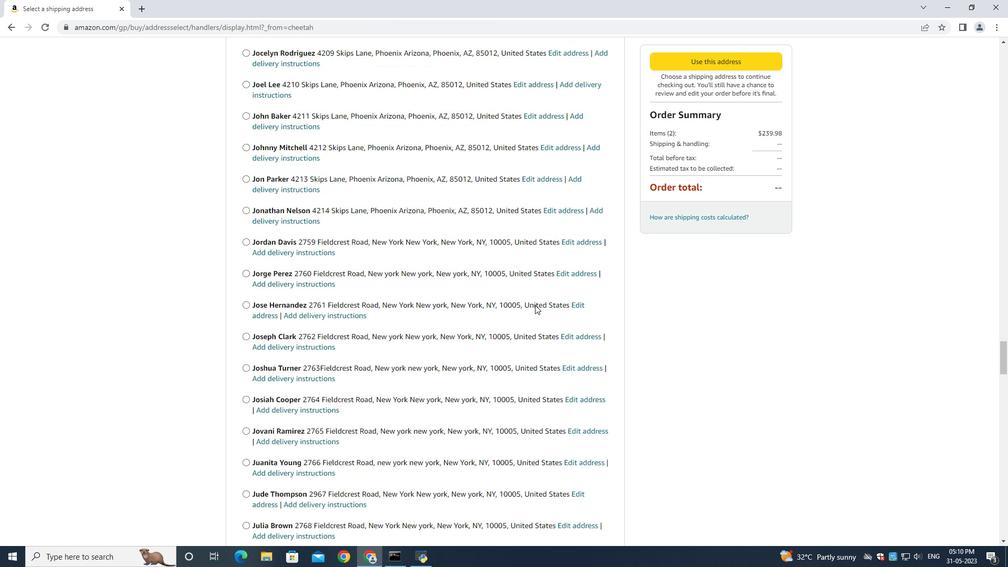 
Action: Mouse scrolled (535, 305) with delta (0, 0)
Screenshot: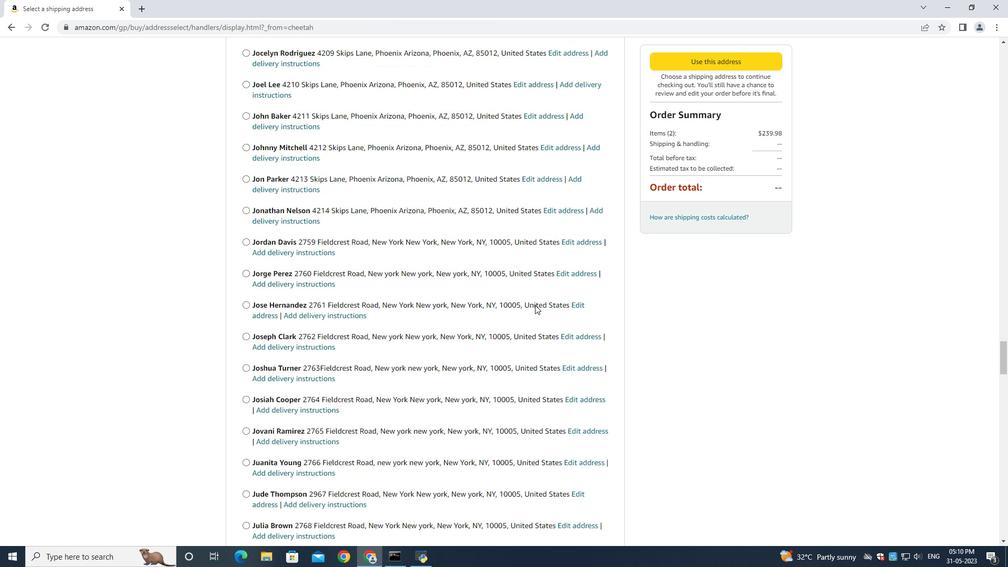 
Action: Mouse moved to (535, 308)
Screenshot: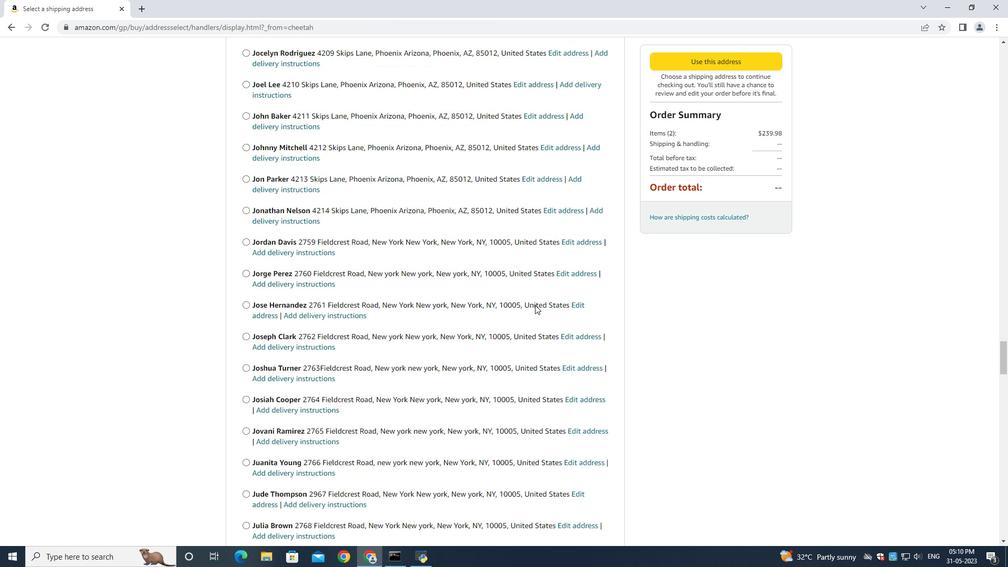 
Action: Mouse scrolled (535, 307) with delta (0, 0)
Screenshot: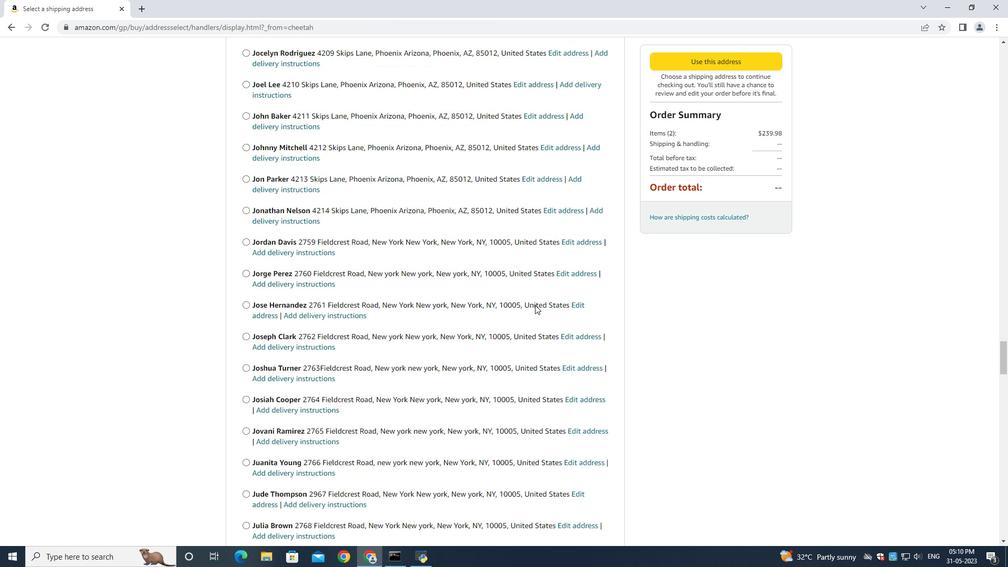 
Action: Mouse moved to (535, 308)
Screenshot: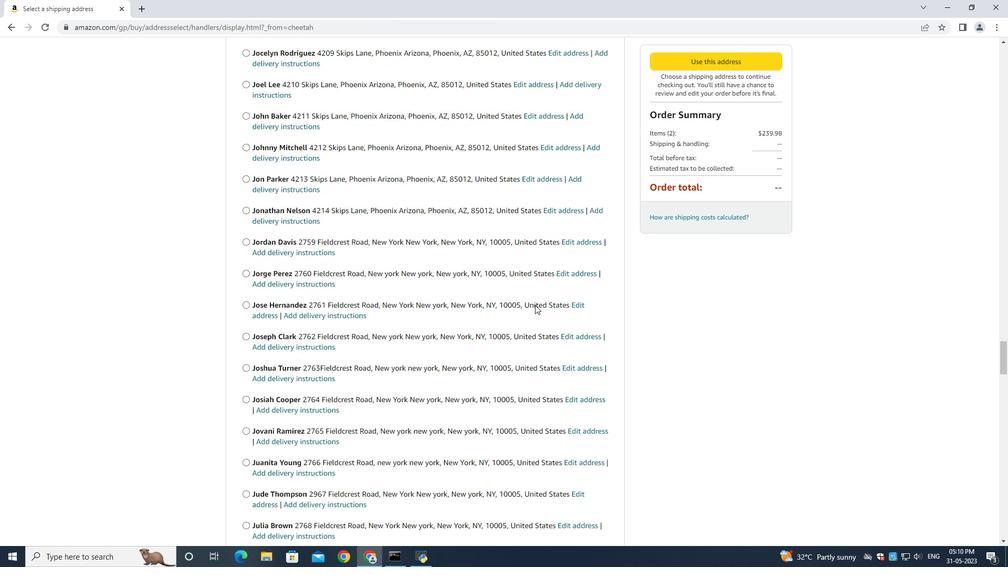
Action: Mouse scrolled (535, 307) with delta (0, -1)
Screenshot: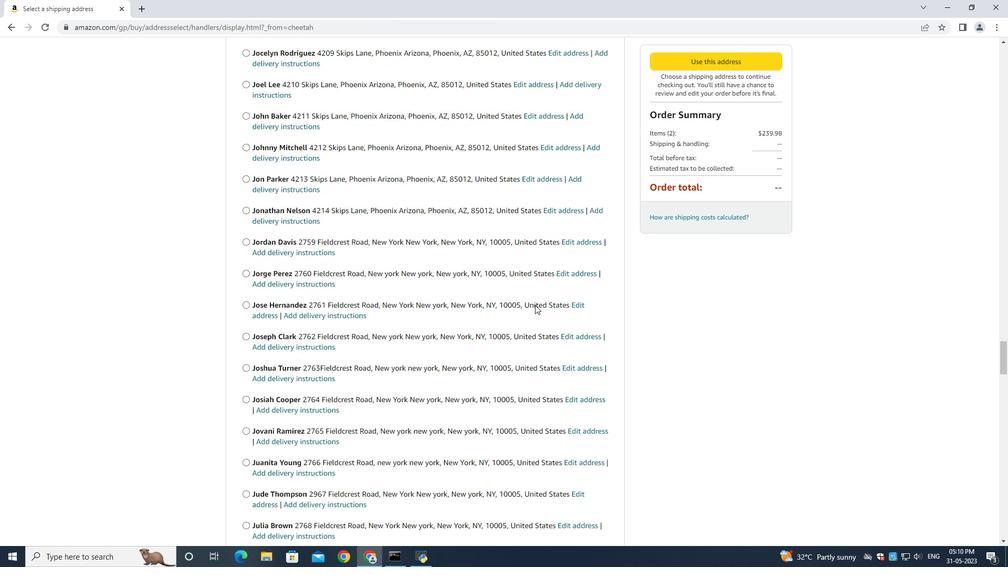 
Action: Mouse scrolled (535, 307) with delta (0, 0)
Screenshot: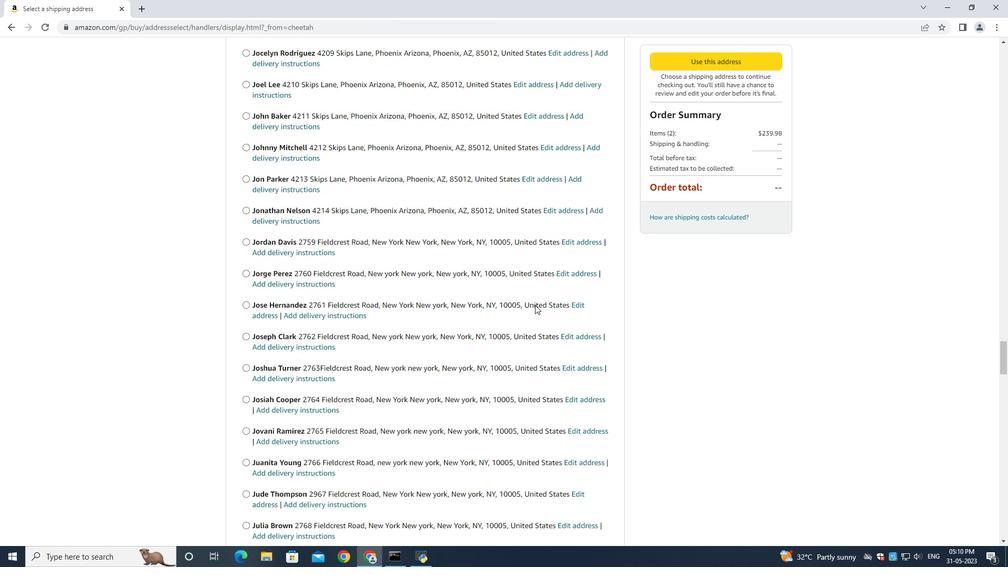 
Action: Mouse scrolled (535, 307) with delta (0, -1)
Screenshot: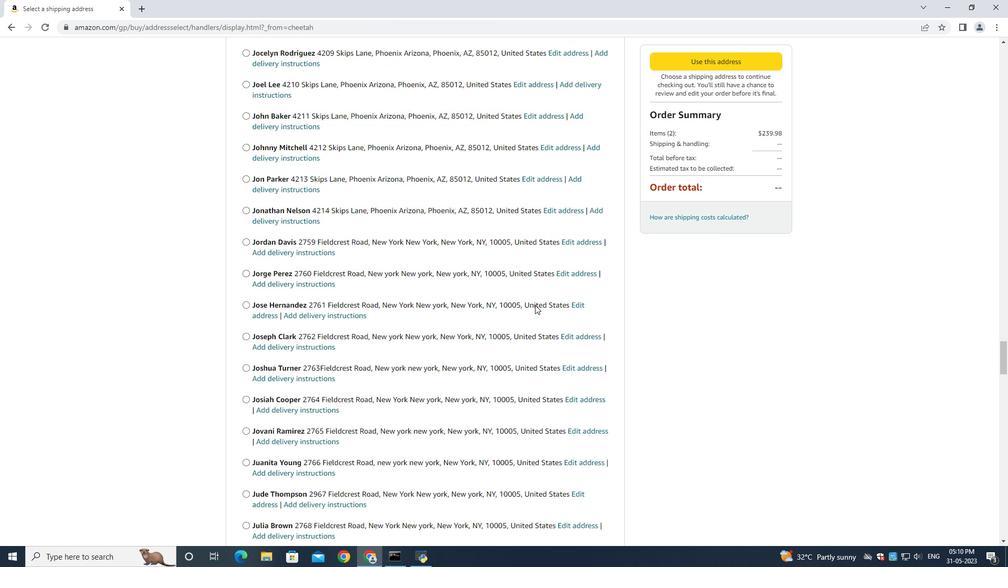 
Action: Mouse scrolled (535, 307) with delta (0, 0)
Screenshot: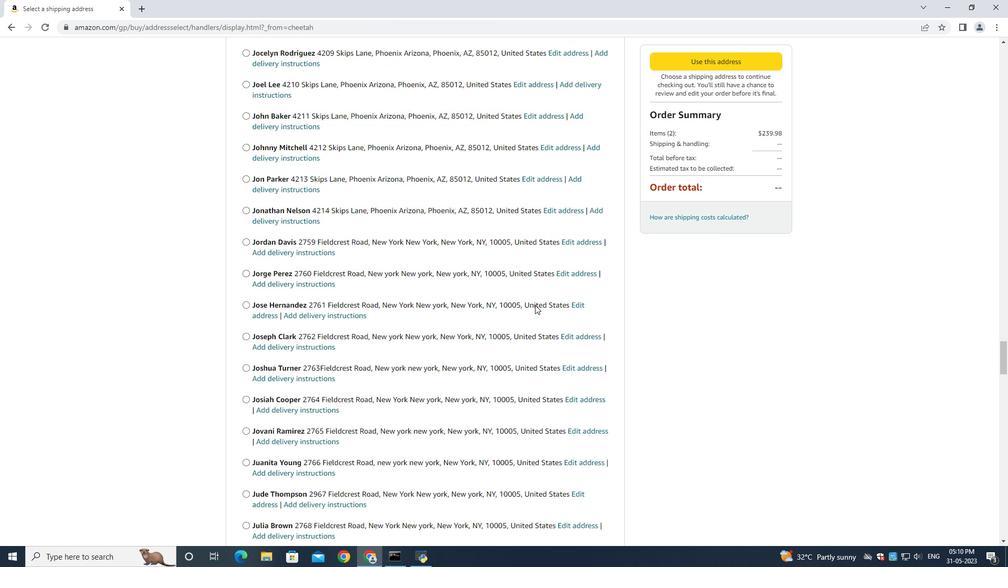 
Action: Mouse scrolled (535, 307) with delta (0, 0)
Screenshot: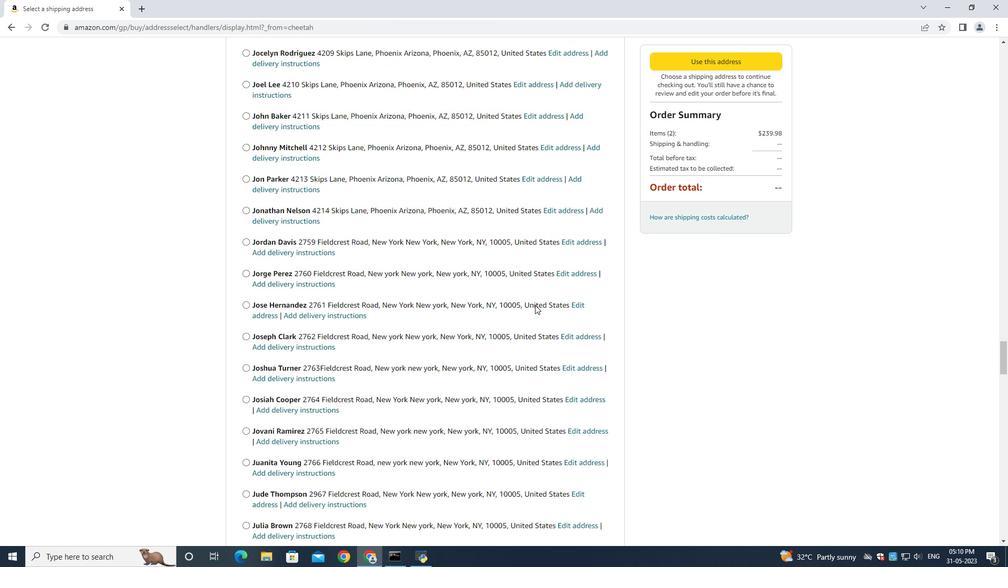 
Action: Mouse scrolled (535, 307) with delta (0, 0)
Screenshot: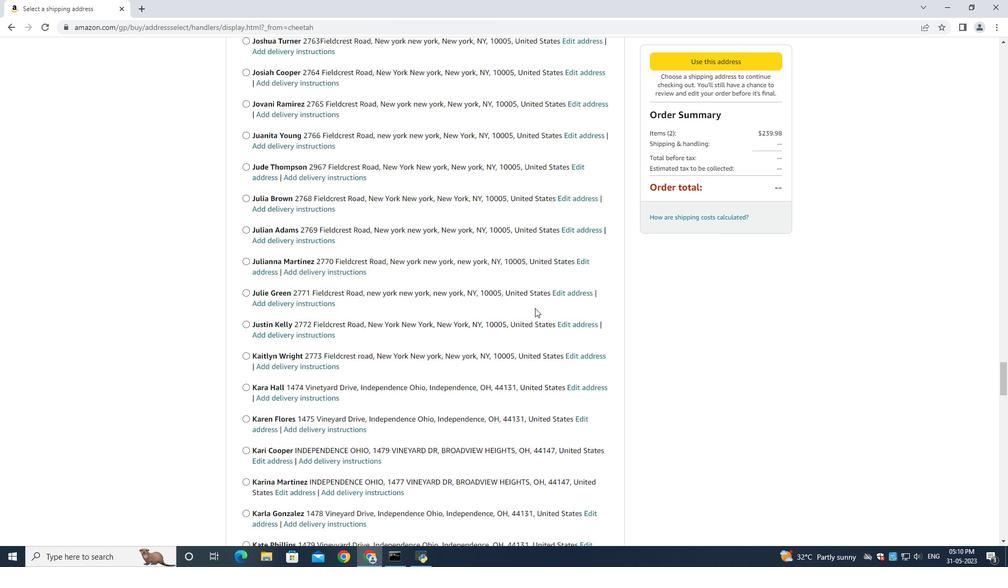 
Action: Mouse scrolled (535, 307) with delta (0, 0)
Screenshot: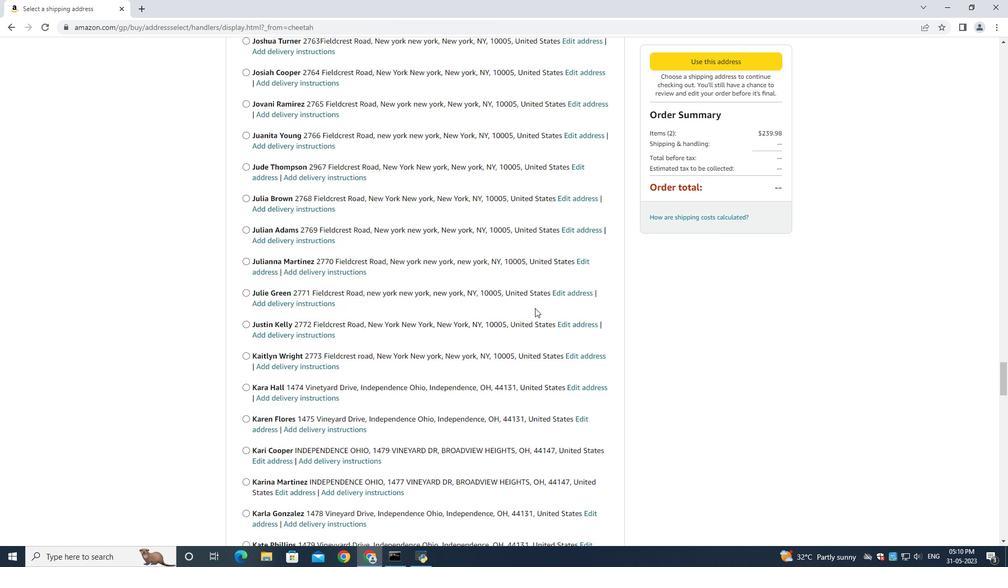
Action: Mouse scrolled (535, 307) with delta (0, 0)
Screenshot: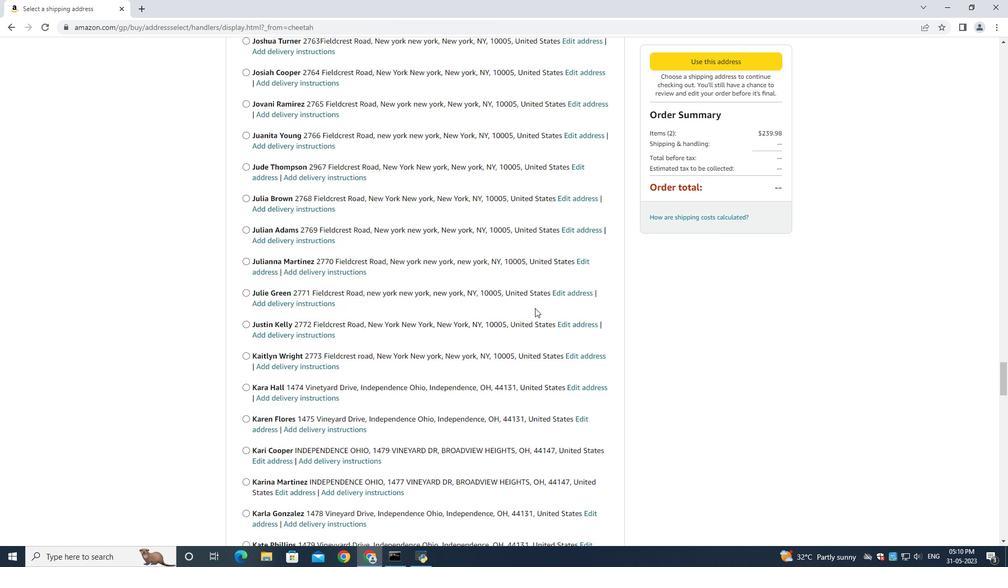 
Action: Mouse scrolled (535, 307) with delta (0, 0)
Screenshot: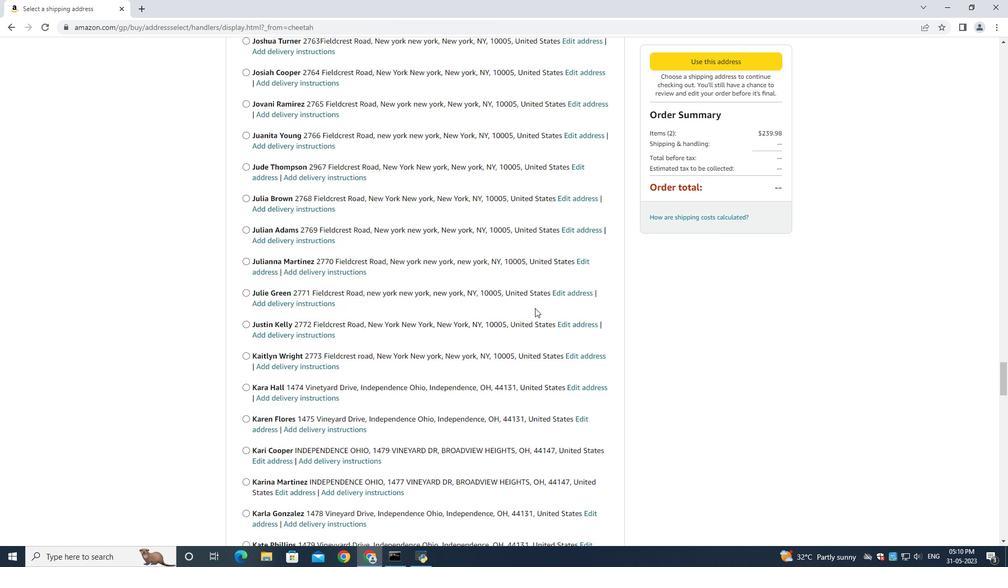 
Action: Mouse scrolled (535, 307) with delta (0, 0)
Screenshot: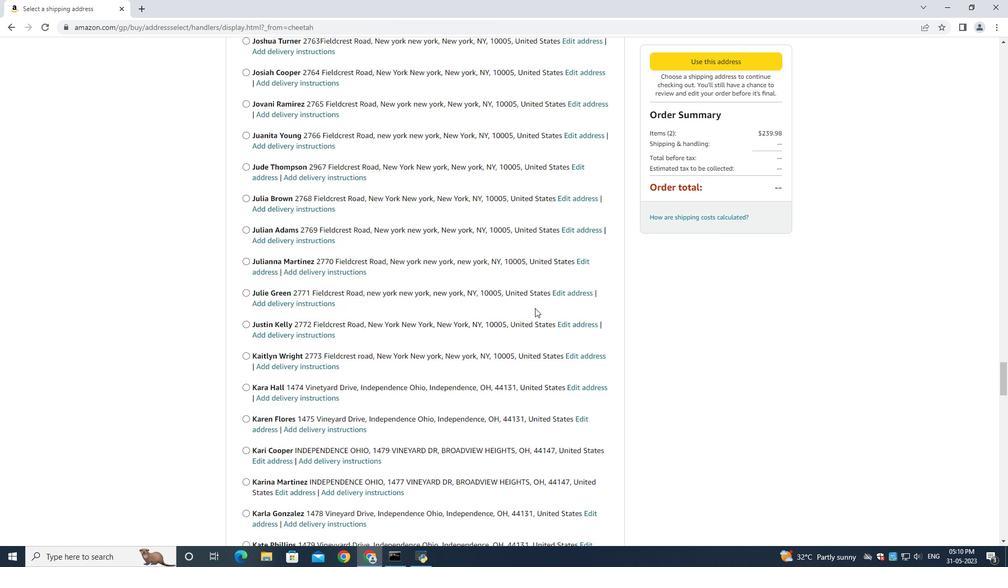 
Action: Mouse scrolled (535, 307) with delta (0, -1)
Screenshot: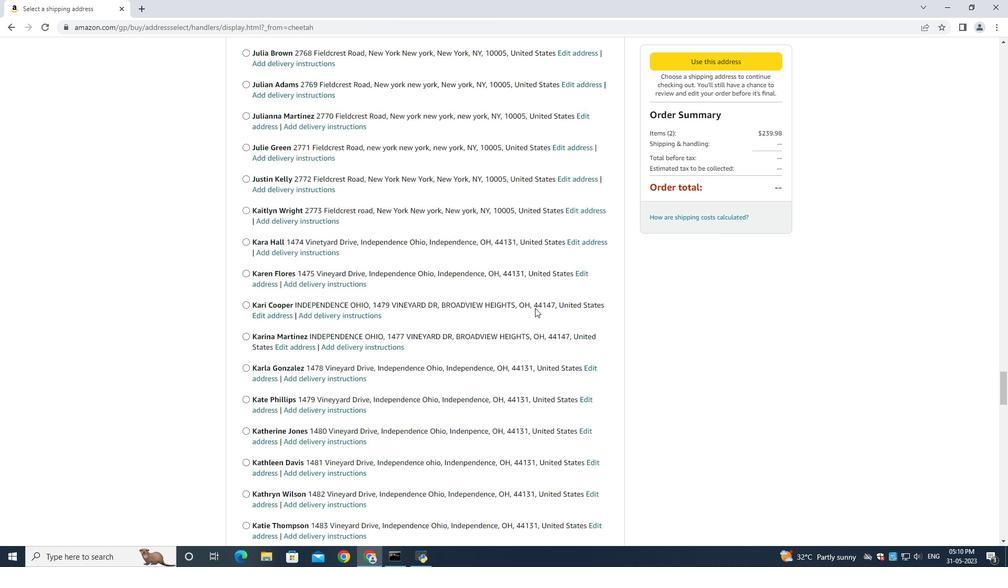 
Action: Mouse scrolled (535, 307) with delta (0, 0)
Screenshot: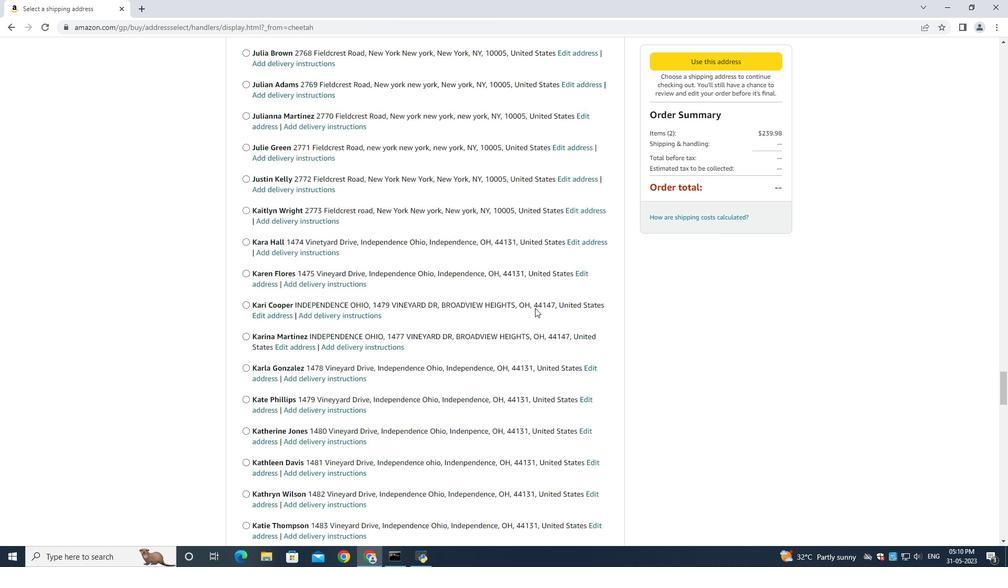
Action: Mouse scrolled (535, 307) with delta (0, 0)
Screenshot: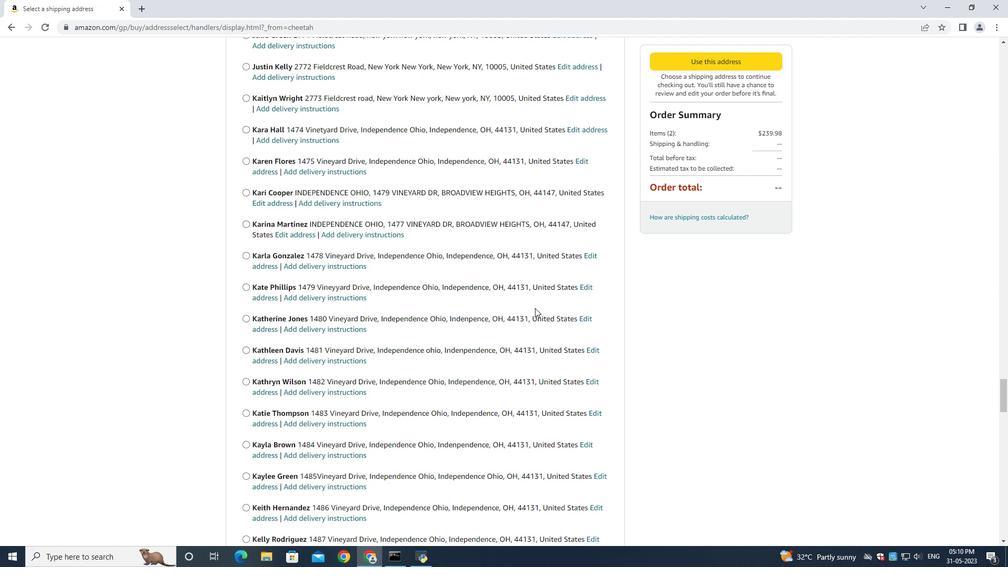 
Action: Mouse scrolled (535, 307) with delta (0, 0)
Screenshot: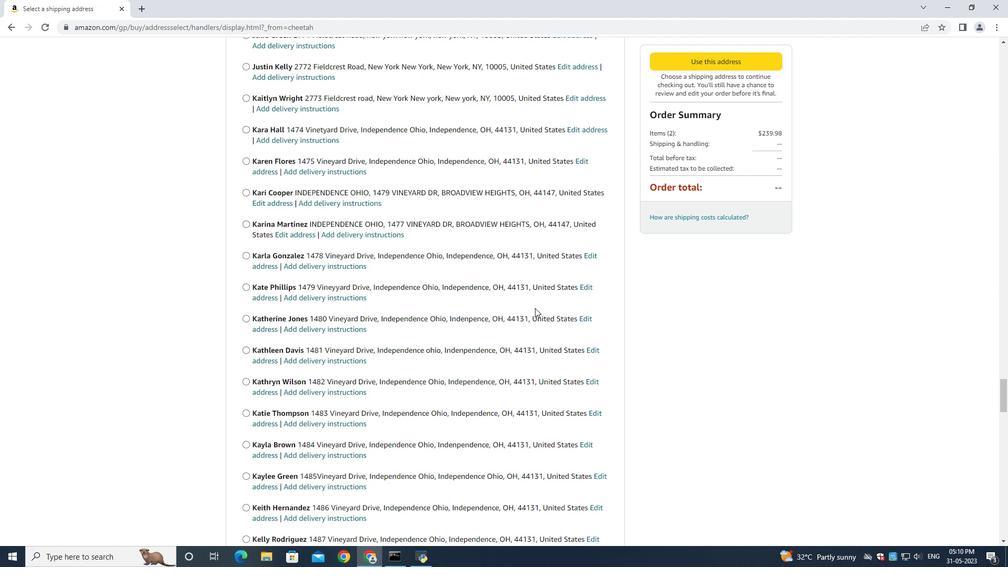 
Action: Mouse scrolled (535, 307) with delta (0, 0)
Screenshot: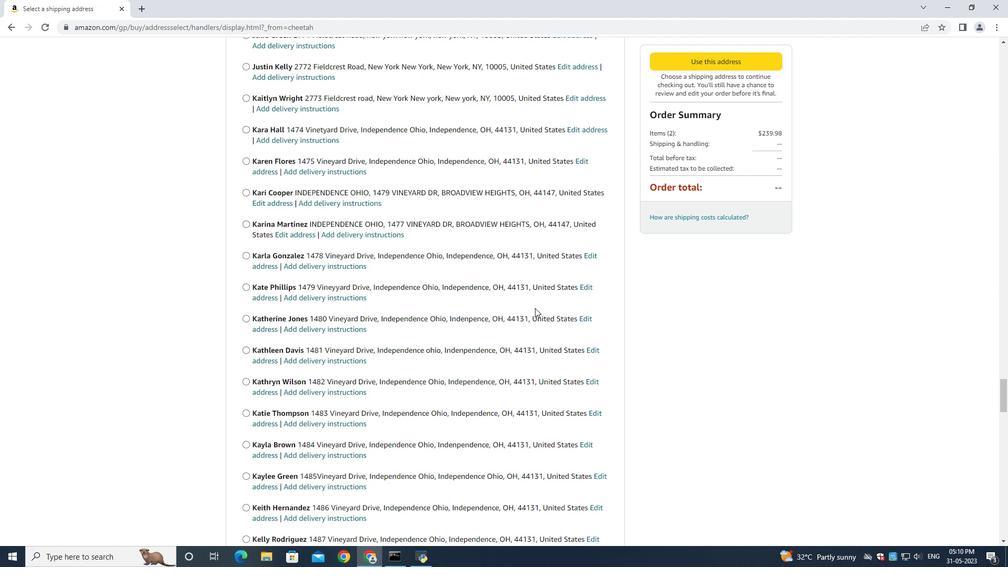 
Action: Mouse scrolled (535, 307) with delta (0, 0)
Screenshot: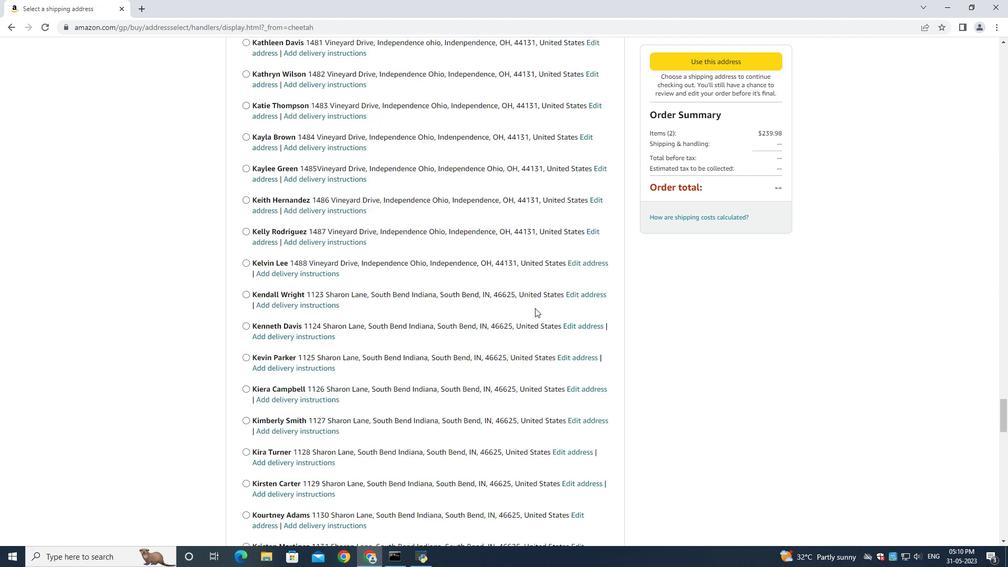 
Action: Mouse scrolled (535, 307) with delta (0, 0)
Screenshot: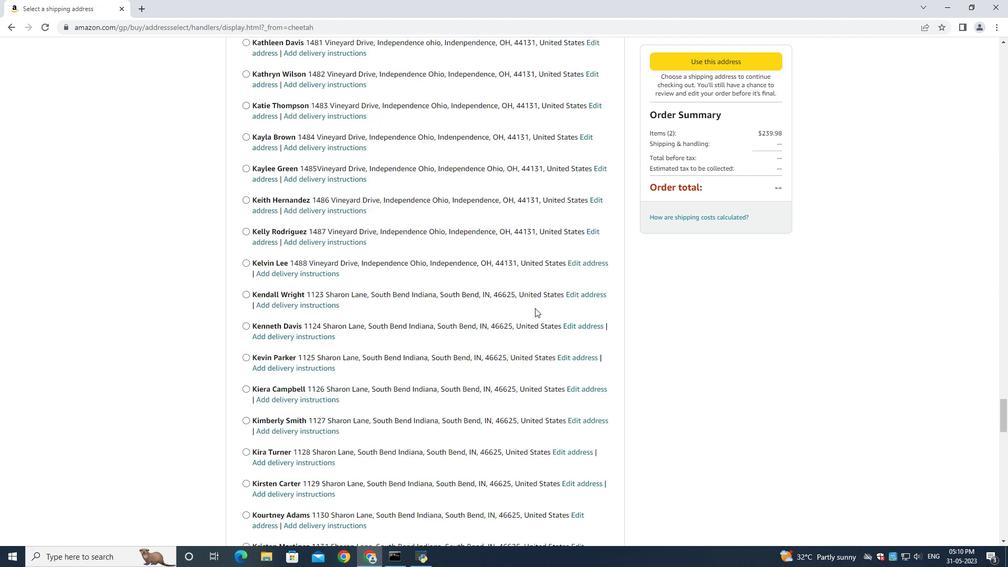 
Action: Mouse scrolled (535, 307) with delta (0, 0)
Screenshot: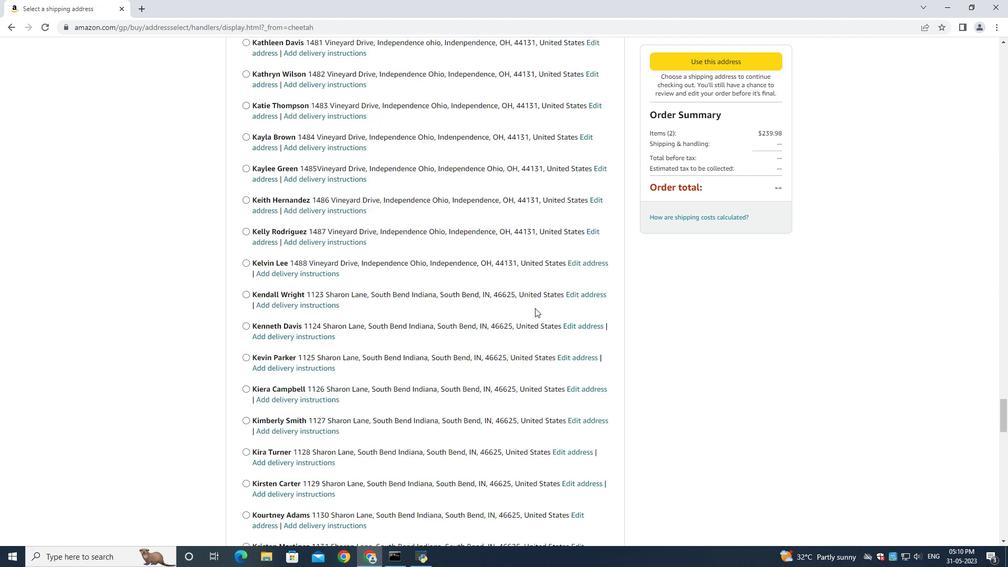 
Action: Mouse scrolled (535, 307) with delta (0, 0)
Screenshot: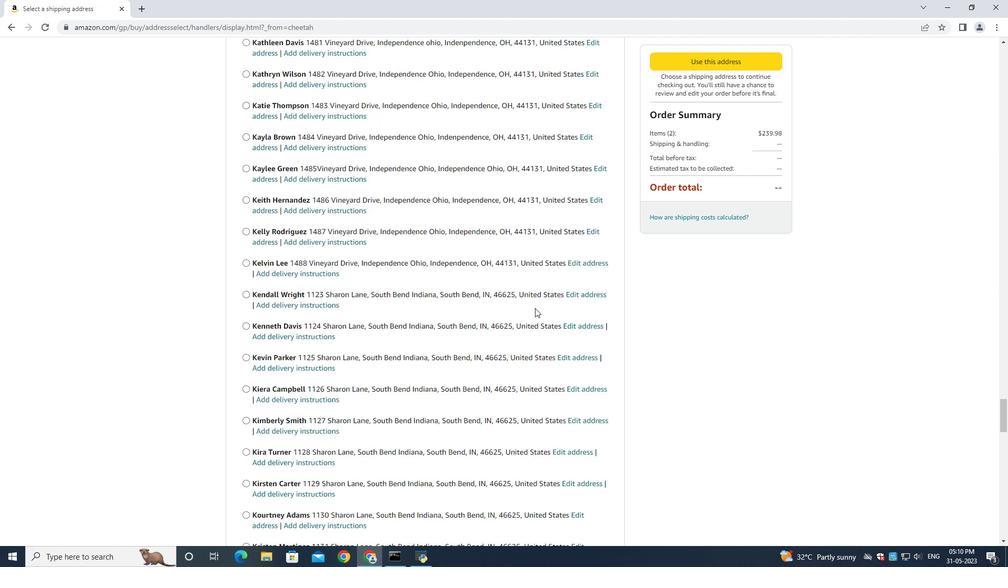 
Action: Mouse scrolled (535, 307) with delta (0, 0)
Screenshot: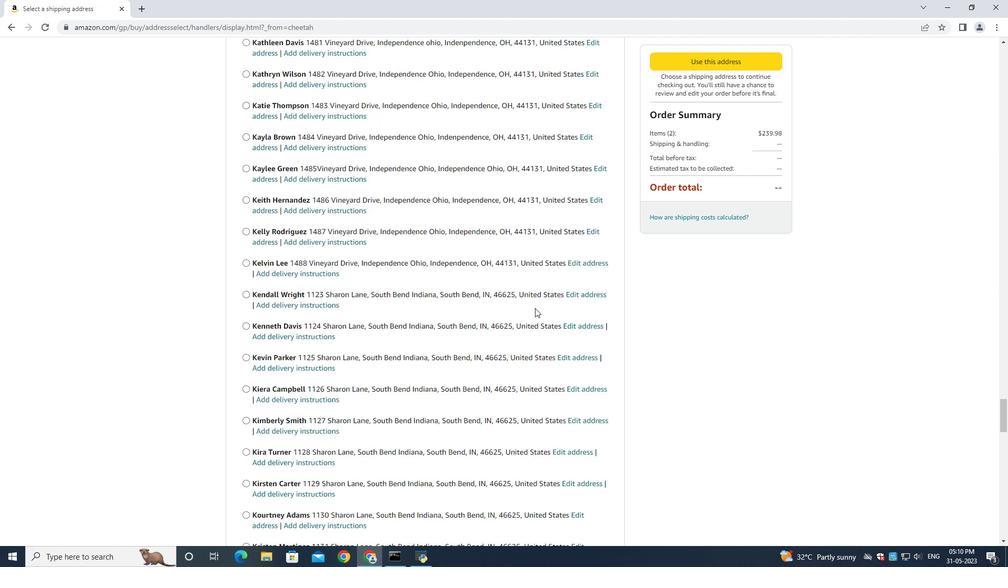 
Action: Mouse scrolled (535, 307) with delta (0, 0)
Screenshot: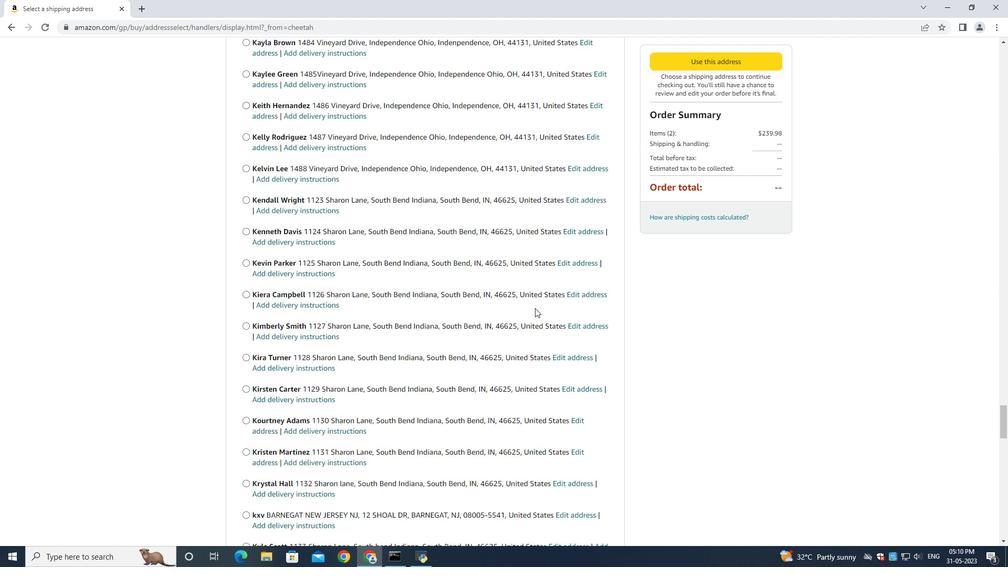 
Action: Mouse scrolled (535, 307) with delta (0, 0)
Screenshot: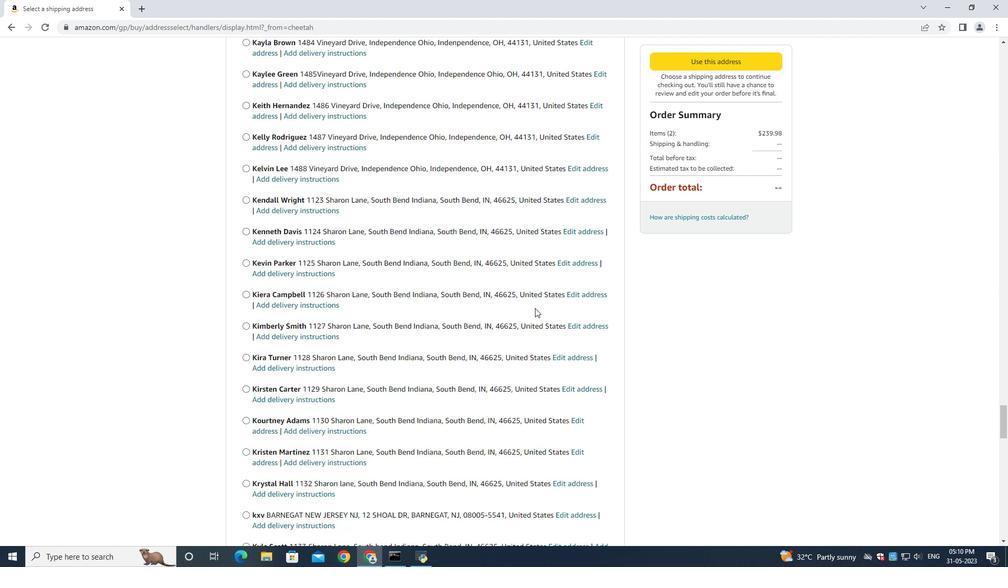 
Action: Mouse scrolled (535, 307) with delta (0, 0)
Screenshot: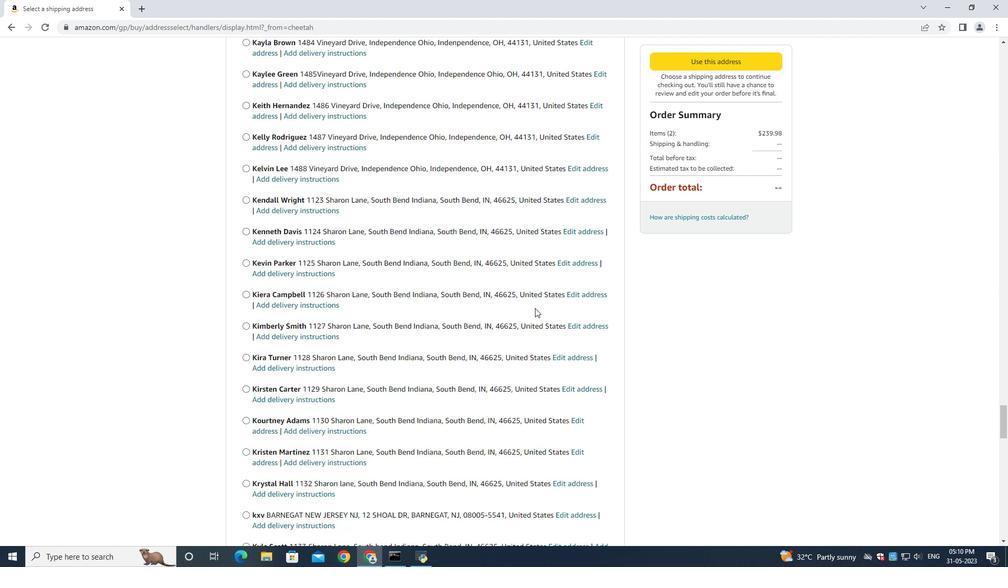 
Action: Mouse scrolled (535, 307) with delta (0, 0)
Screenshot: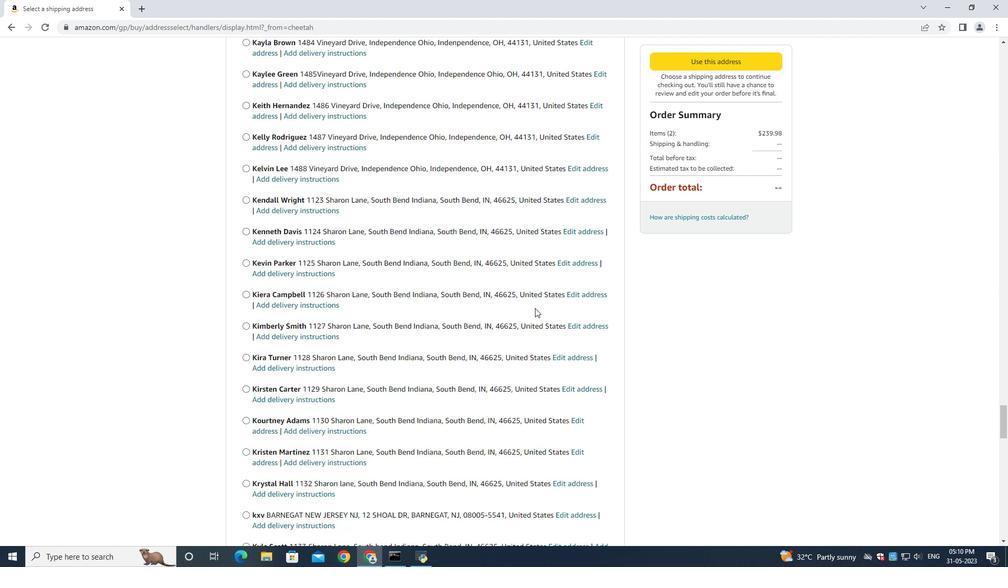 
Action: Mouse scrolled (535, 307) with delta (0, 0)
Screenshot: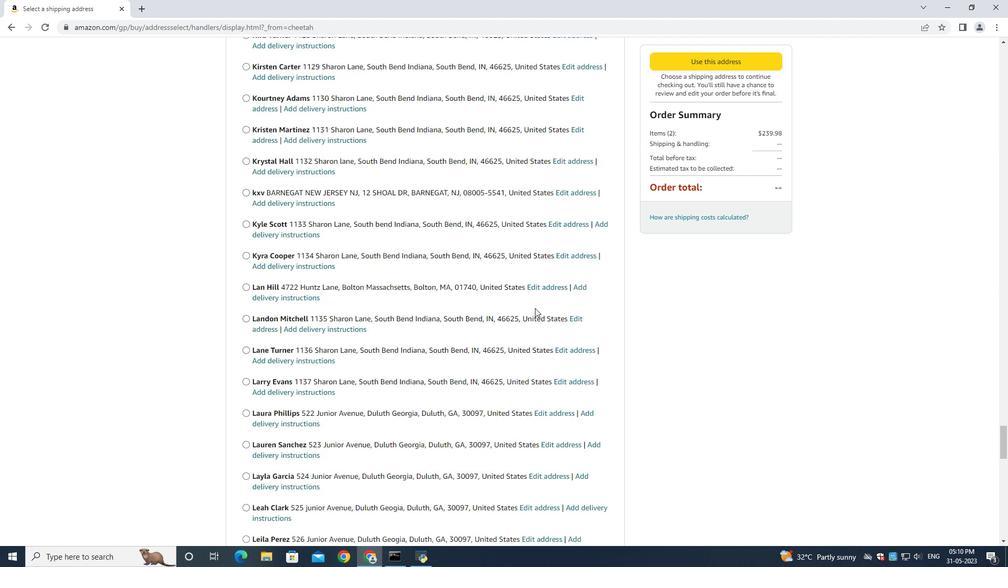
Action: Mouse scrolled (535, 307) with delta (0, 0)
Screenshot: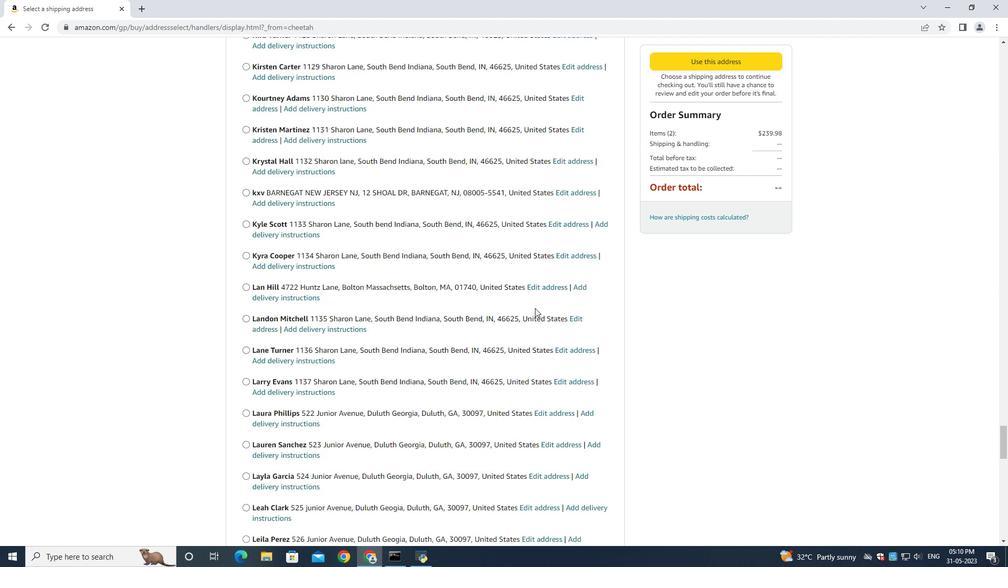 
Action: Mouse scrolled (535, 307) with delta (0, 0)
Screenshot: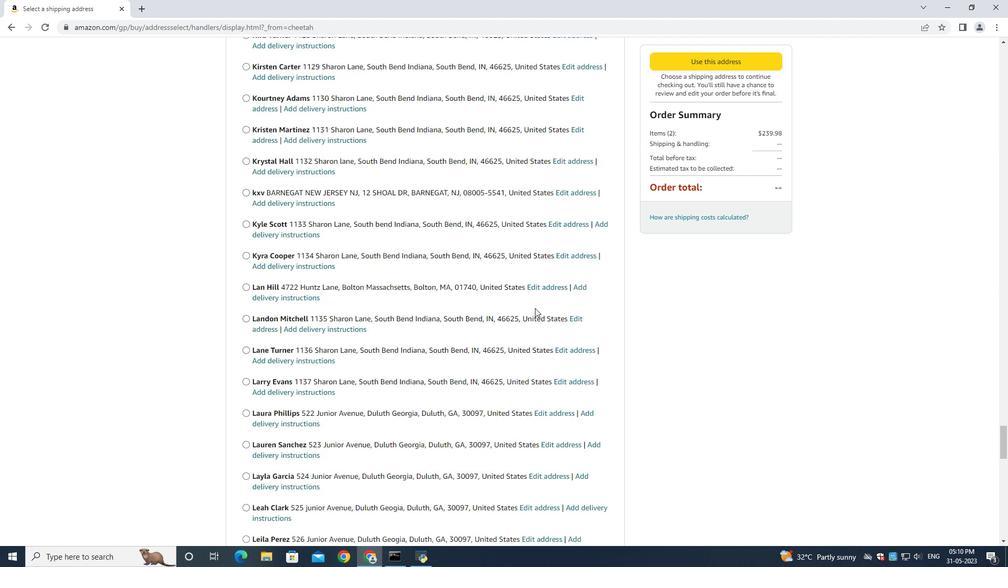 
Action: Mouse scrolled (535, 307) with delta (0, 0)
Screenshot: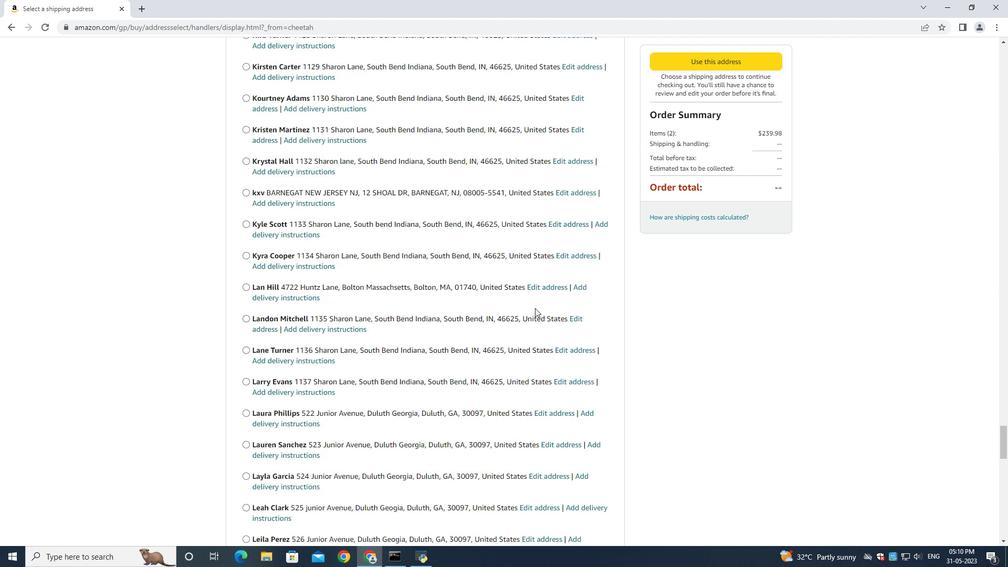 
Action: Mouse scrolled (535, 307) with delta (0, 0)
Screenshot: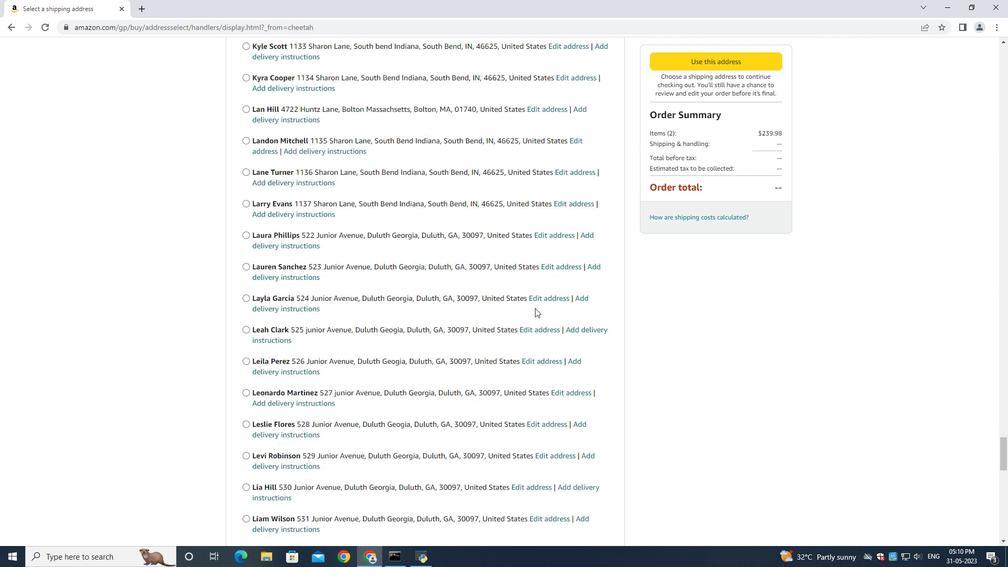 
Action: Mouse moved to (535, 308)
Screenshot: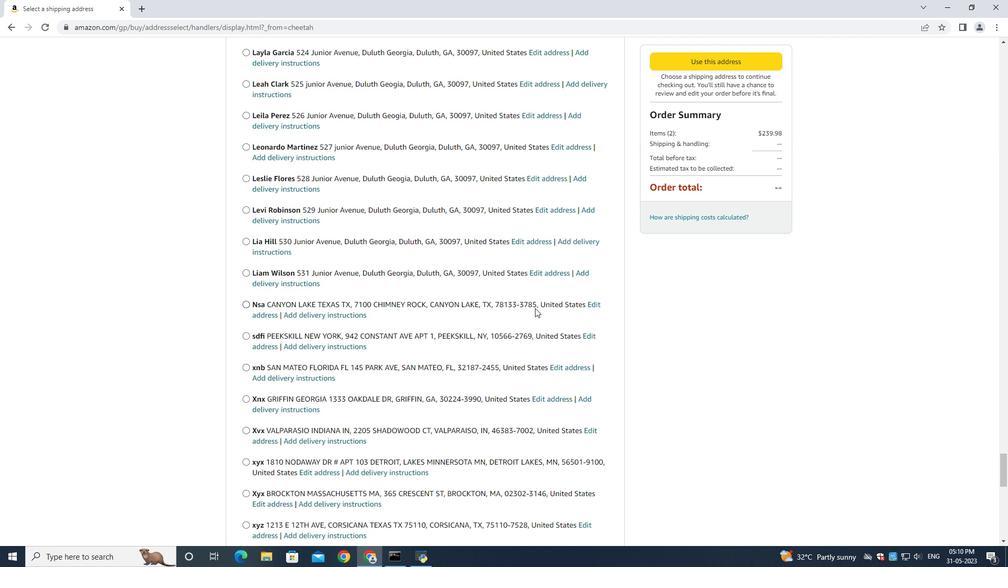 
Action: Mouse scrolled (535, 307) with delta (0, 0)
Screenshot: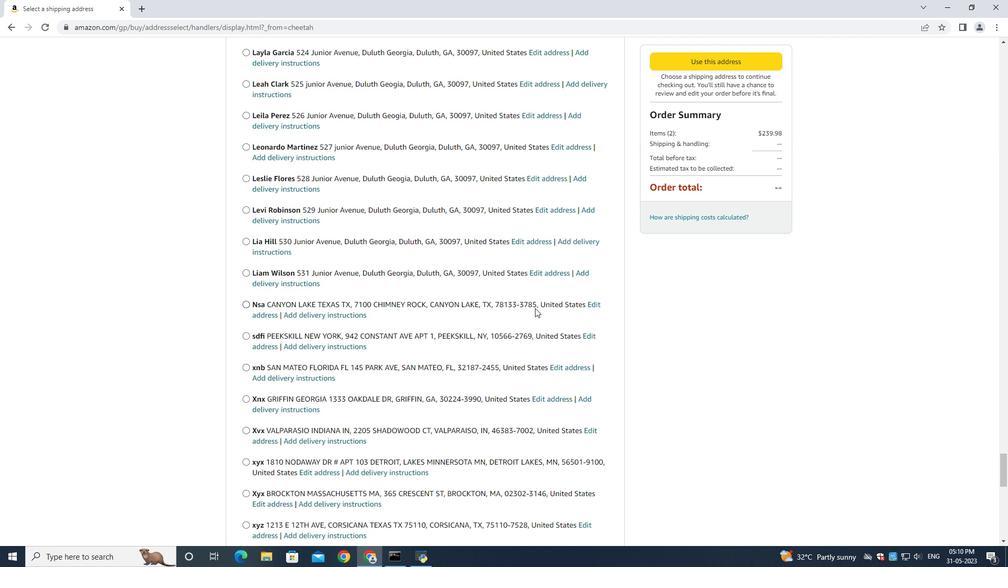 
Action: Mouse scrolled (535, 307) with delta (0, 0)
Screenshot: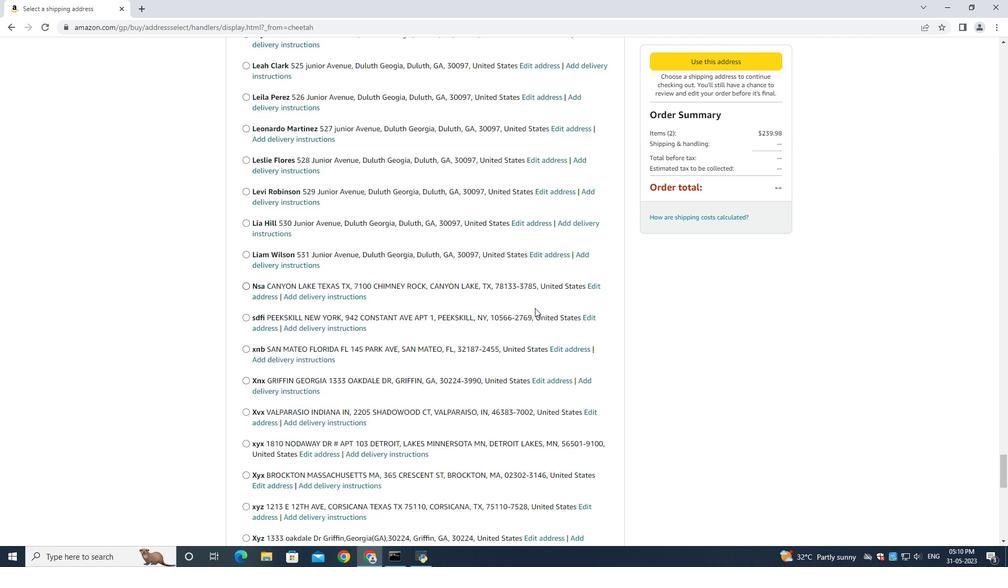
Action: Mouse scrolled (535, 307) with delta (0, 0)
Screenshot: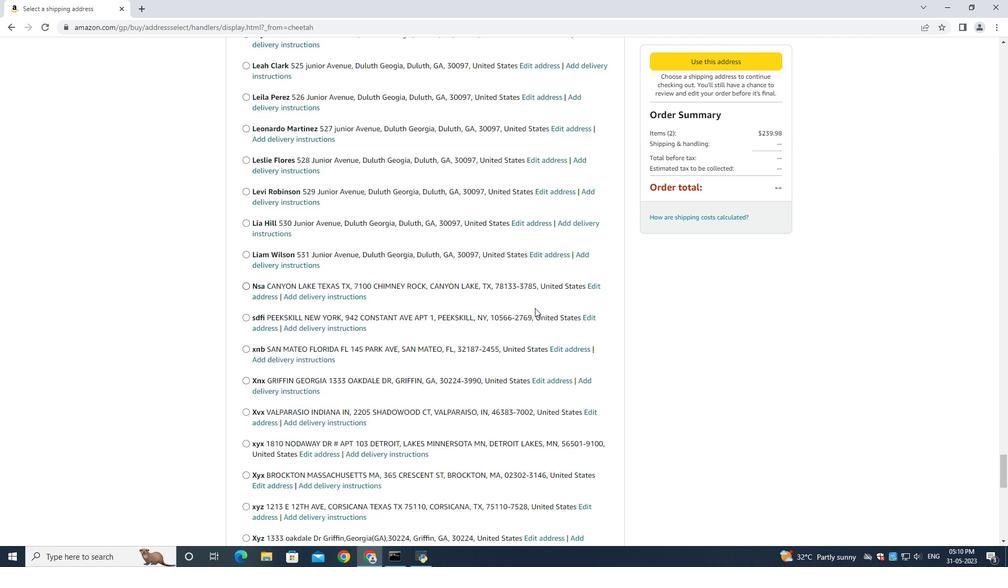 
Action: Mouse scrolled (535, 307) with delta (0, 0)
Screenshot: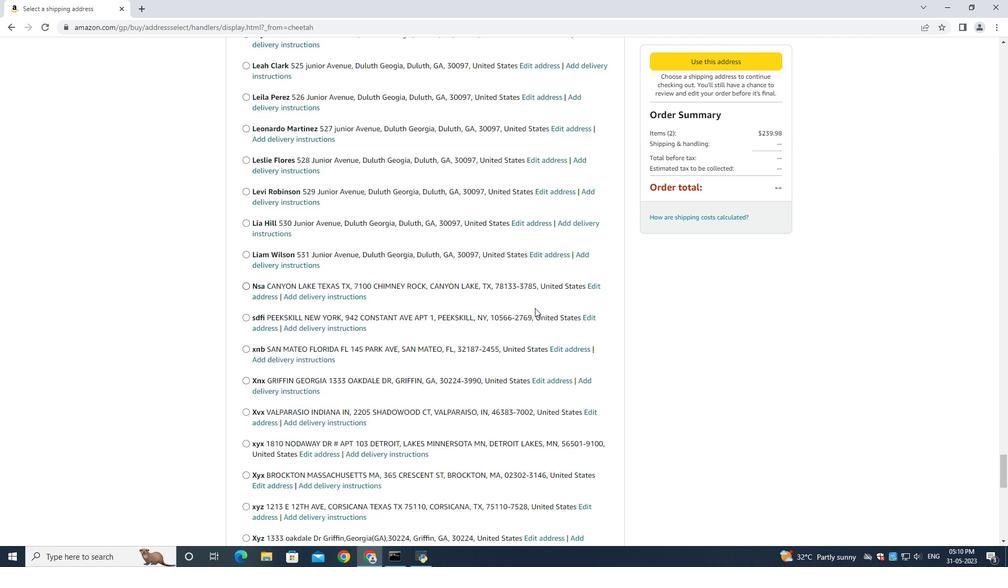 
Action: Mouse scrolled (535, 307) with delta (0, 0)
Screenshot: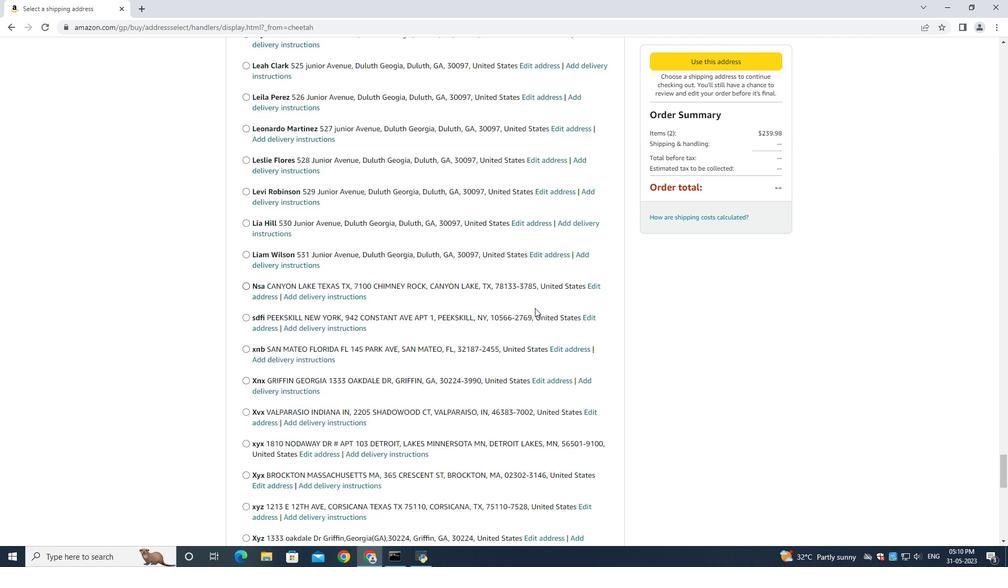 
Action: Mouse scrolled (535, 307) with delta (0, 0)
Screenshot: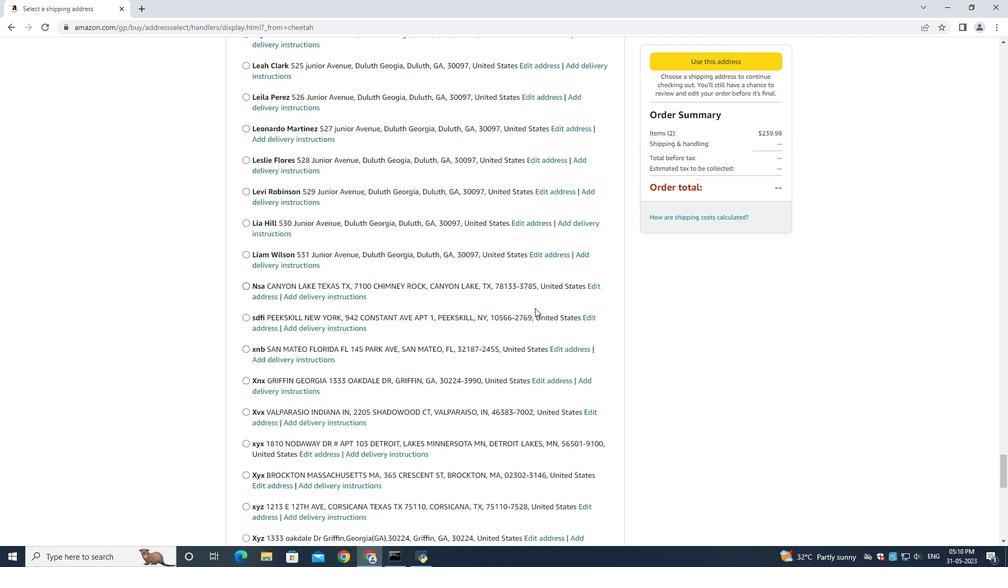 
Action: Mouse scrolled (535, 307) with delta (0, 0)
Screenshot: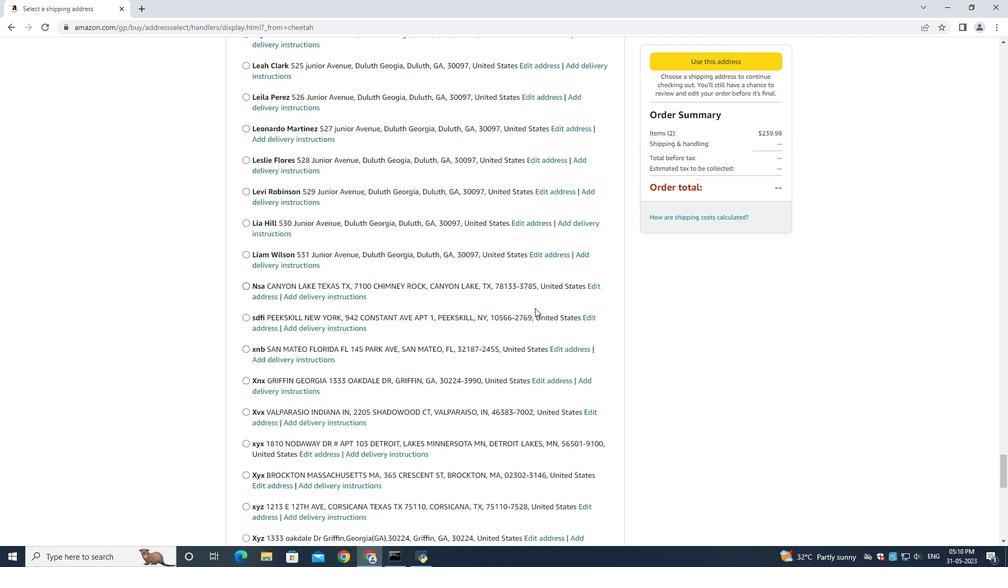 
Action: Mouse scrolled (535, 307) with delta (0, 0)
Screenshot: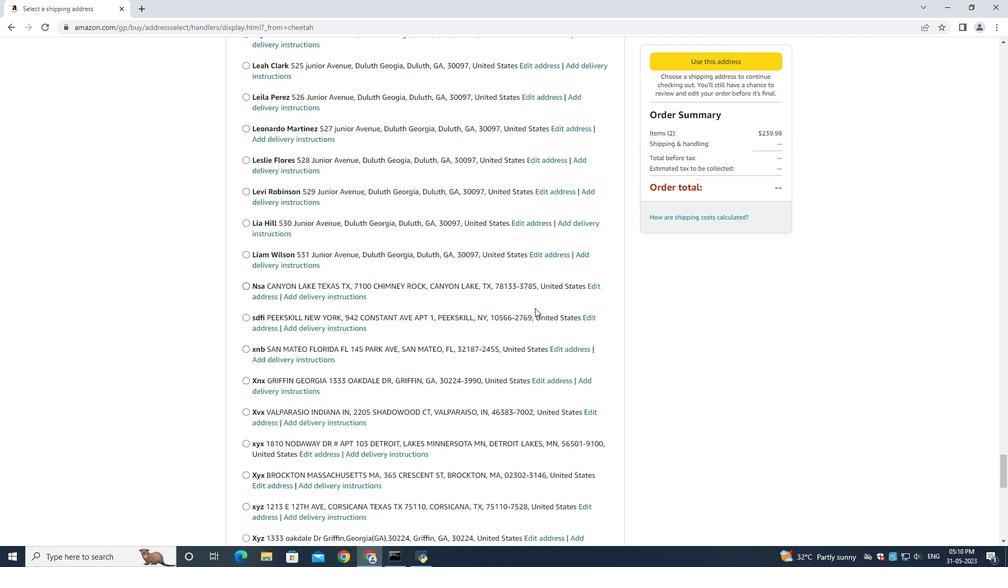 
Action: Mouse scrolled (535, 307) with delta (0, 0)
Screenshot: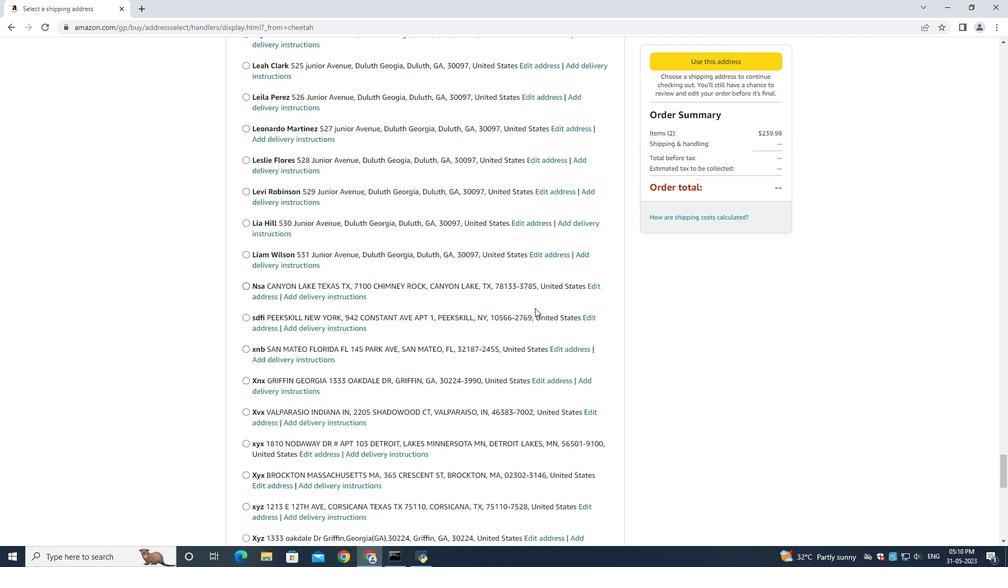 
Action: Mouse scrolled (535, 307) with delta (0, -1)
Screenshot: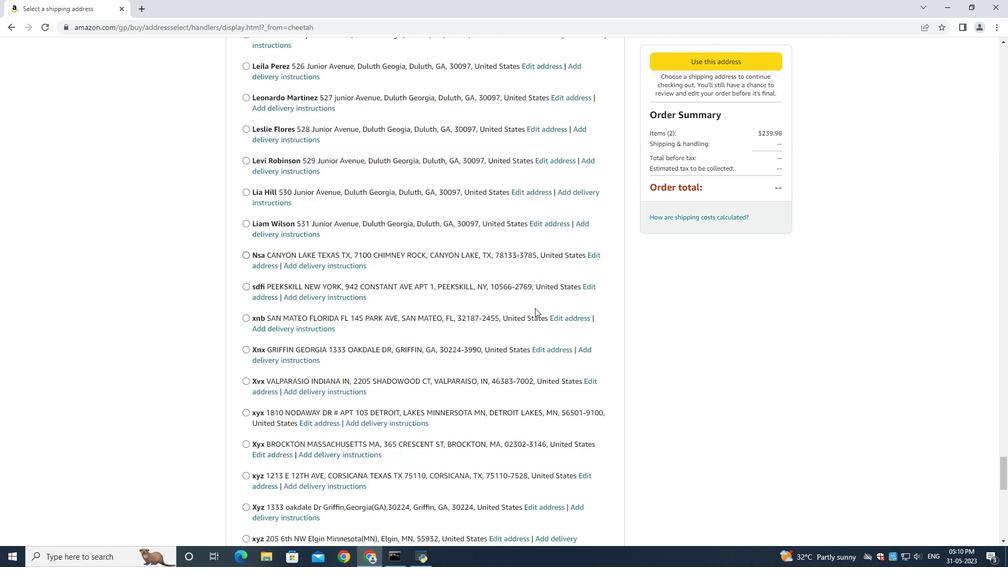 
Action: Mouse scrolled (535, 307) with delta (0, 0)
Screenshot: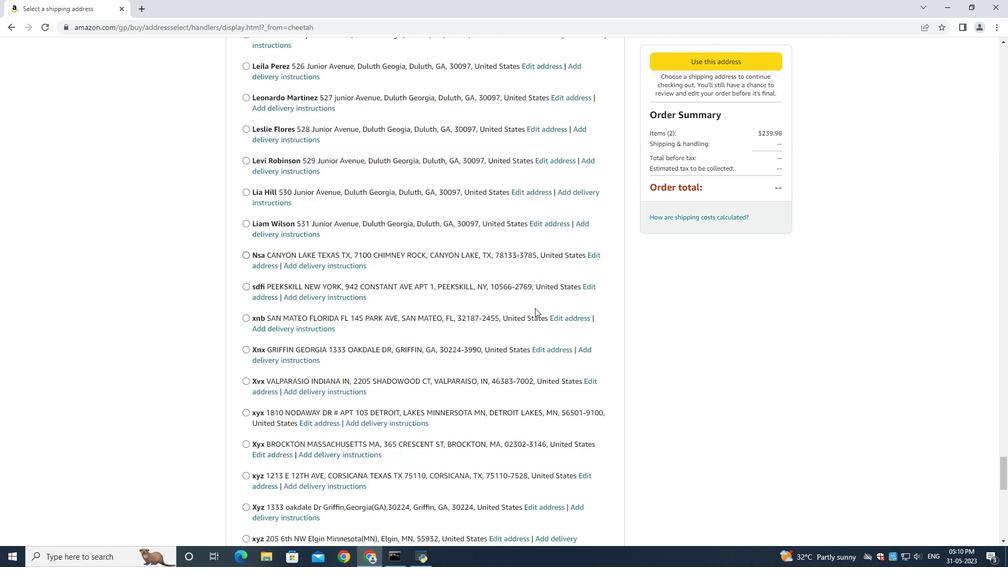 
Action: Mouse scrolled (535, 307) with delta (0, 0)
Screenshot: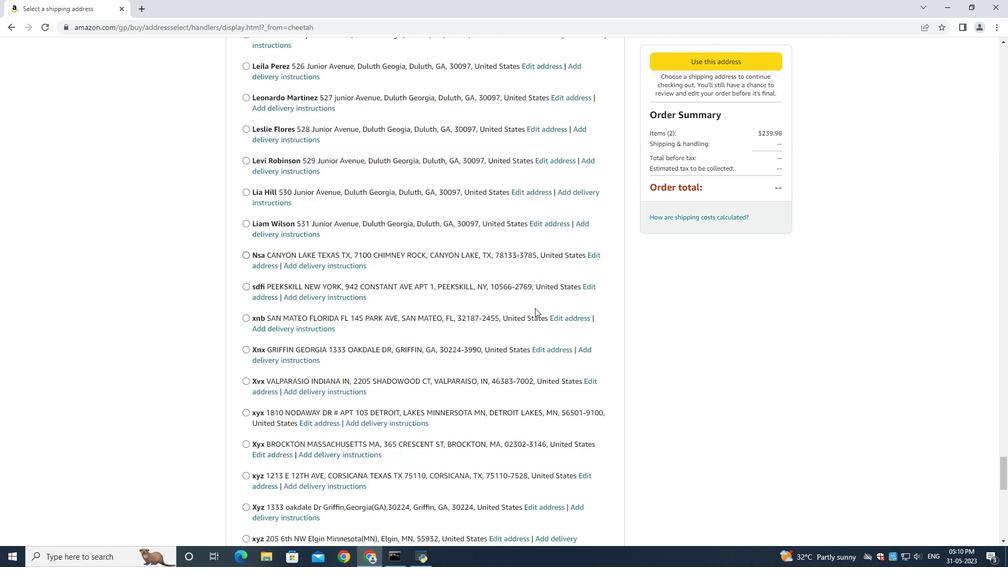 
Action: Mouse scrolled (535, 307) with delta (0, 0)
Screenshot: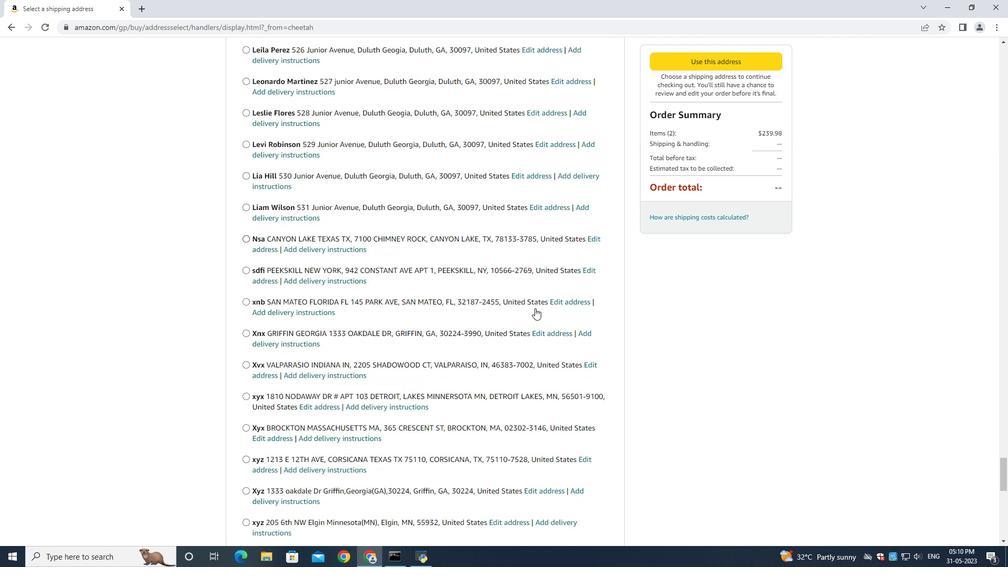 
Action: Mouse scrolled (535, 307) with delta (0, 0)
Screenshot: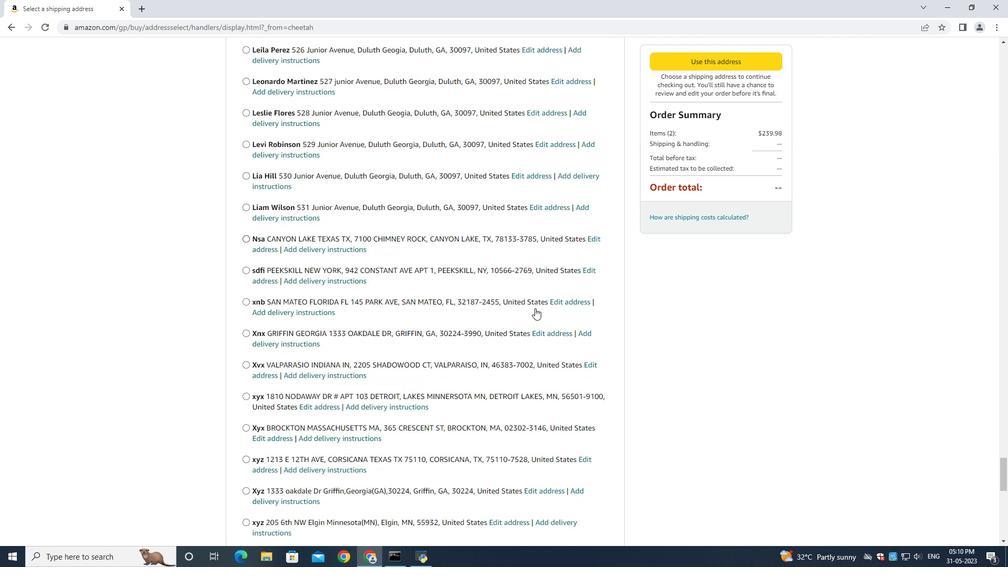
Action: Mouse scrolled (535, 307) with delta (0, 0)
Screenshot: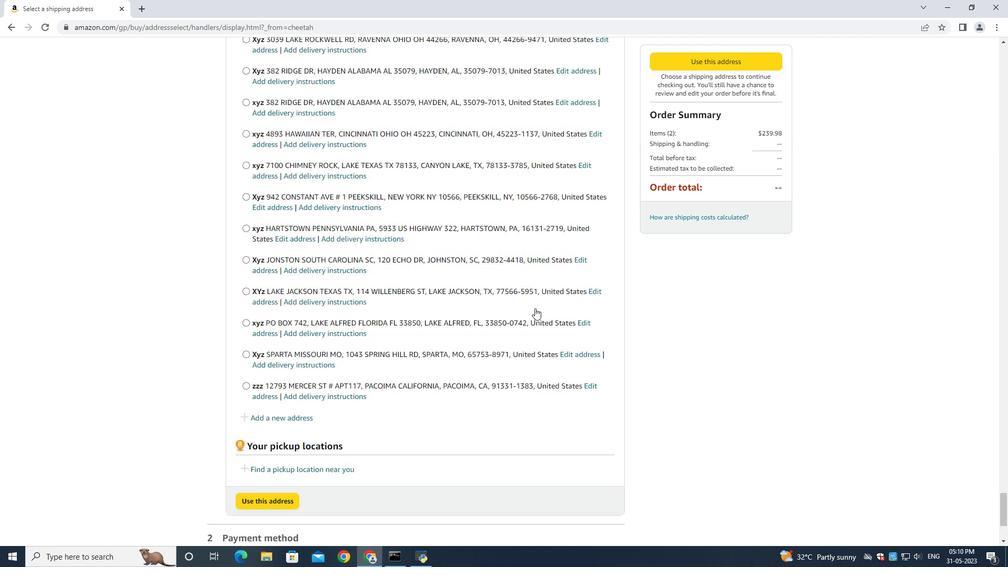 
Action: Mouse scrolled (535, 307) with delta (0, 0)
Screenshot: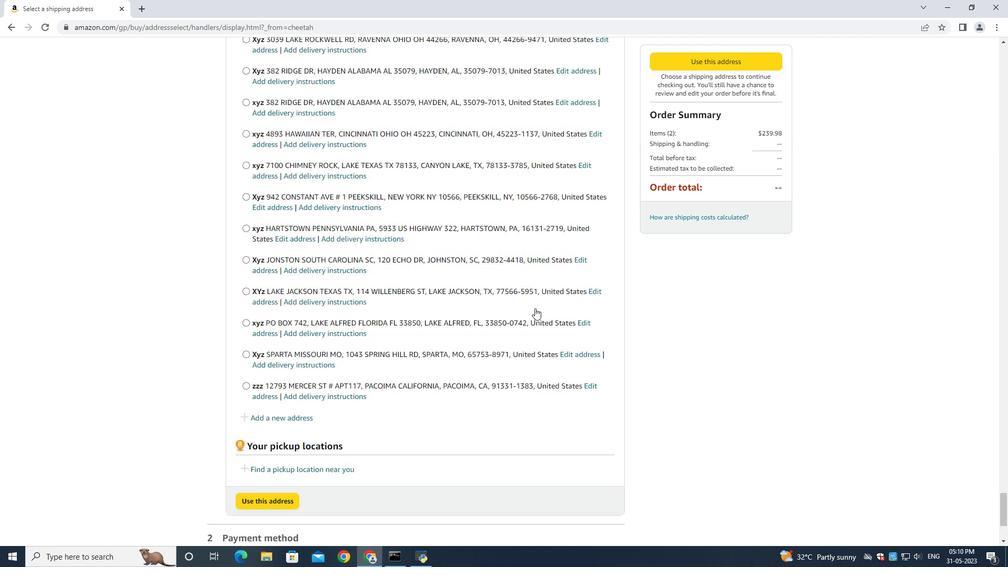 
Action: Mouse scrolled (535, 307) with delta (0, 0)
Screenshot: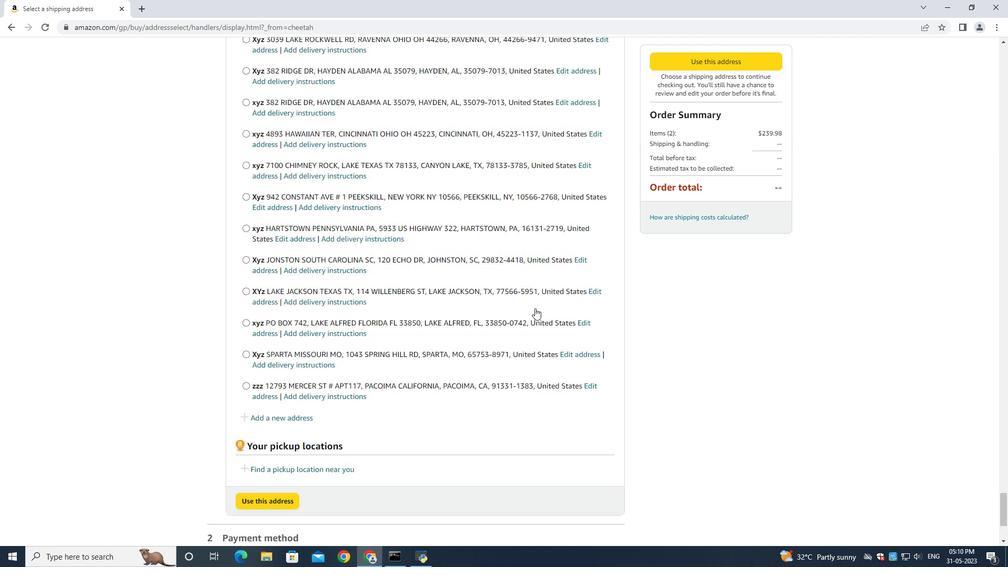 
Action: Mouse scrolled (535, 307) with delta (0, 0)
Screenshot: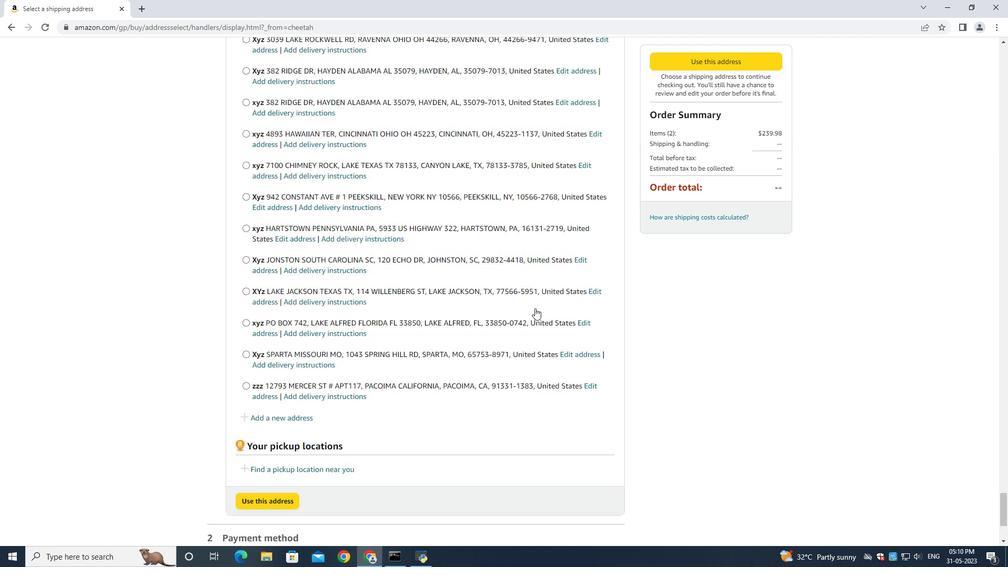 
Action: Mouse scrolled (535, 307) with delta (0, 0)
Screenshot: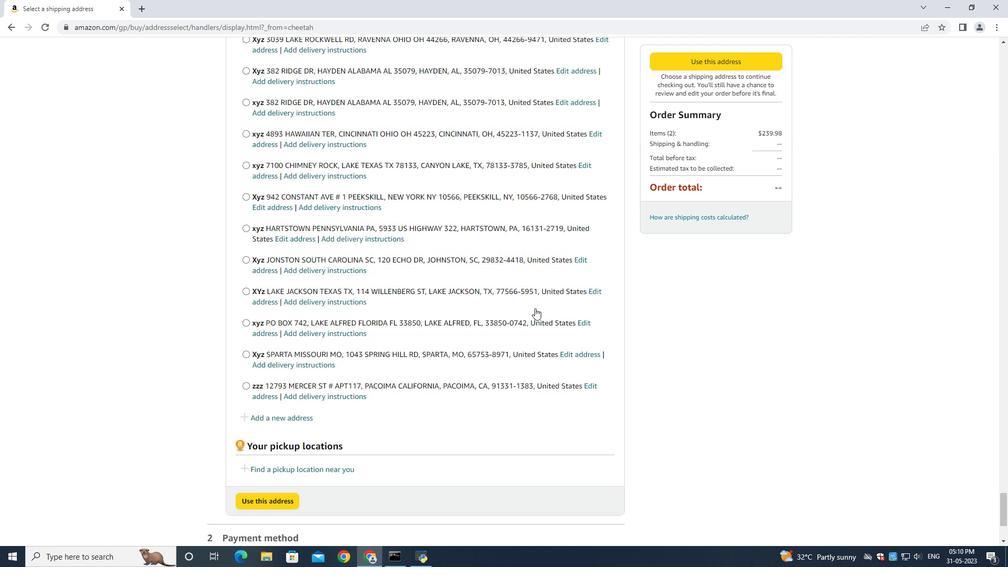 
Action: Mouse moved to (271, 249)
Screenshot: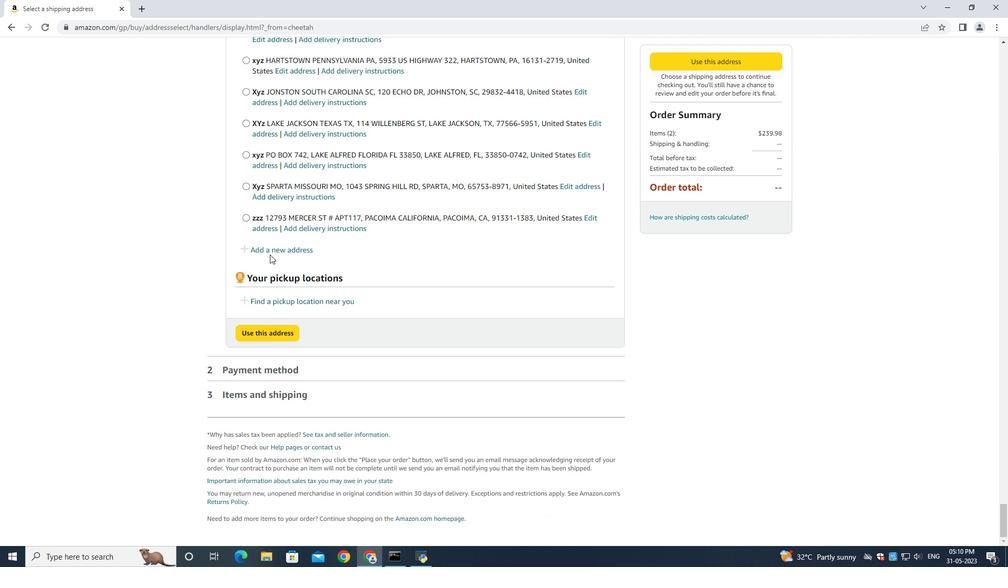 
Action: Mouse pressed left at (271, 249)
Screenshot: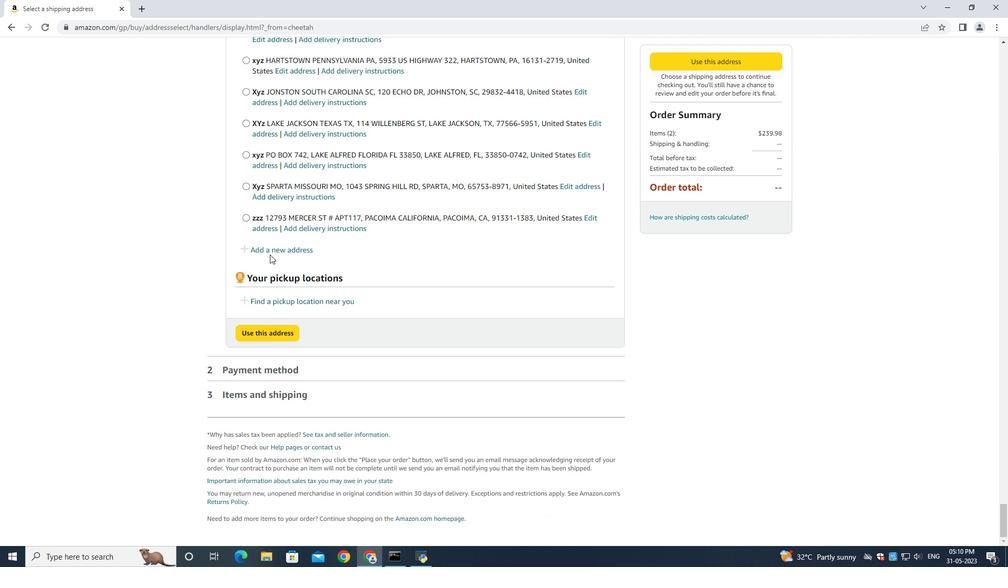 
Action: Mouse moved to (370, 254)
Screenshot: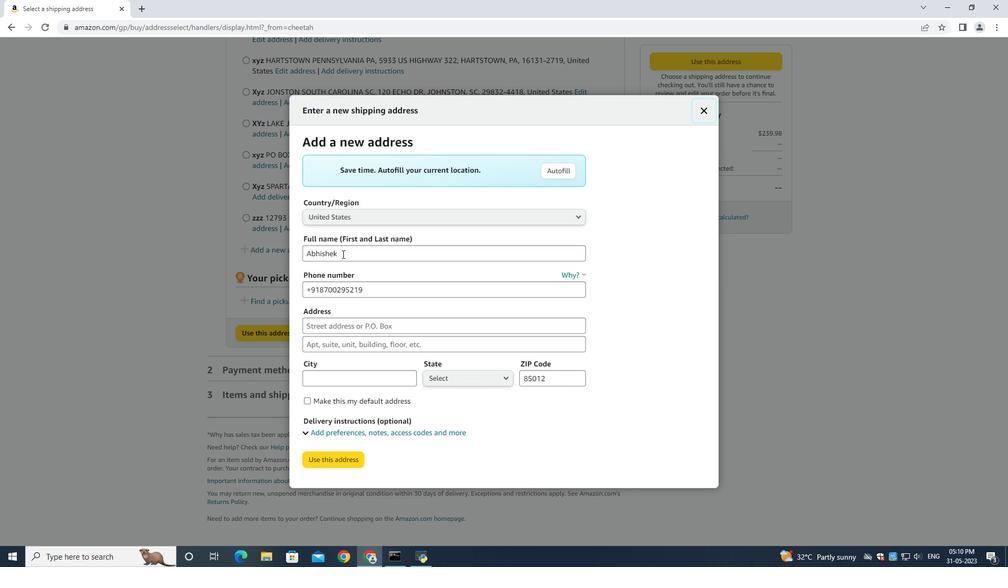 
Action: Mouse pressed left at (370, 254)
Screenshot: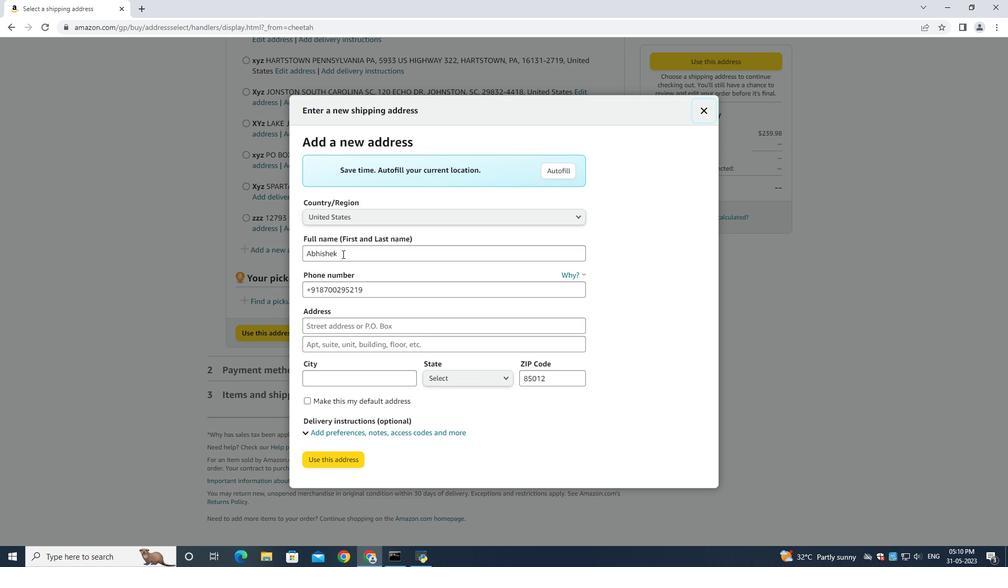 
Action: Key pressed ctrl+A<Key.backspace><Key.shift><Key.shift><Key.shift><Key.shift><Key.shift><Key.shift><Key.shift><Key.shift><Key.shift><Key.shift><Key.shift><Key.shift><Key.shift><Key.shift><Key.shift><Key.shift><Key.shift><Key.shift><Key.shift><Key.shift><Key.shift><Key.shift><Key.shift><Key.shift><Key.shift><Key.shift><Key.shift><Key.shift><Key.shift><Key.shift><Key.shift><Key.shift><Key.shift><Key.shift><Key.shift><Key.shift><Key.shift><Key.shift><Key.shift><Key.shift><Key.shift><Key.shift><Key.shift><Key.shift><Key.shift><Key.shift><Key.shift><Key.shift><Key.shift><Key.shift><Key.shift><Key.shift><Key.shift><Key.shift><Key.shift><Key.shift><Key.shift><Key.shift><Key.shift><Key.shift><Key.shift><Key.shift><Key.shift><Key.shift><Key.shift><Key.shift><Key.shift><Key.shift><Key.shift><Key.shift><Key.shift><Key.shift><Key.shift><Key.shift><Key.shift><Key.shift><Key.shift><Key.shift><Key.shift><Key.shift><Key.shift><Key.shift><Key.shift><Key.shift><Key.shift><Key.shift><Key.shift><Key.shift><Key.shift><Key.shift><Key.shift><Key.shift><Key.shift><Key.shift><Key.shift><Key.shift><Key.shift><Key.shift><Key.shift><Key.shift><Key.shift><Key.shift><Key.shift><Key.shift><Key.shift><Key.shift><Key.shift><Key.shift><Key.shift><Key.shift><Key.shift><Key.shift><Key.shift><Key.shift><Key.shift><Key.shift><Key.shift><Key.shift><Key.shift><Key.shift><Key.shift><Key.shift><Key.shift><Key.shift><Key.shift><Key.shift><Key.shift><Key.shift><Key.shift><Key.shift><Key.shift><Key.shift><Key.shift><Key.shift><Key.shift><Key.shift><Key.shift><Key.shift><Key.shift><Key.shift><Key.shift><Key.shift><Key.shift><Key.shift><Key.shift><Key.shift><Key.shift><Key.shift><Key.shift><Key.shift><Key.shift><Key.shift><Key.shift>Junior<Key.space><Key.shift><Key.shift><Key.shift><Key.shift><Key.shift><Key.shift><Key.shift><Key.shift><Key.shift><Key.shift><Key.shift><Key.shift><Key.shift><Key.shift><Key.shift><Key.shift><Key.shift><Key.shift><Key.shift><Key.shift><Key.shift><Key.shift>Avenue<Key.space><Key.tab><Key.tab><Key.backspace>4046170247<Key.tab>532<Key.space><Key.shift>Junior<Key.space><Key.shift><Key.shift>Avun<Key.backspace><Key.backspace>enue<Key.space><Key.tab><Key.shift>Duluth<Key.space><Key.shift>Georgia<Key.tab><Key.shift><Key.shift><Key.shift><Key.shift><Key.shift>Duluth<Key.space><Key.tab><Key.shift><Key.shift><Key.shift><Key.shift><Key.shift><Key.shift><Key.shift><Key.shift><Key.shift><Key.shift><Key.shift><Key.shift><Key.shift><Key.shift><Key.shift><Key.shift>Geo<Key.tab><Key.backspace>30097
Screenshot: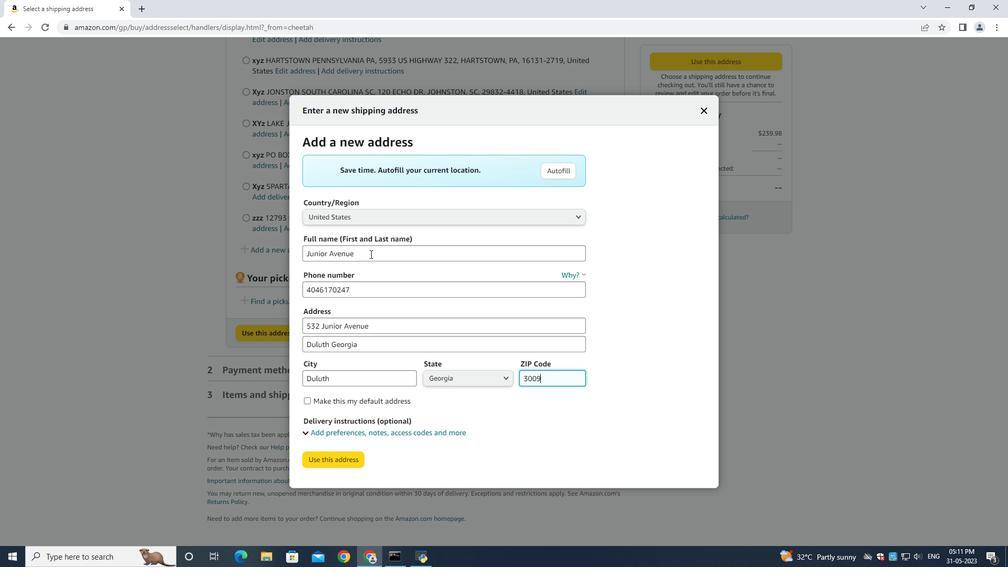 
Action: Mouse moved to (340, 450)
Screenshot: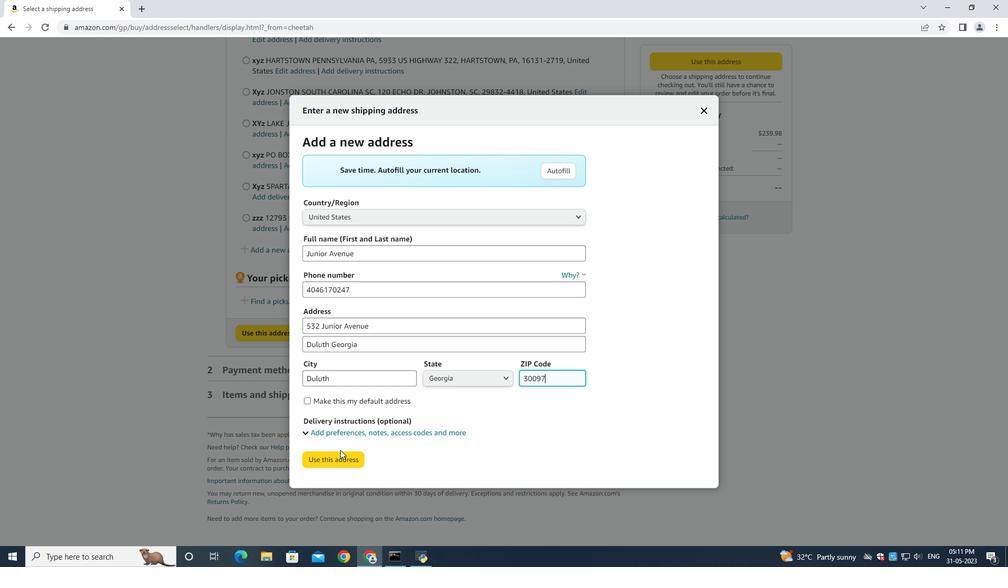 
Action: Mouse pressed left at (340, 450)
Screenshot: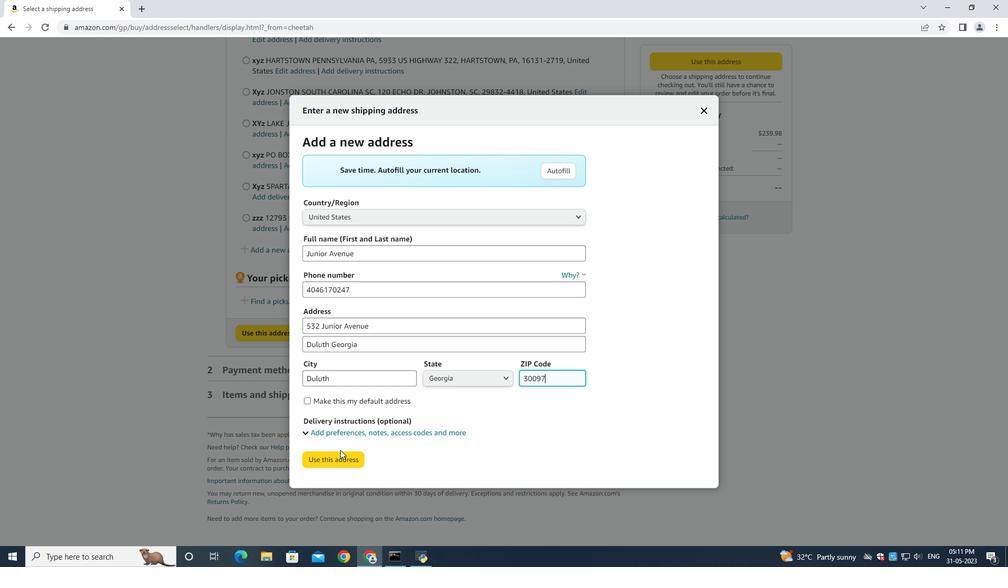 
Action: Mouse moved to (334, 467)
Screenshot: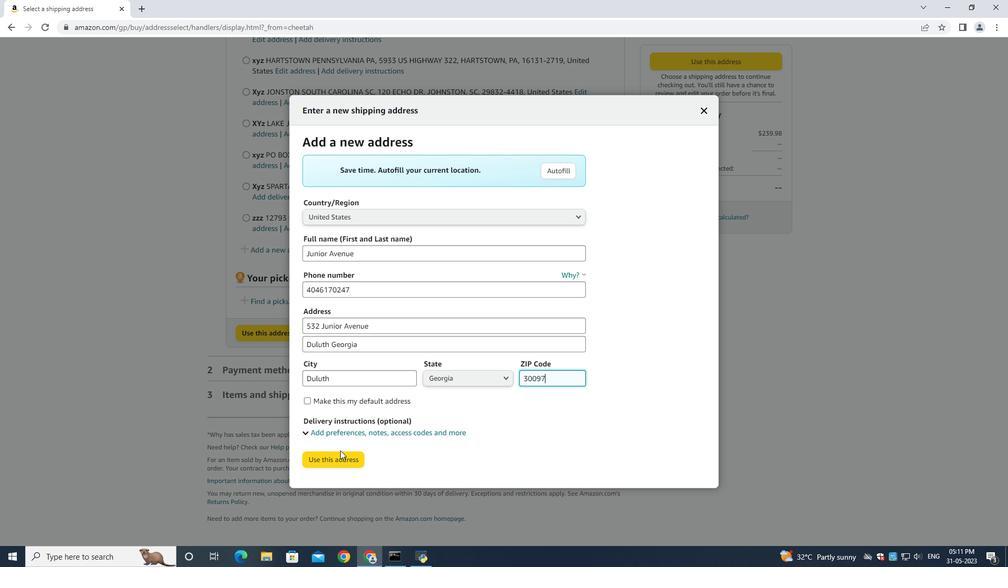 
Action: Mouse pressed left at (334, 467)
Screenshot: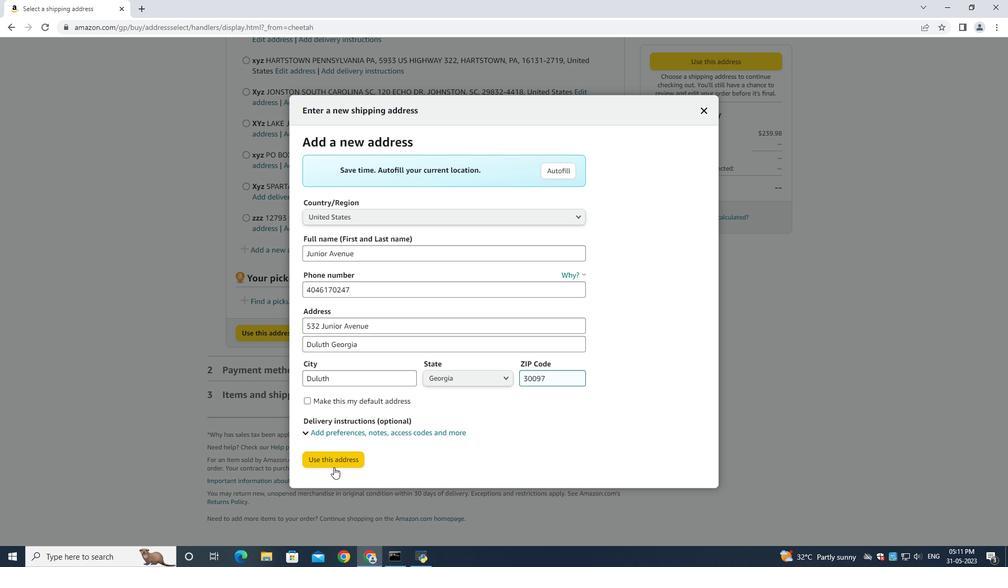 
Action: Mouse moved to (329, 533)
Screenshot: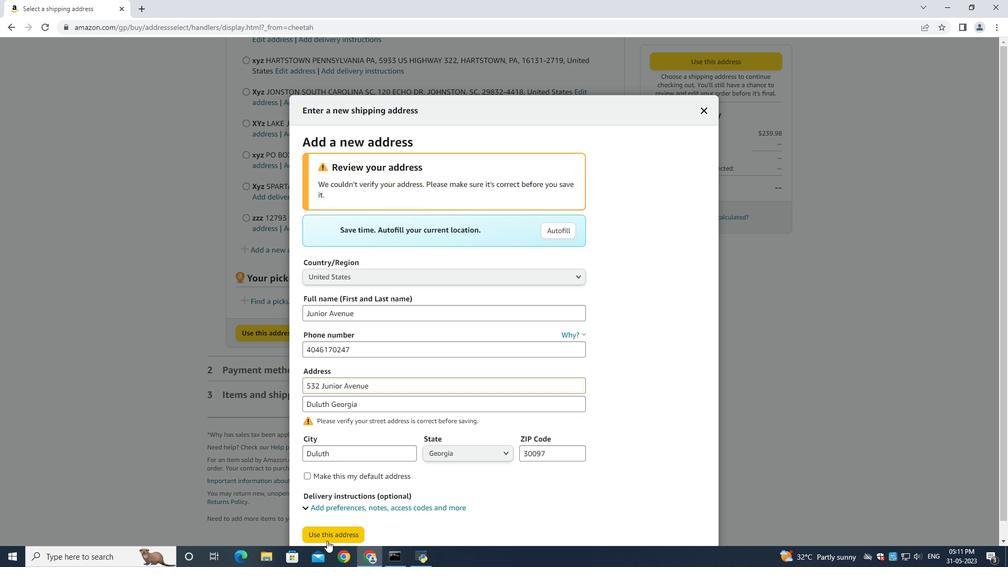 
Action: Mouse pressed left at (329, 533)
Screenshot: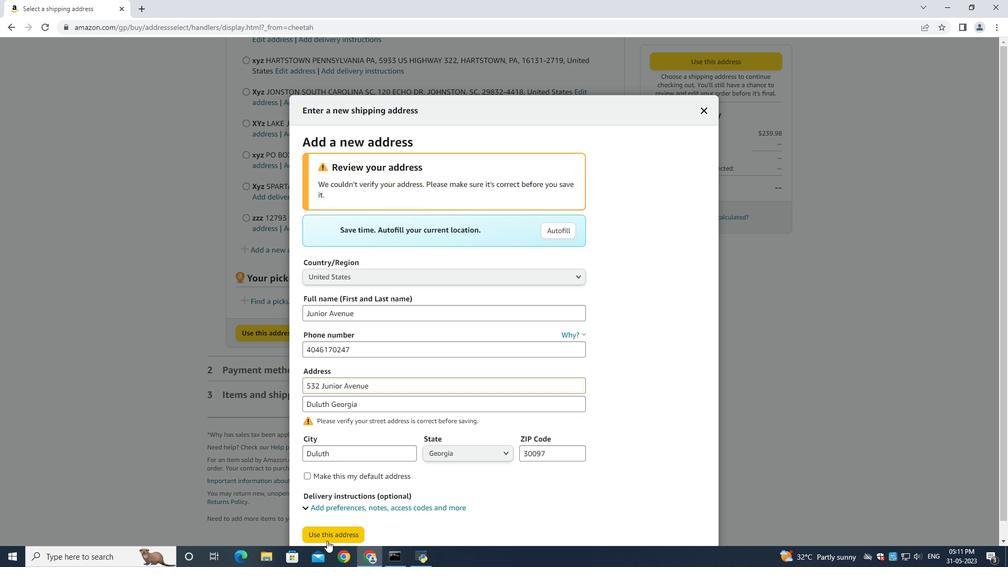 
Action: Mouse moved to (431, 265)
Screenshot: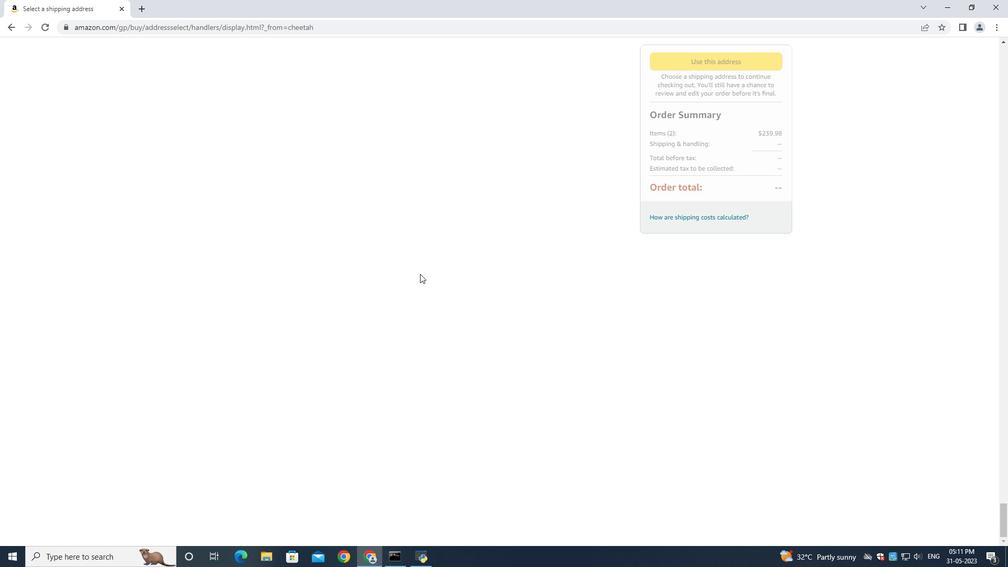 
